 Task: Find connections with filter location Bulandshahr with filter topic #Inspirationwith filter profile language French with filter current company Catenon India with filter school AAKASH INSTITUTE with filter industry Wholesale Food and Beverage with filter service category Real Estate with filter keywords title Columnist
Action: Mouse moved to (674, 94)
Screenshot: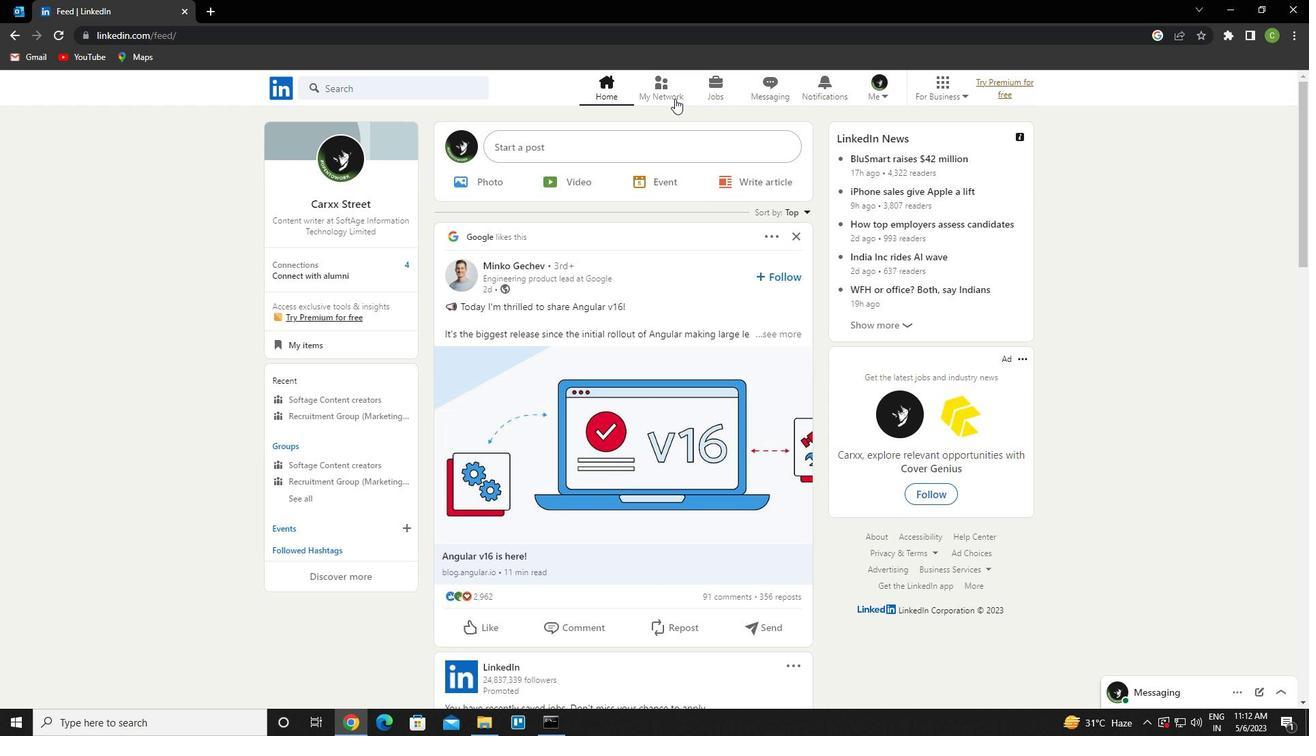 
Action: Mouse pressed left at (674, 94)
Screenshot: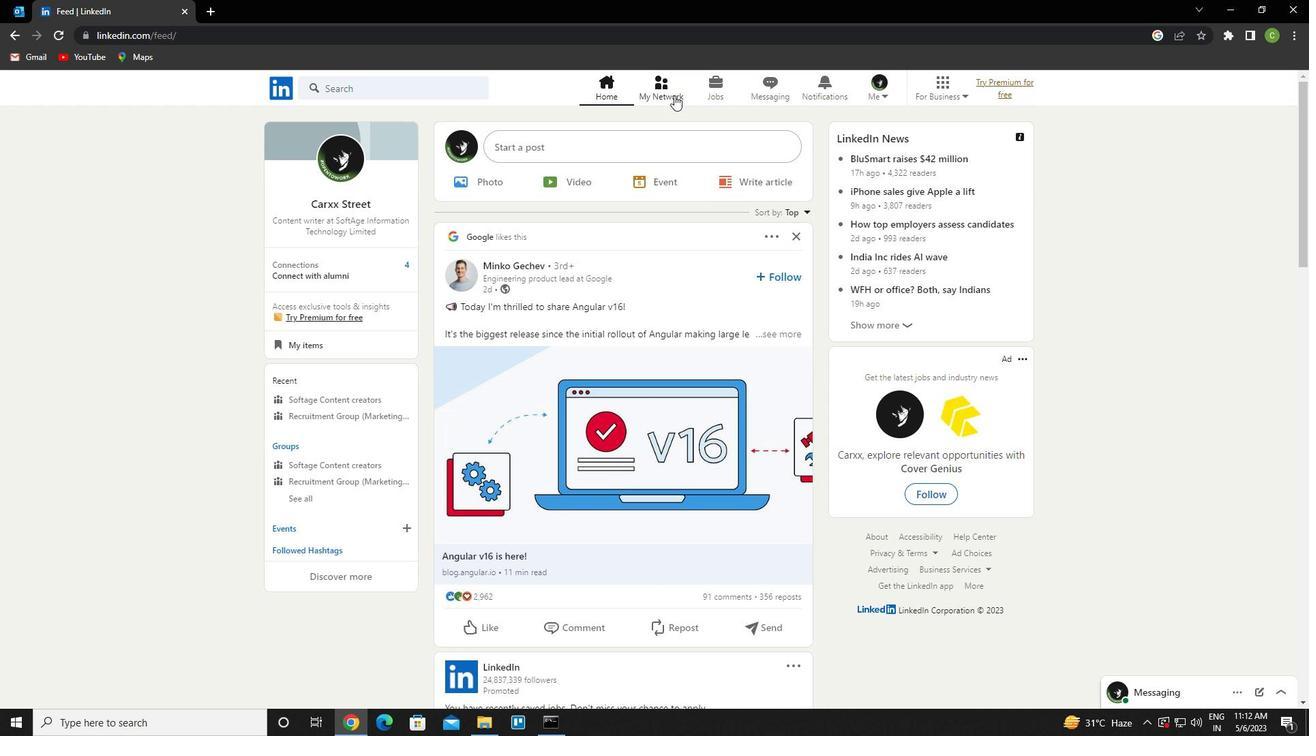
Action: Mouse moved to (418, 168)
Screenshot: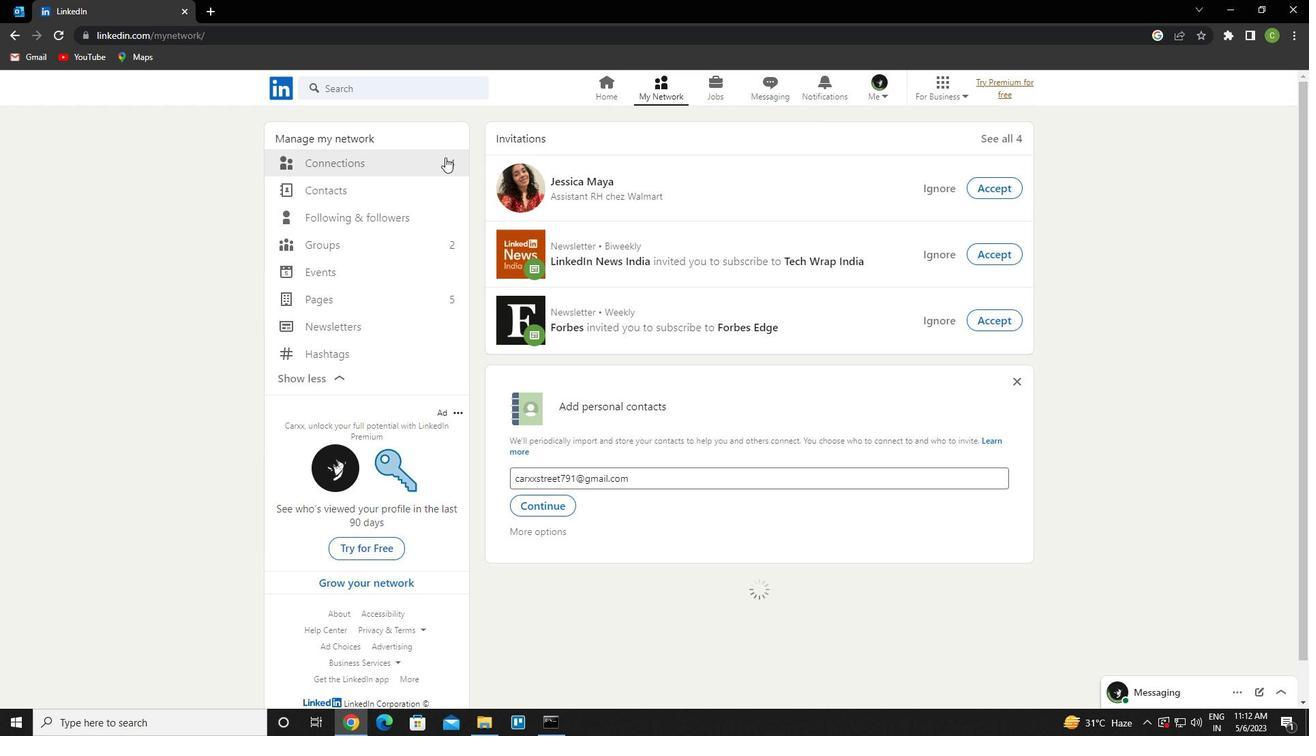 
Action: Mouse pressed left at (418, 168)
Screenshot: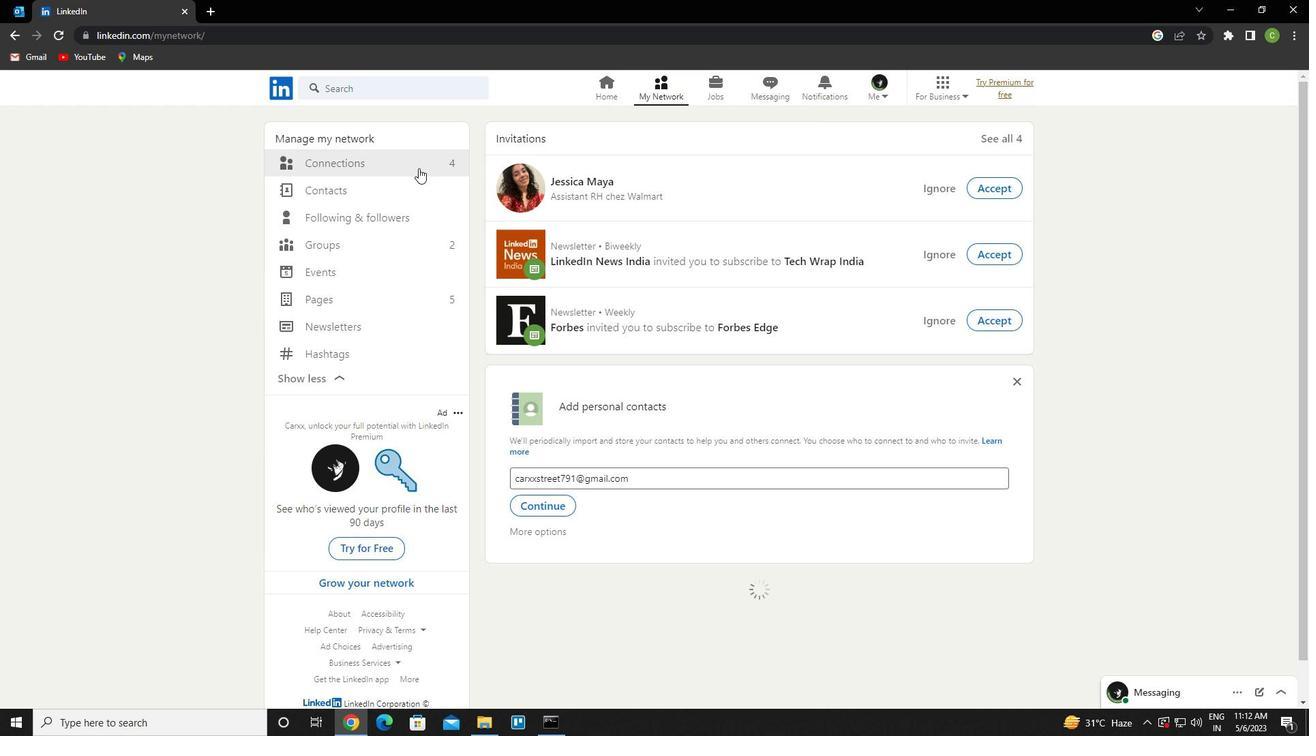 
Action: Mouse moved to (753, 169)
Screenshot: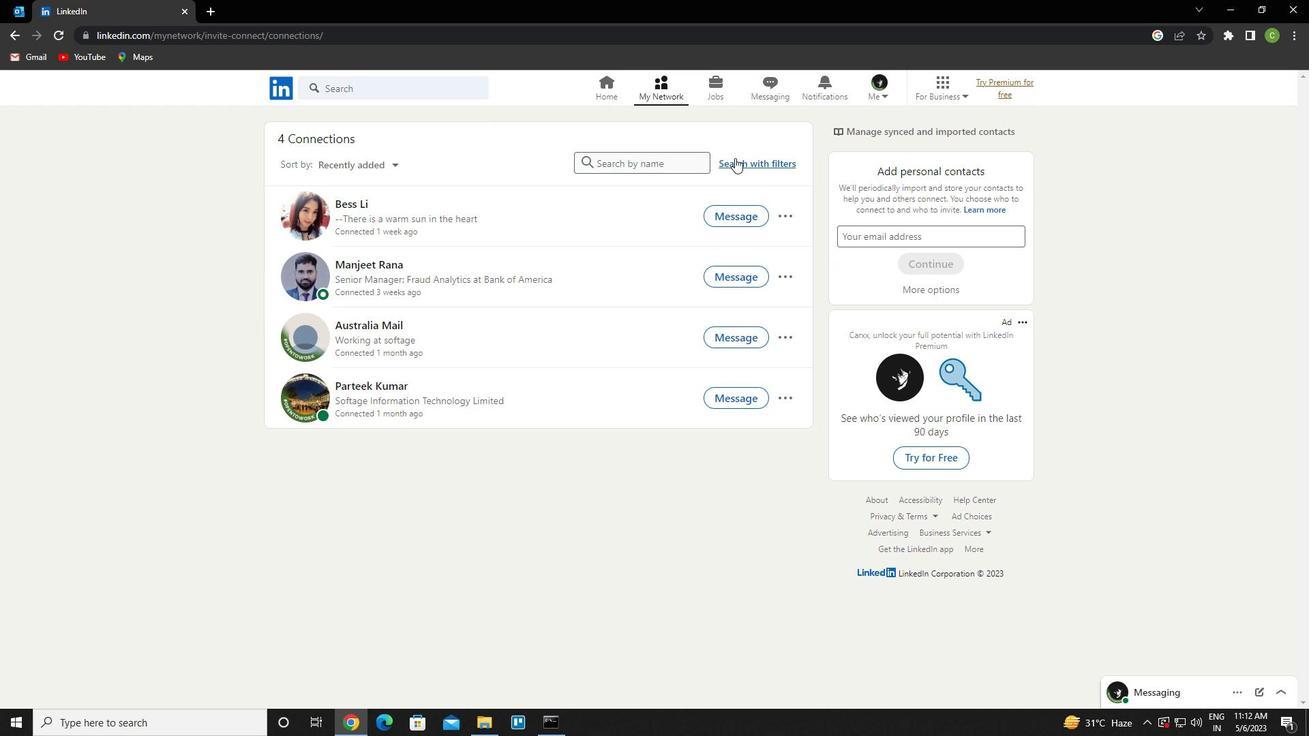 
Action: Mouse pressed left at (753, 169)
Screenshot: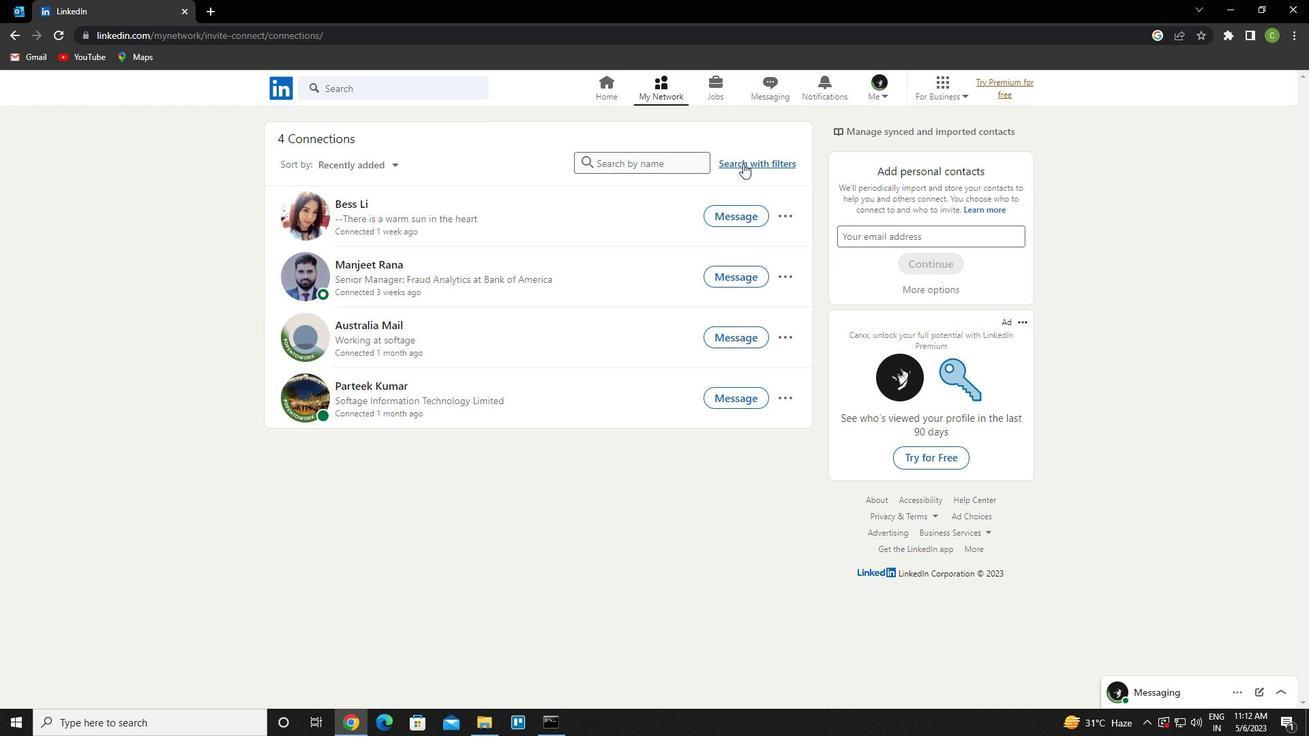 
Action: Mouse moved to (703, 131)
Screenshot: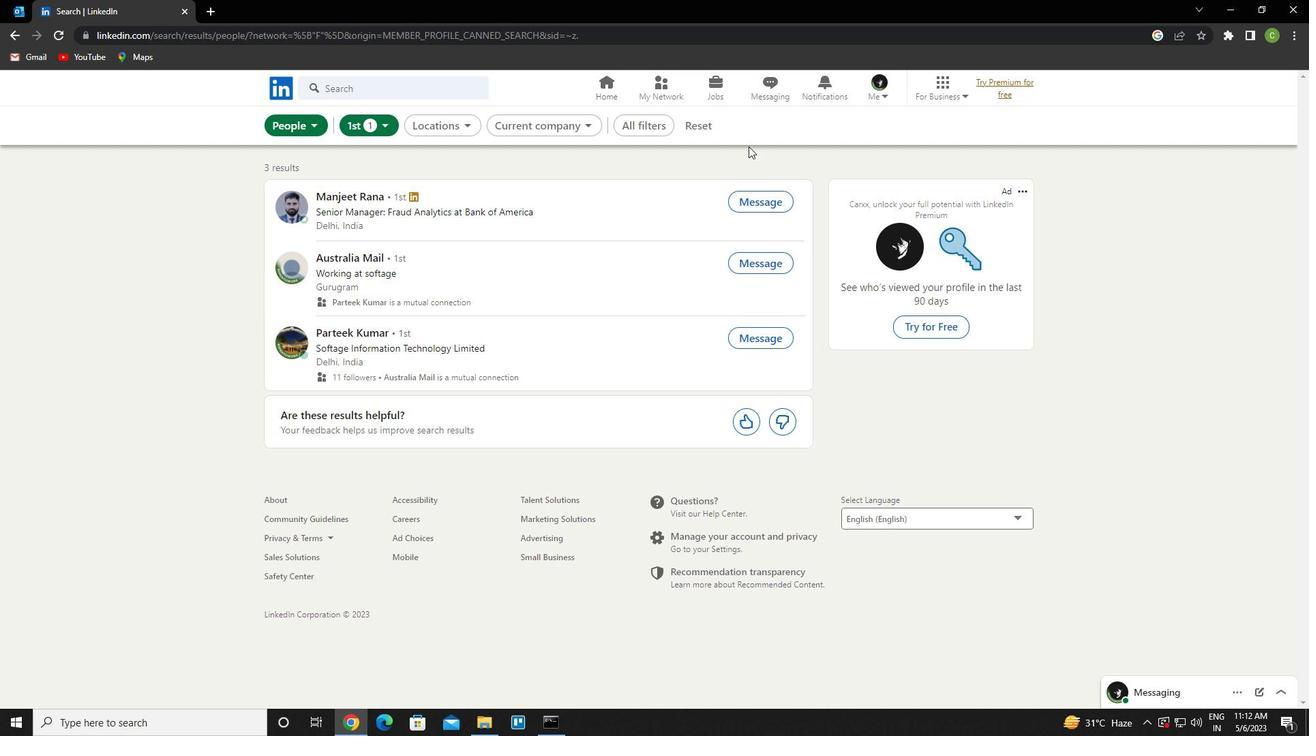 
Action: Mouse pressed left at (703, 131)
Screenshot: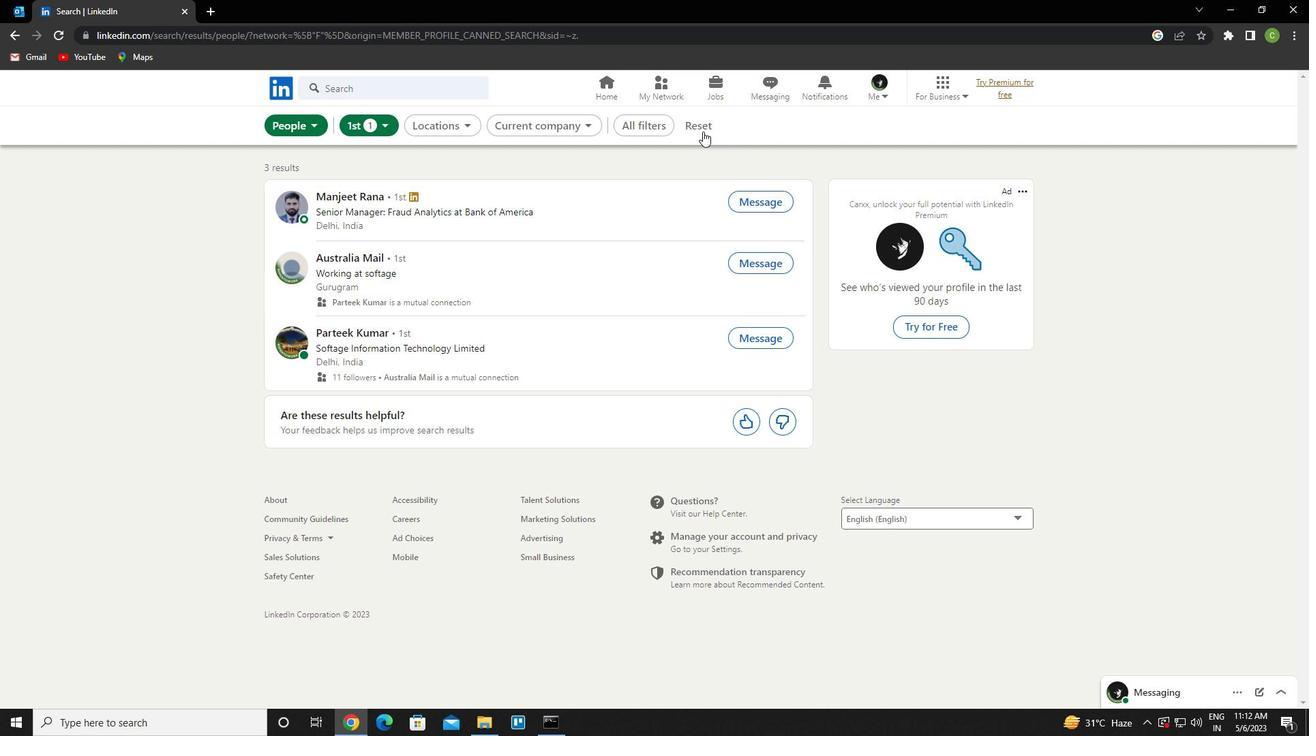 
Action: Mouse moved to (682, 128)
Screenshot: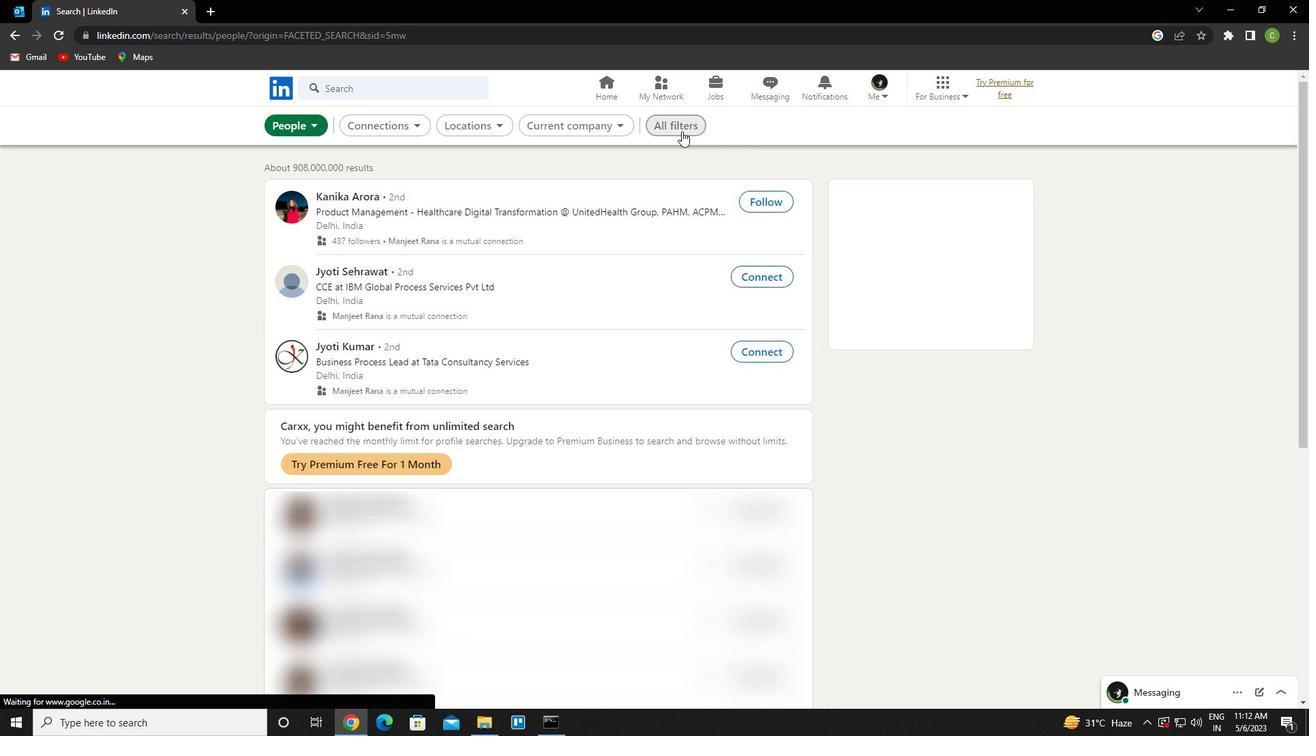 
Action: Mouse pressed left at (682, 128)
Screenshot: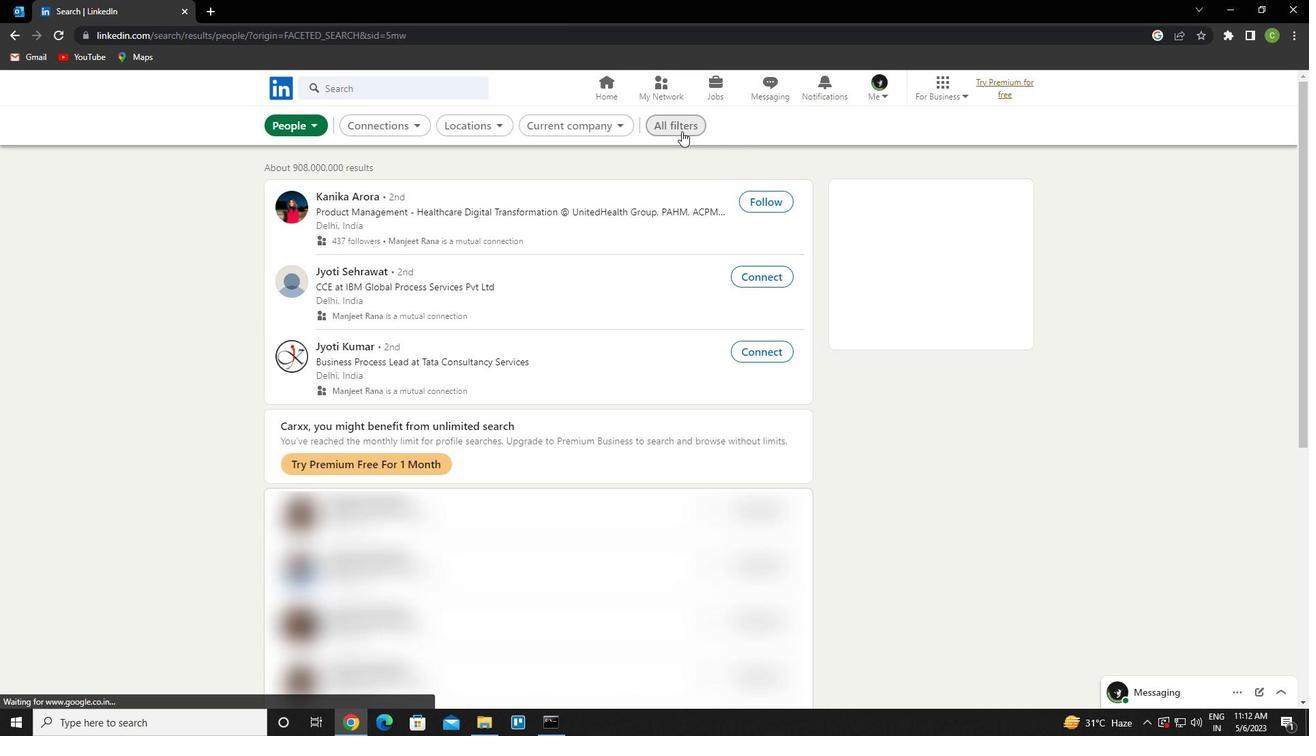 
Action: Mouse moved to (1108, 433)
Screenshot: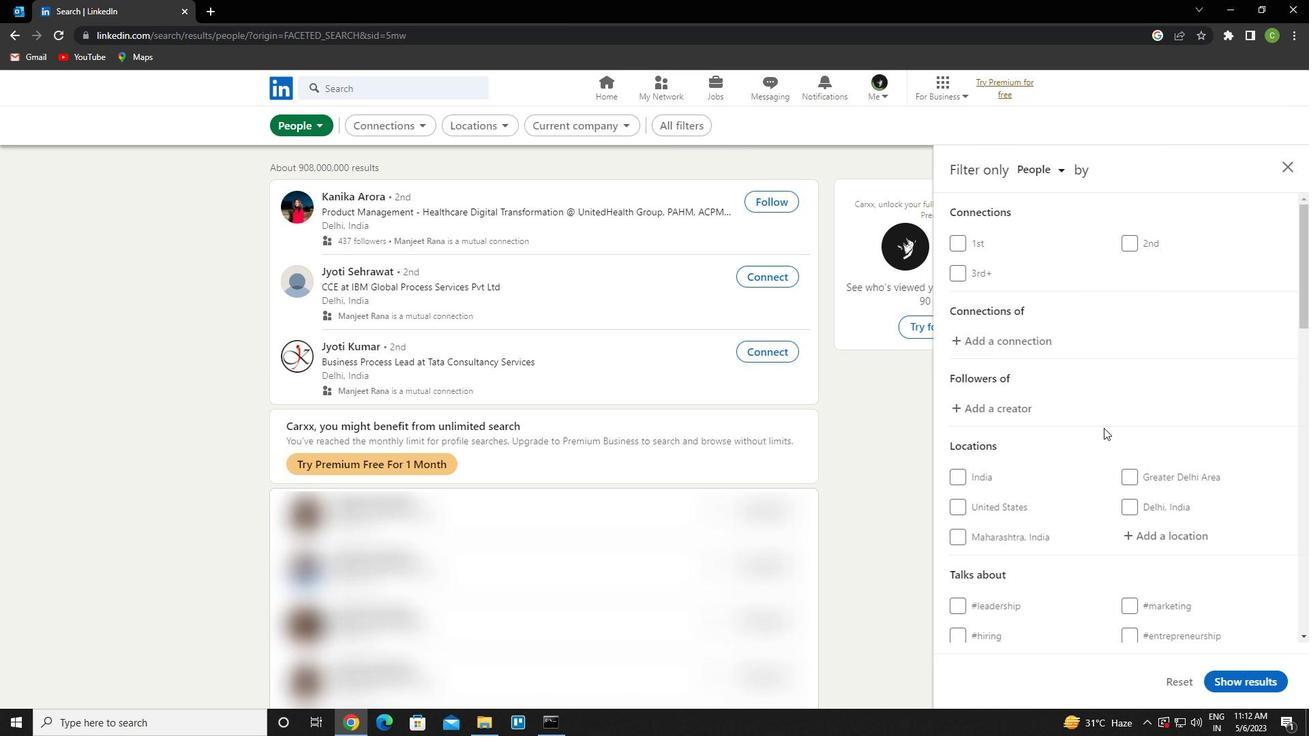 
Action: Mouse scrolled (1108, 432) with delta (0, 0)
Screenshot: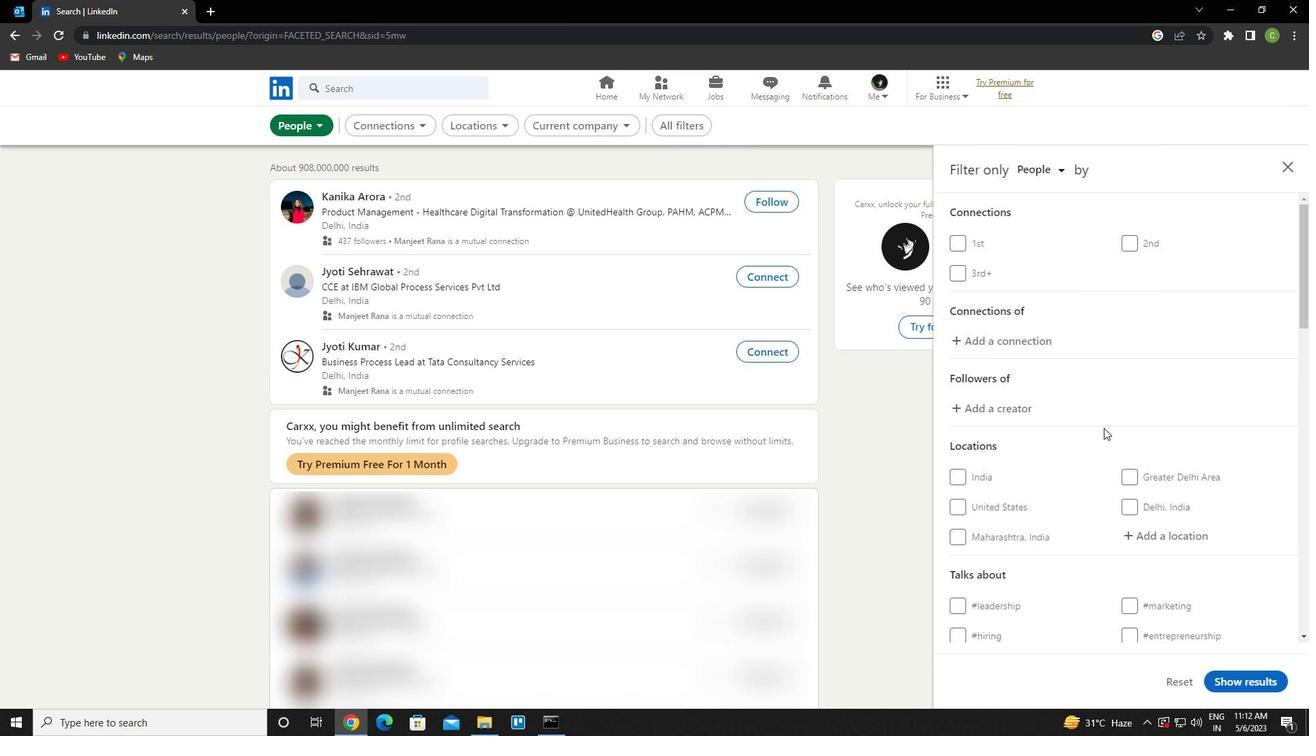 
Action: Mouse scrolled (1108, 432) with delta (0, 0)
Screenshot: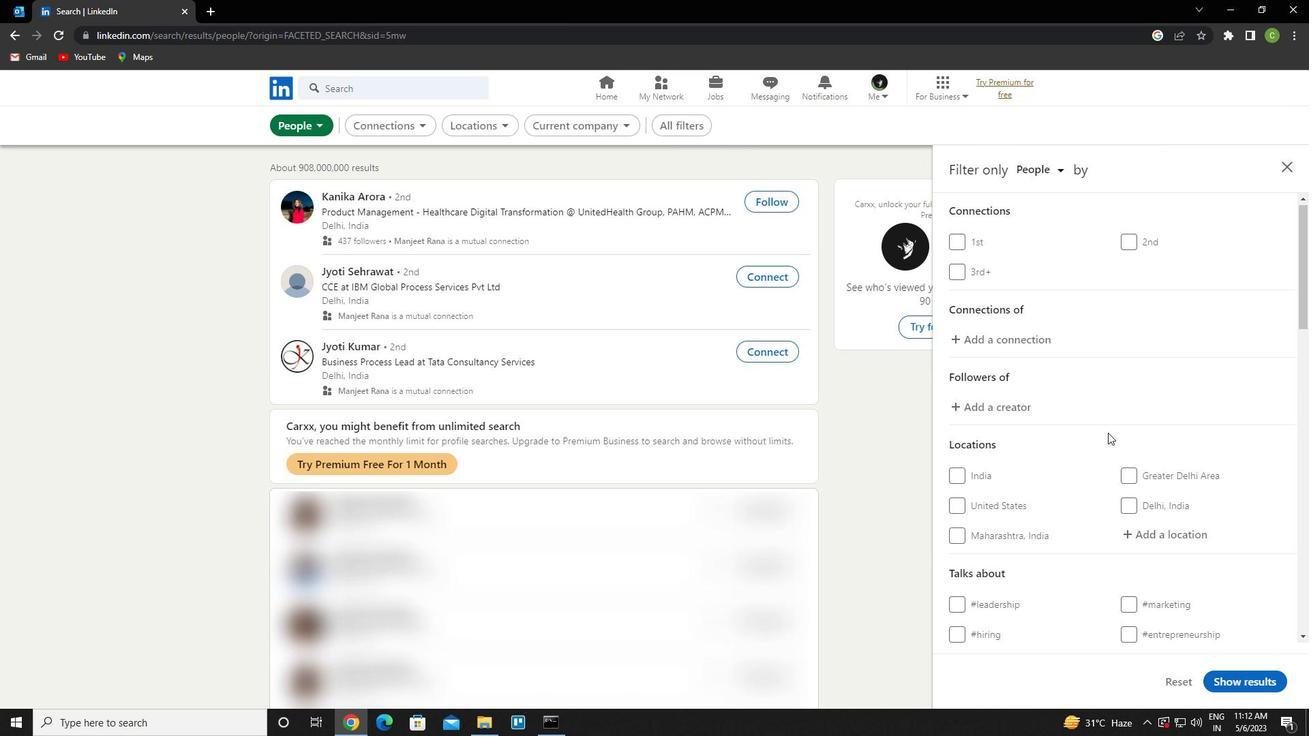 
Action: Mouse moved to (1159, 401)
Screenshot: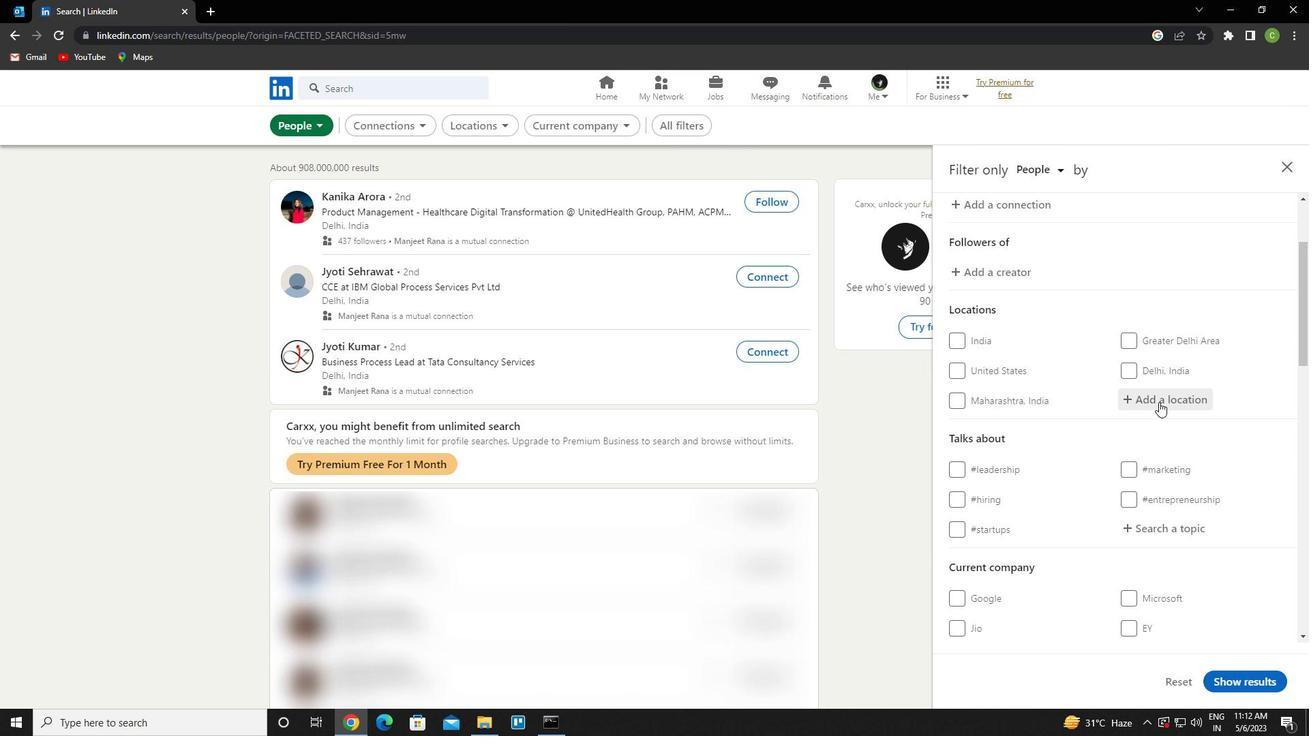 
Action: Mouse pressed left at (1159, 401)
Screenshot: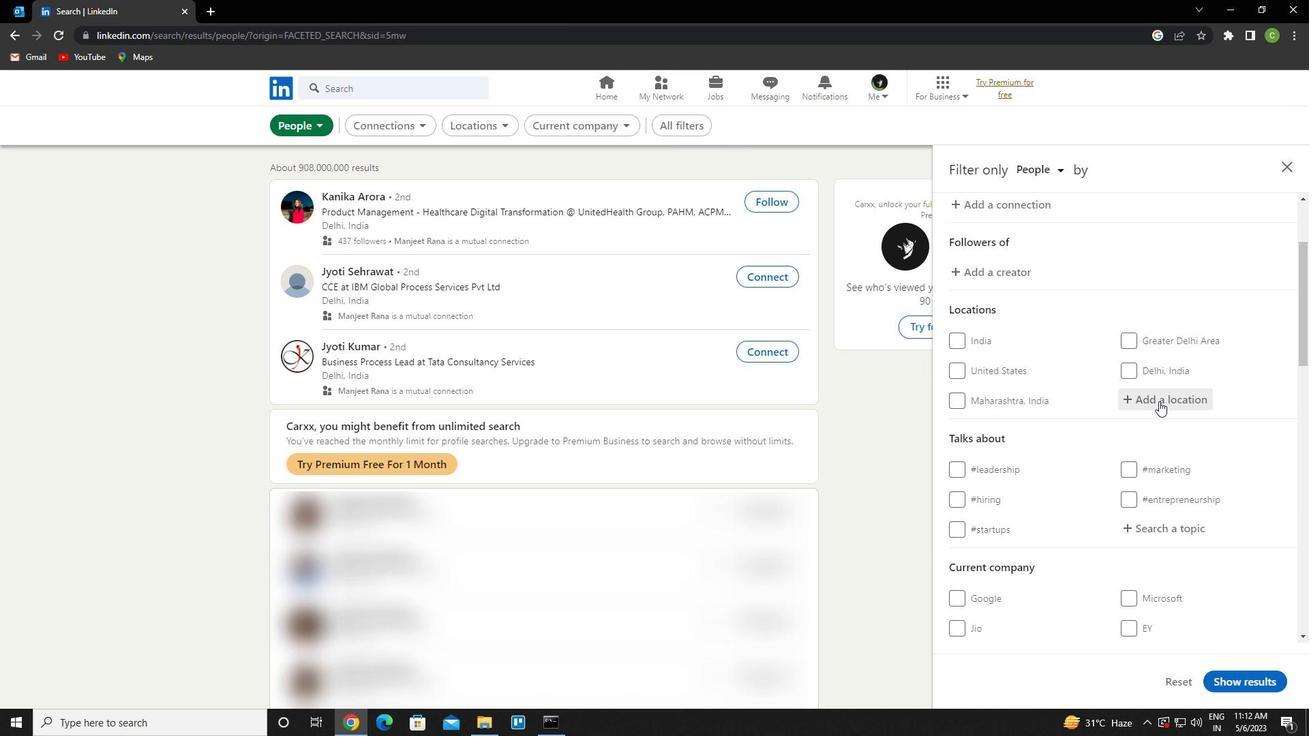 
Action: Key pressed <Key.caps_lock>b
Screenshot: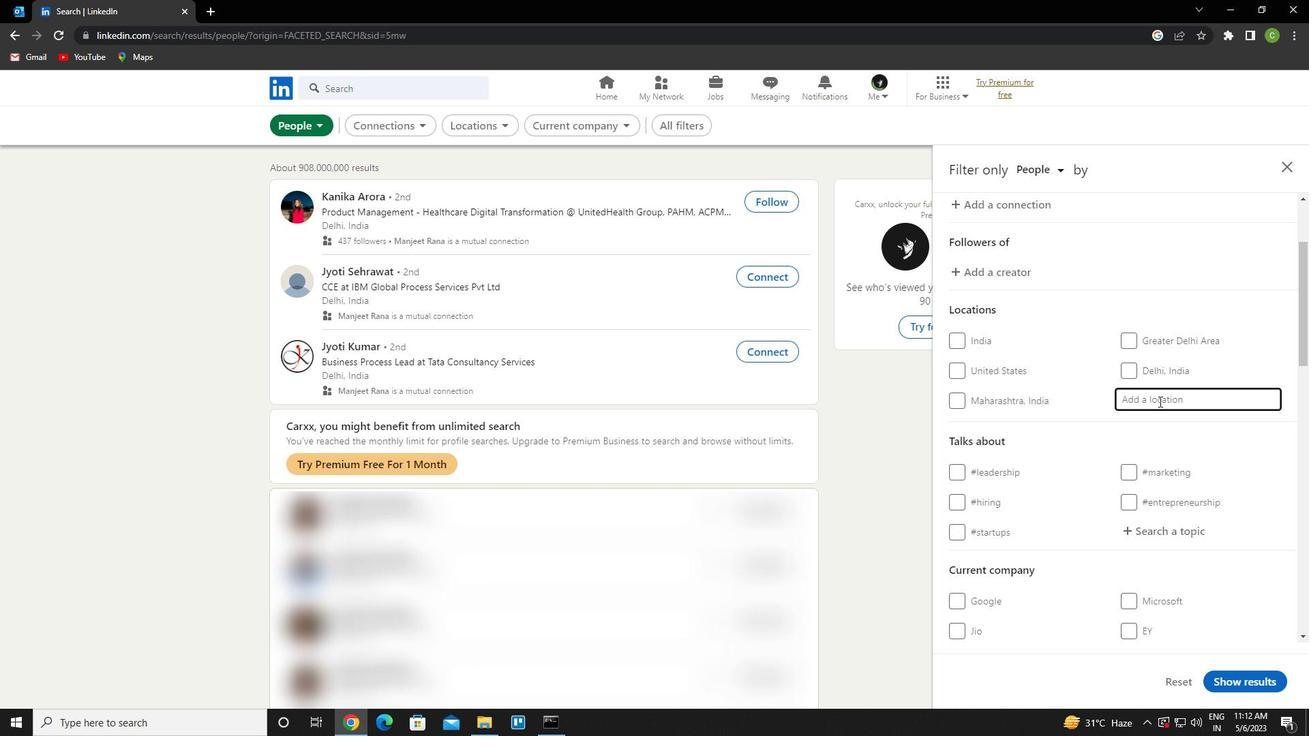
Action: Mouse moved to (1159, 401)
Screenshot: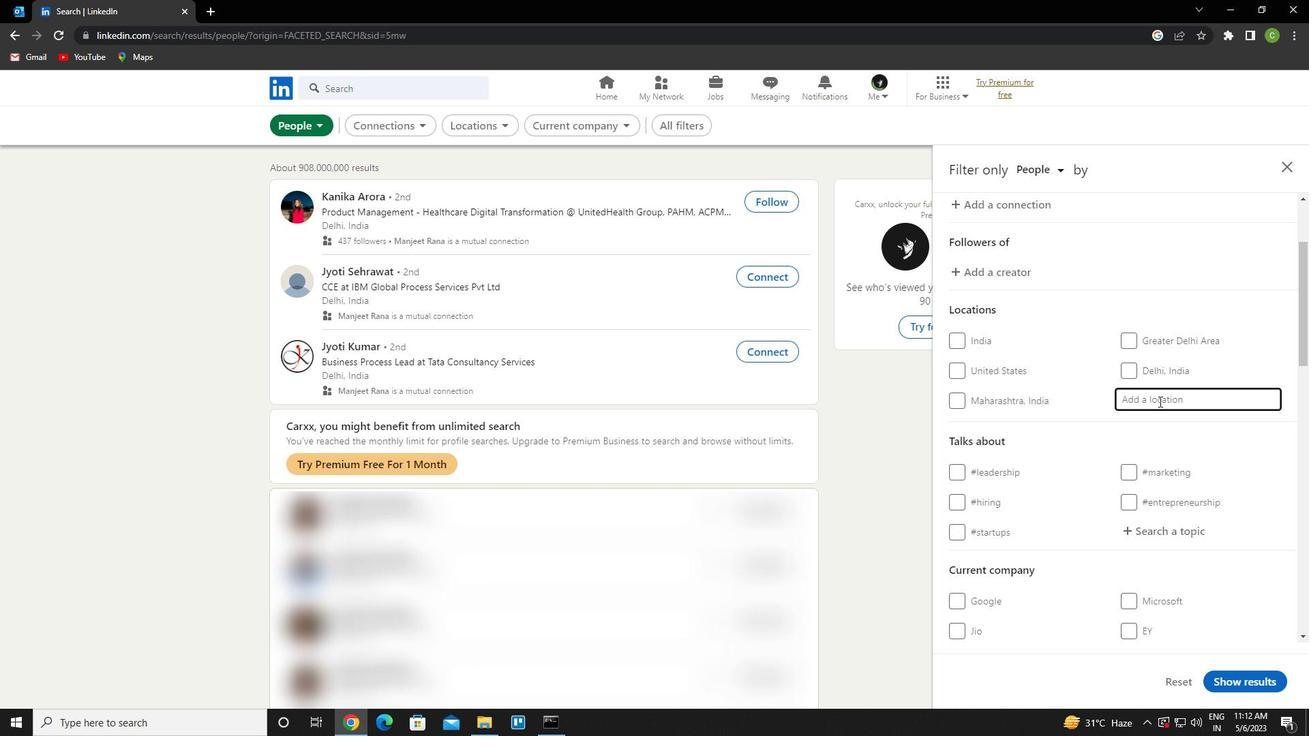 
Action: Key pressed <Key.caps_lock>ulandshahr<Key.down><Key.enter>
Screenshot: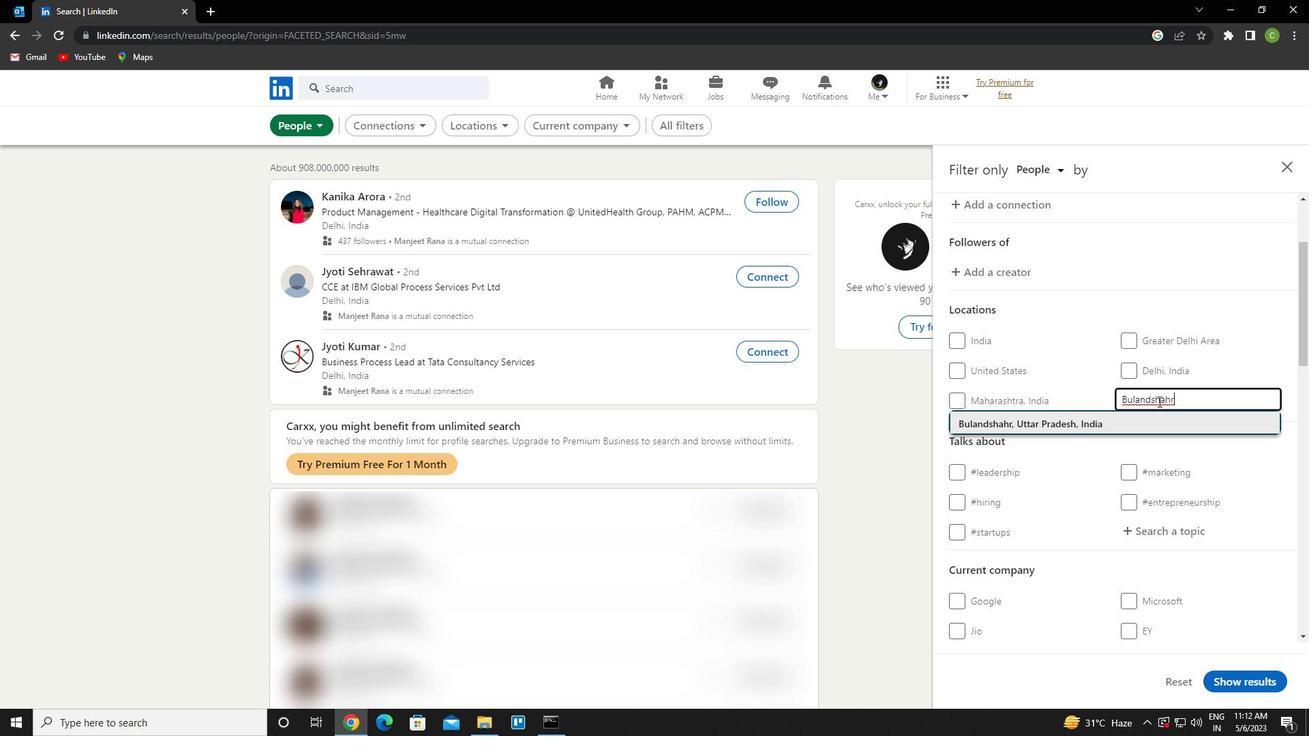 
Action: Mouse scrolled (1159, 401) with delta (0, 0)
Screenshot: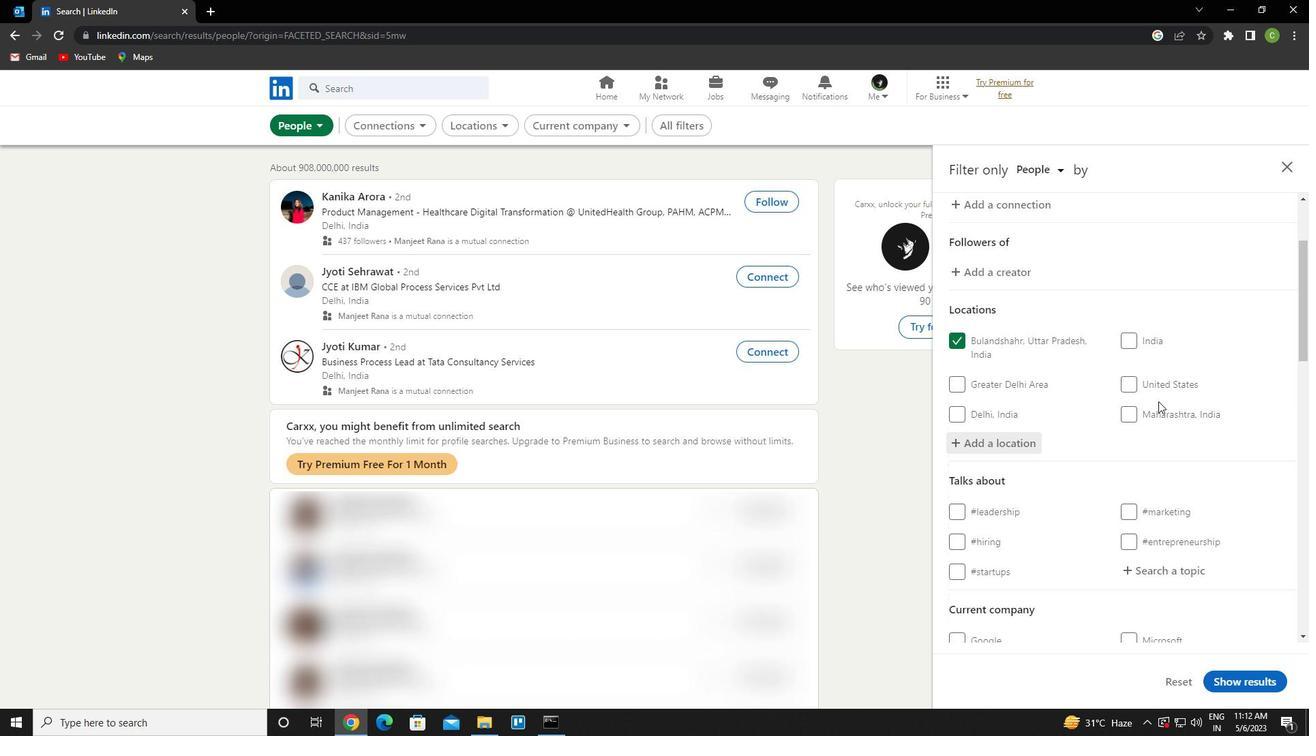
Action: Mouse moved to (1118, 399)
Screenshot: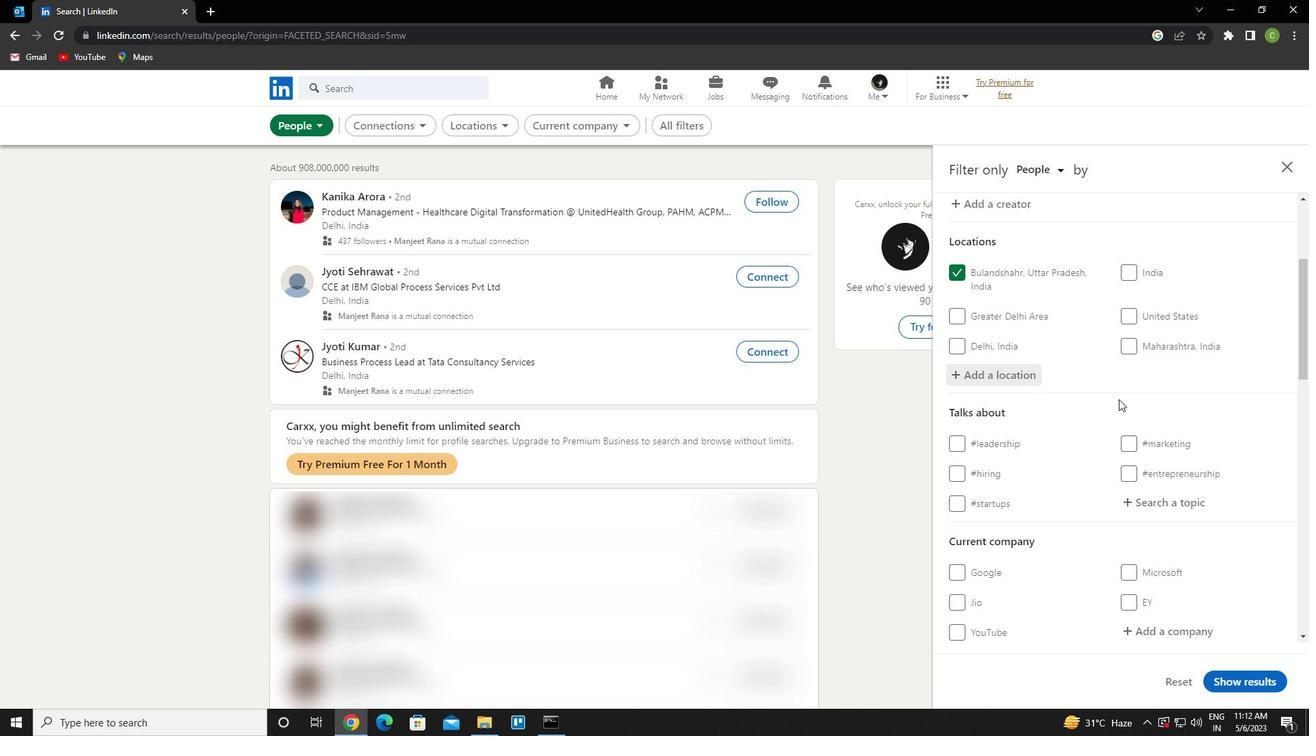 
Action: Mouse scrolled (1118, 398) with delta (0, 0)
Screenshot: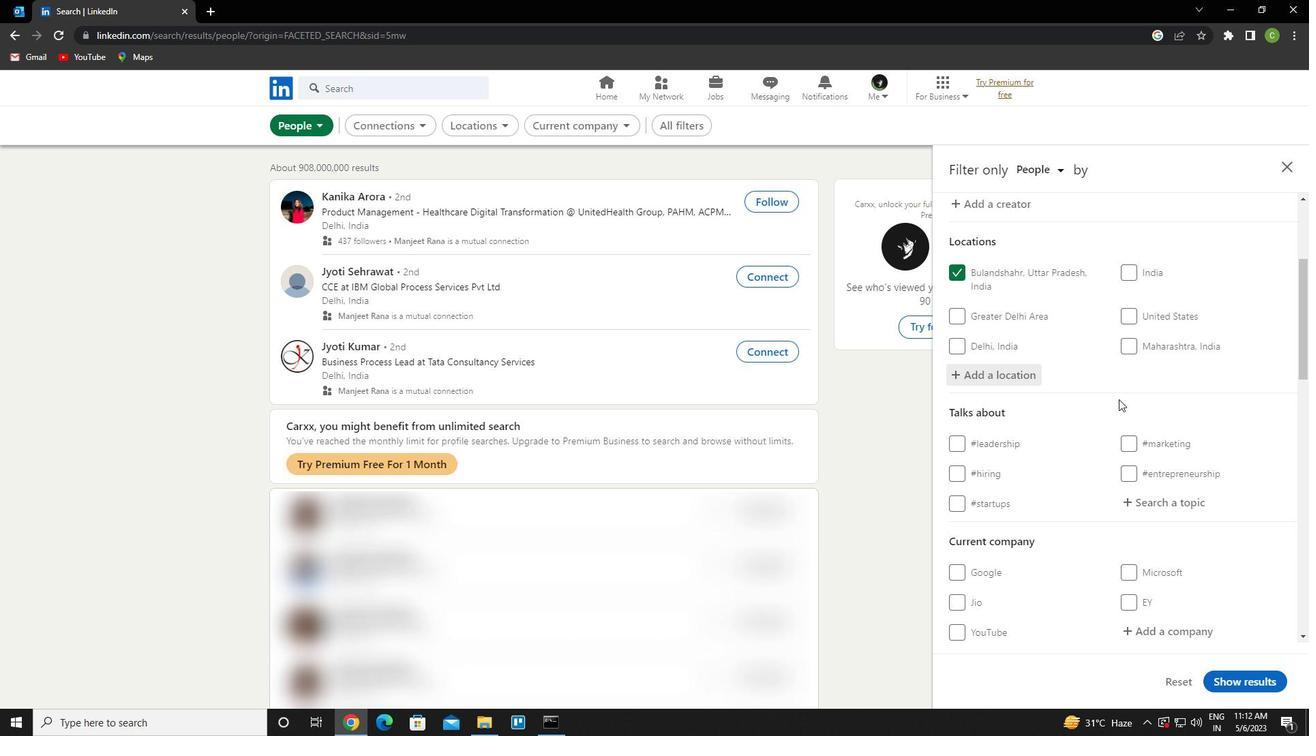
Action: Mouse scrolled (1118, 398) with delta (0, 0)
Screenshot: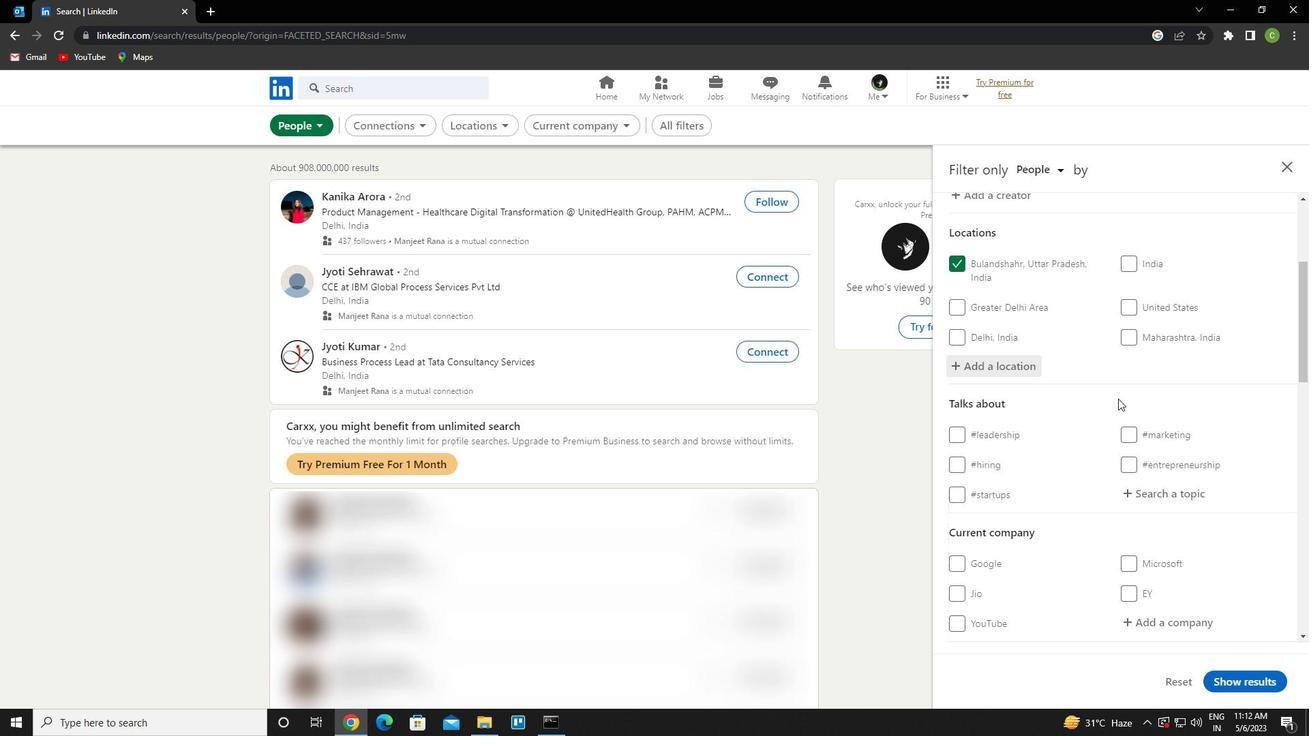 
Action: Mouse scrolled (1118, 398) with delta (0, 0)
Screenshot: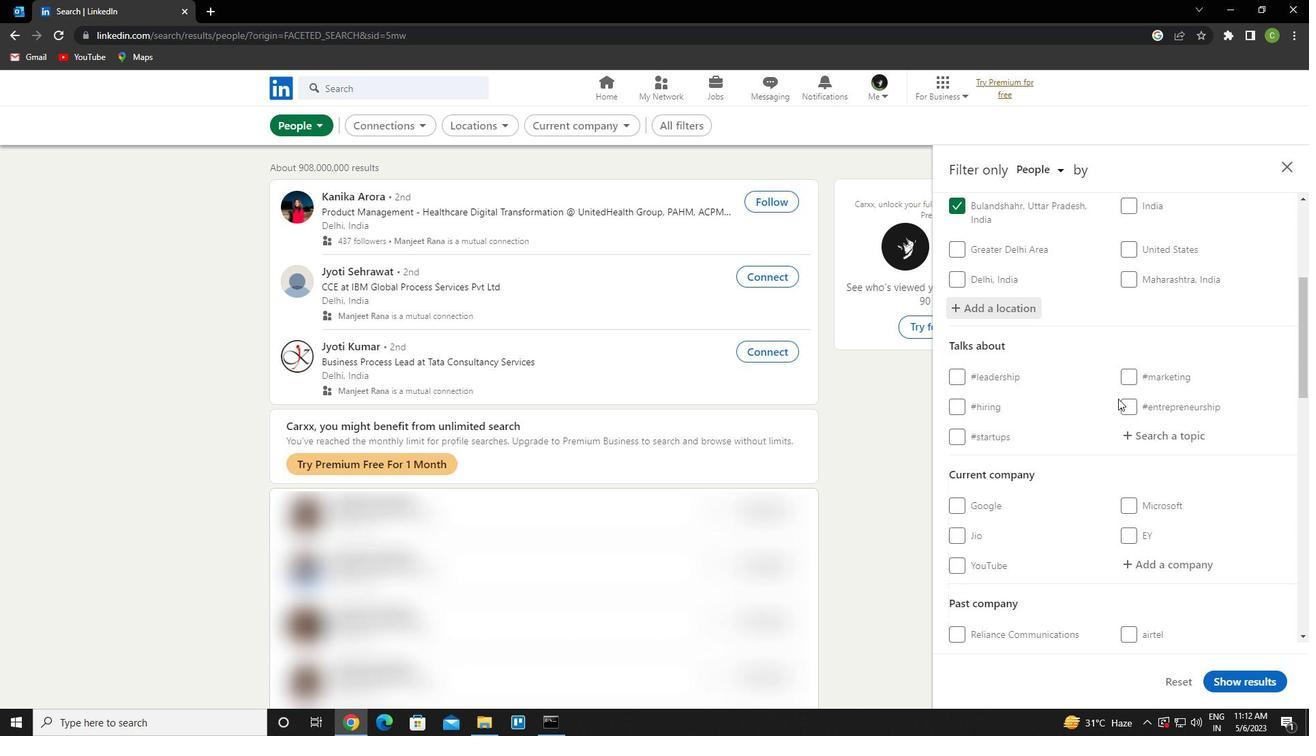 
Action: Mouse moved to (1174, 434)
Screenshot: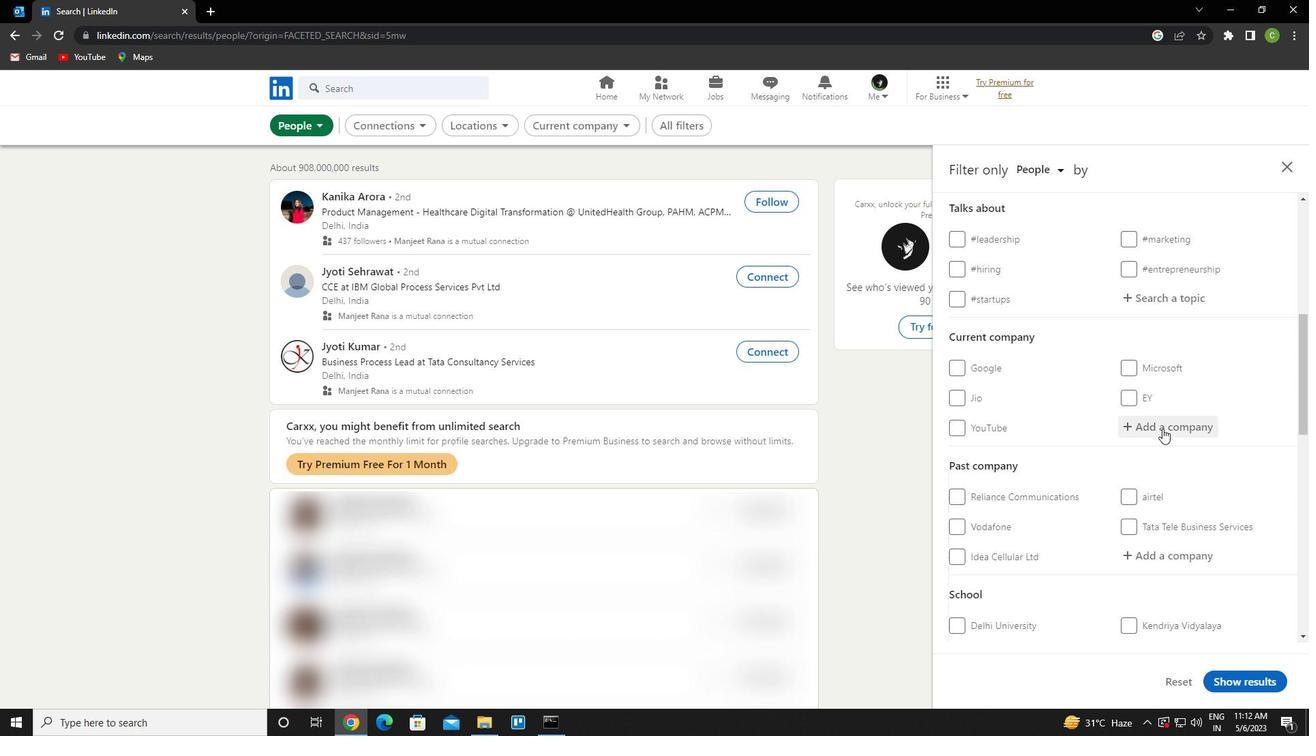 
Action: Mouse pressed left at (1174, 434)
Screenshot: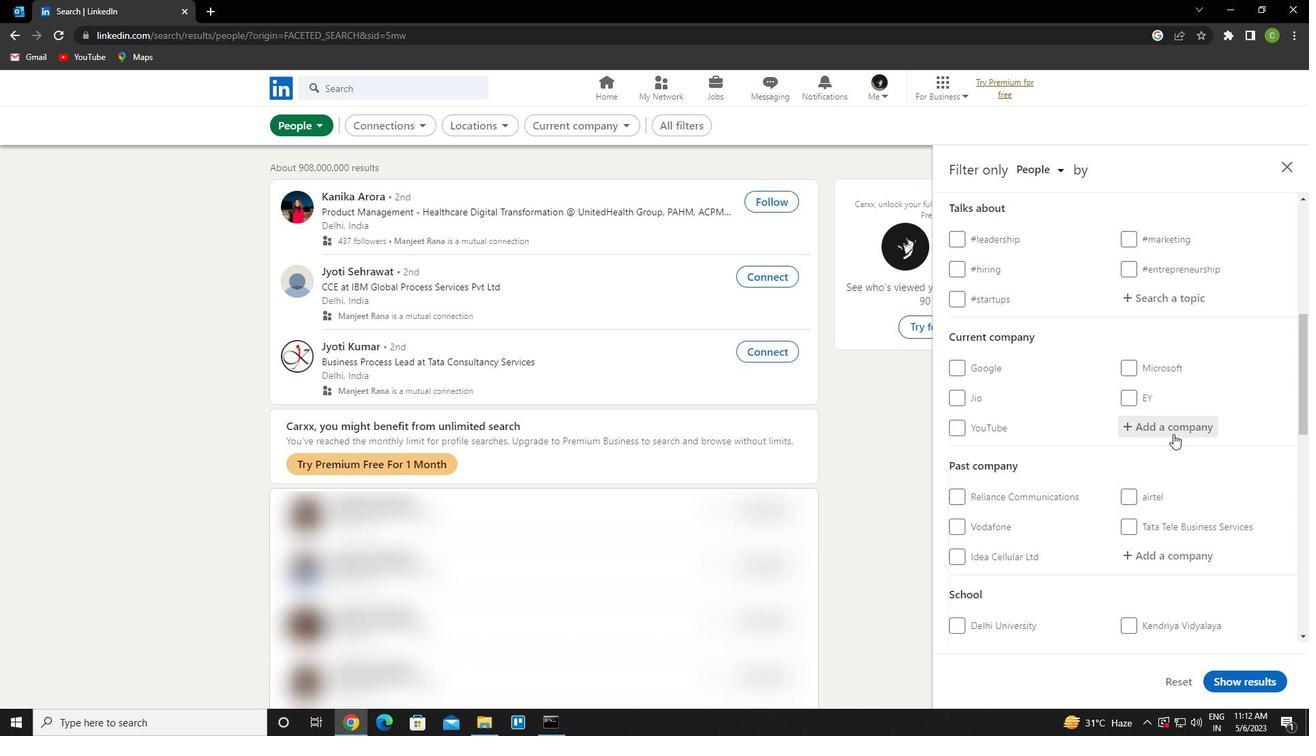 
Action: Key pressed inspiration<Key.down>
Screenshot: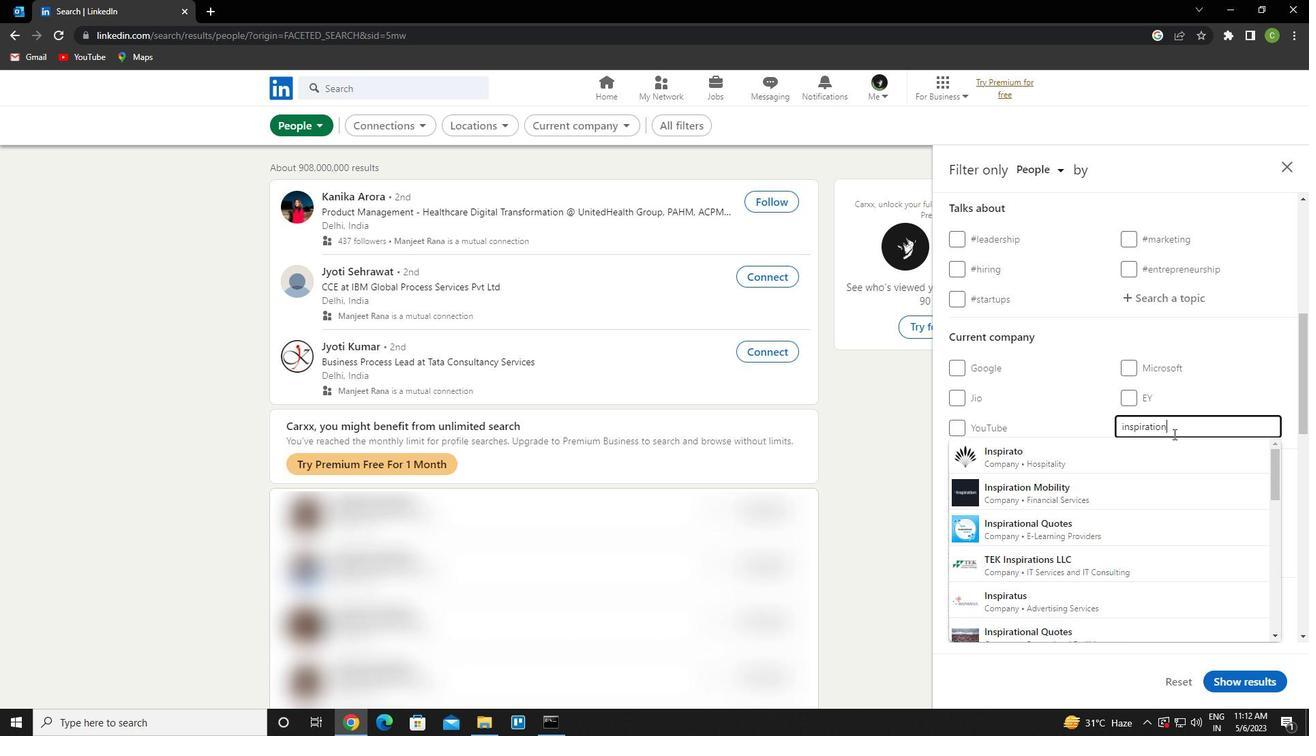 
Action: Mouse moved to (1185, 401)
Screenshot: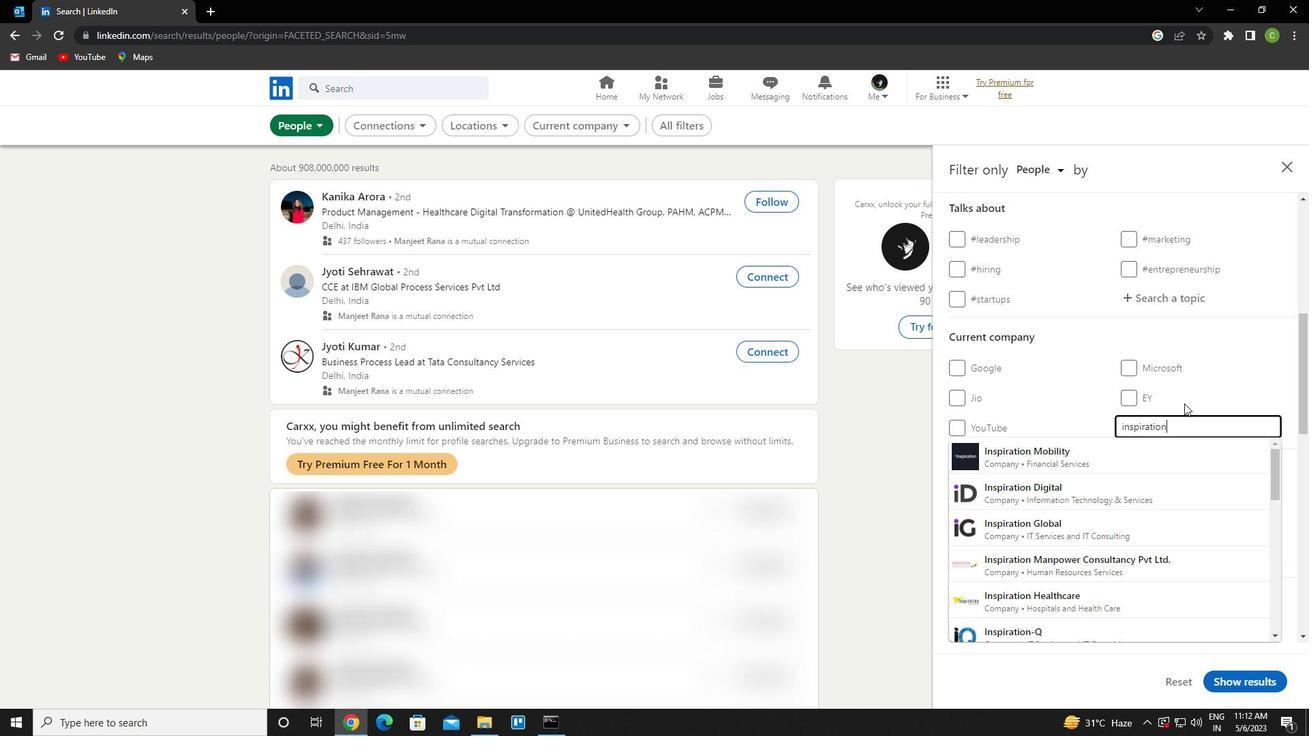 
Action: Key pressed <Key.backspace>
Screenshot: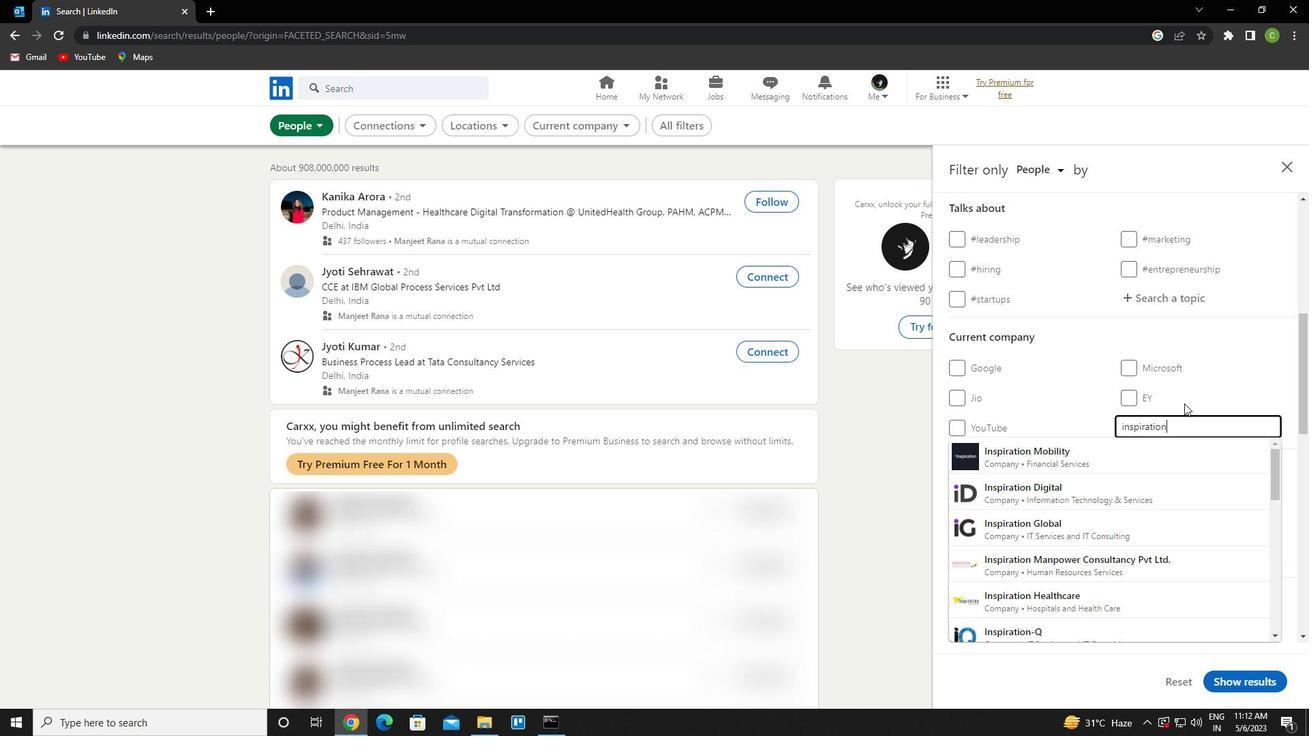 
Action: Mouse moved to (1196, 331)
Screenshot: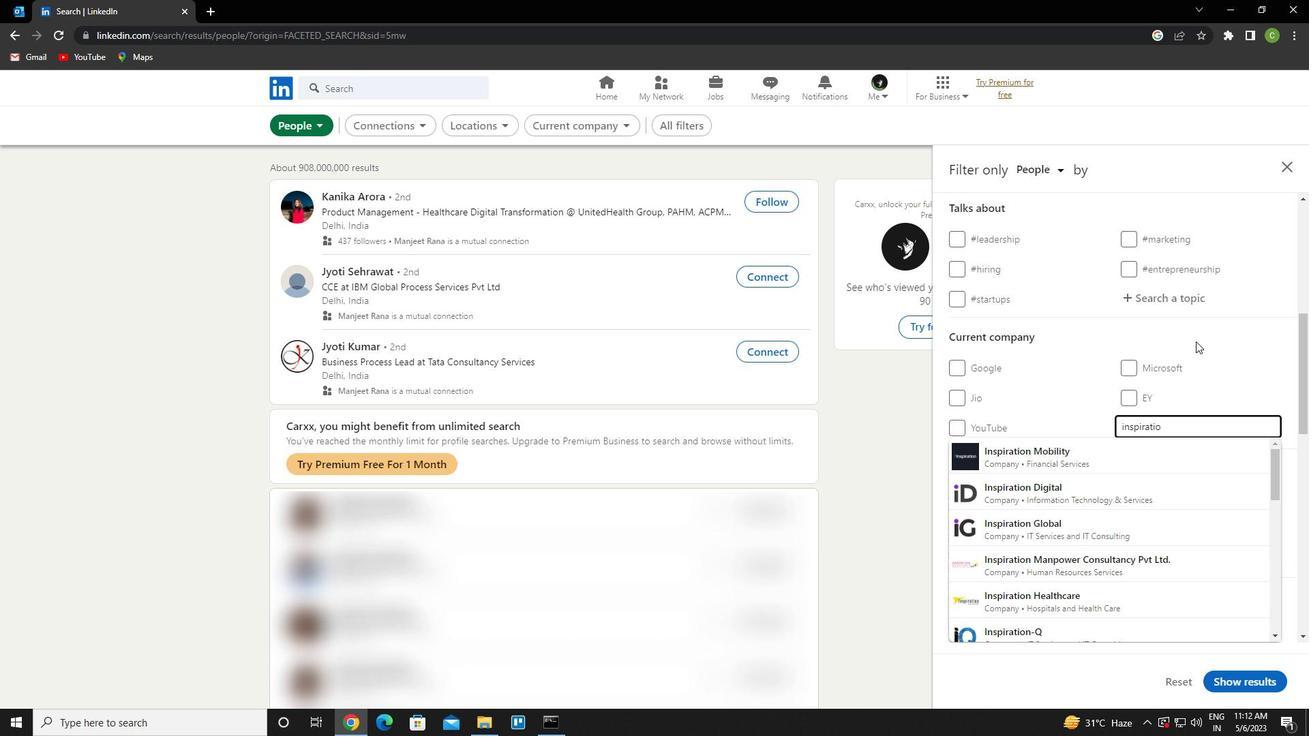 
Action: Key pressed <Key.backspace>
Screenshot: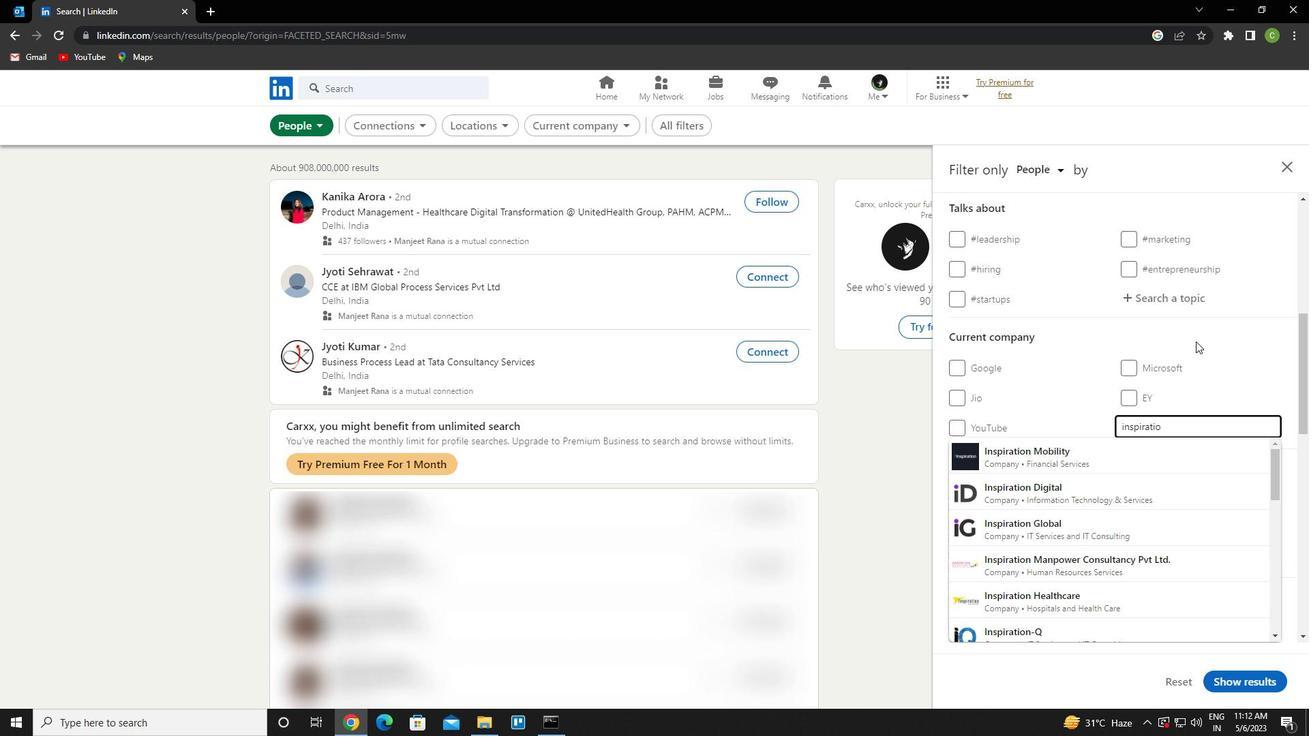 
Action: Mouse moved to (1194, 329)
Screenshot: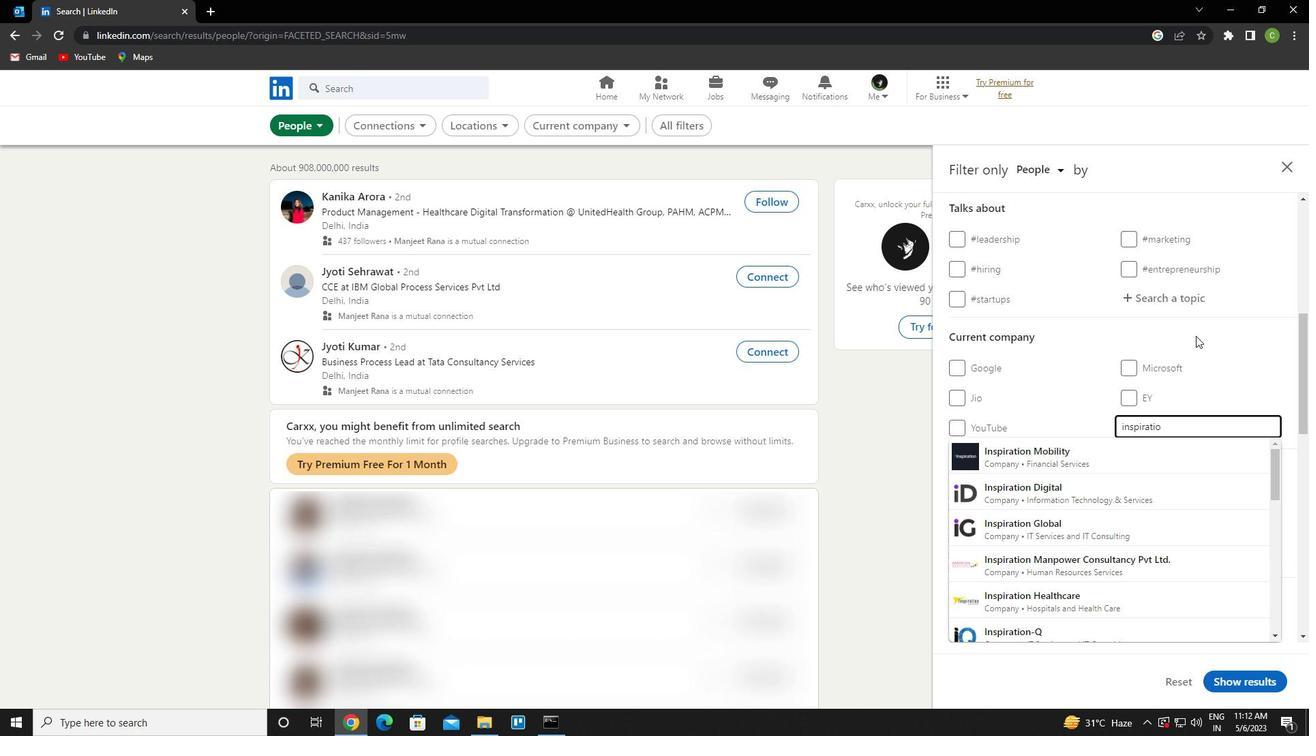 
Action: Key pressed <Key.backspace>
Screenshot: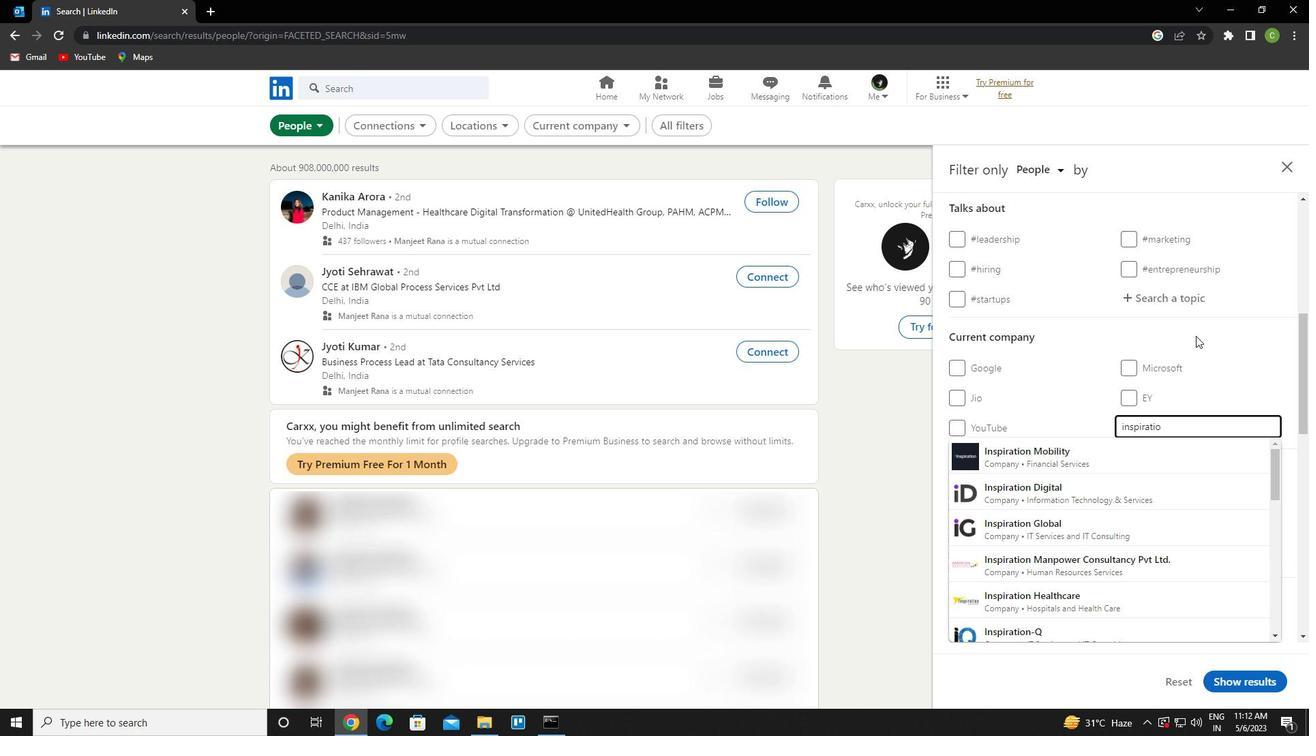 
Action: Mouse moved to (1192, 327)
Screenshot: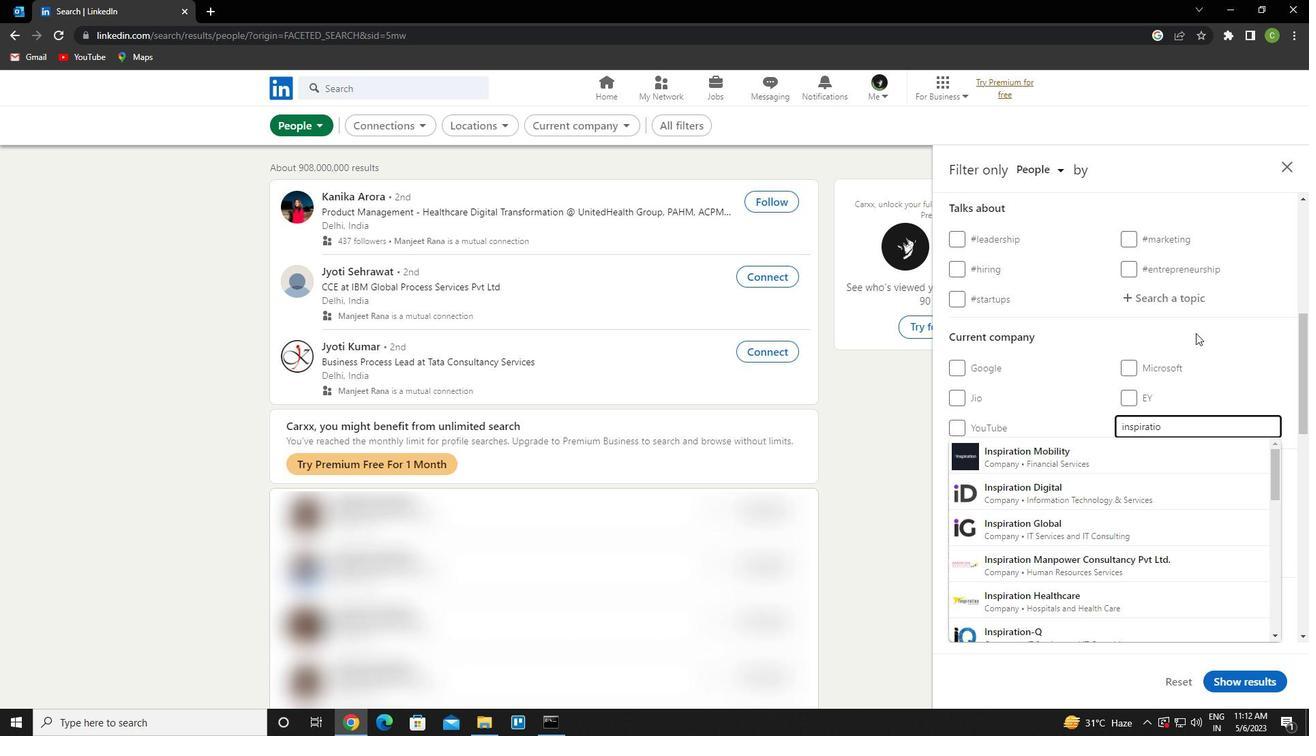 
Action: Key pressed <Key.backspace>
Screenshot: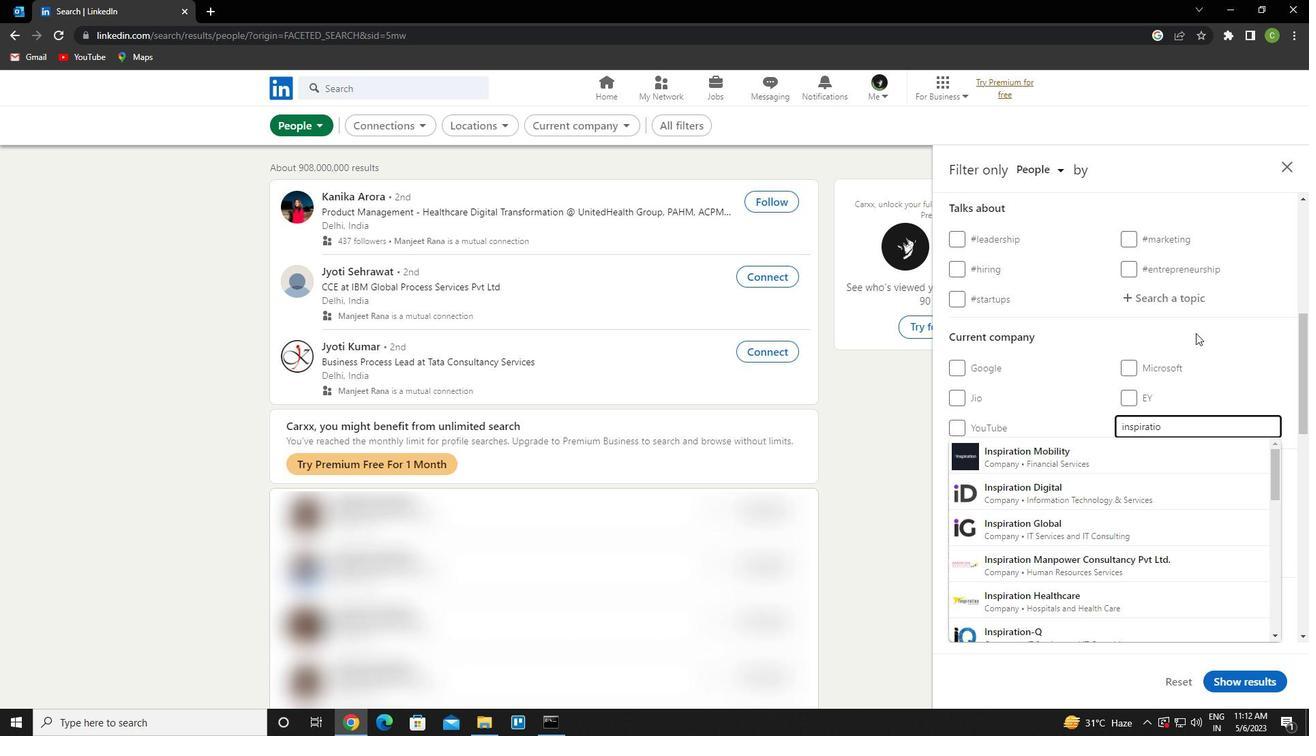 
Action: Mouse moved to (1190, 324)
Screenshot: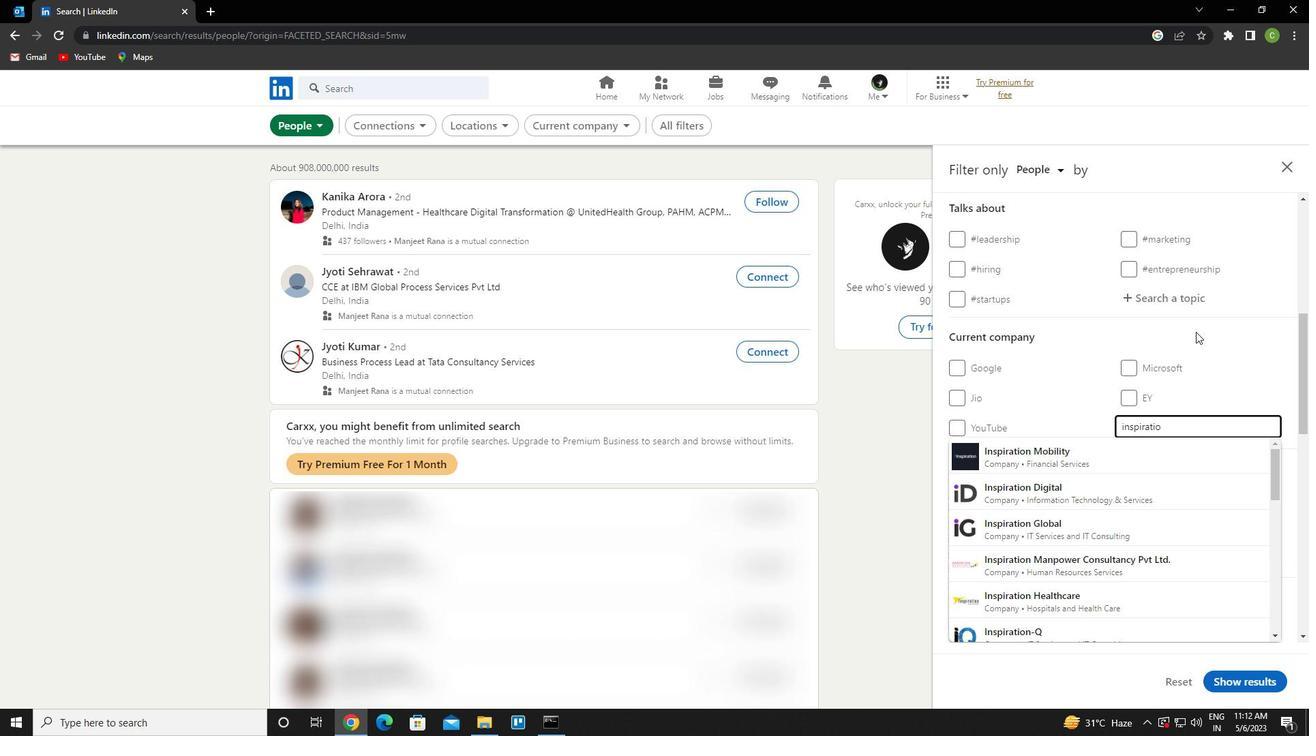 
Action: Key pressed <Key.backspace>
Screenshot: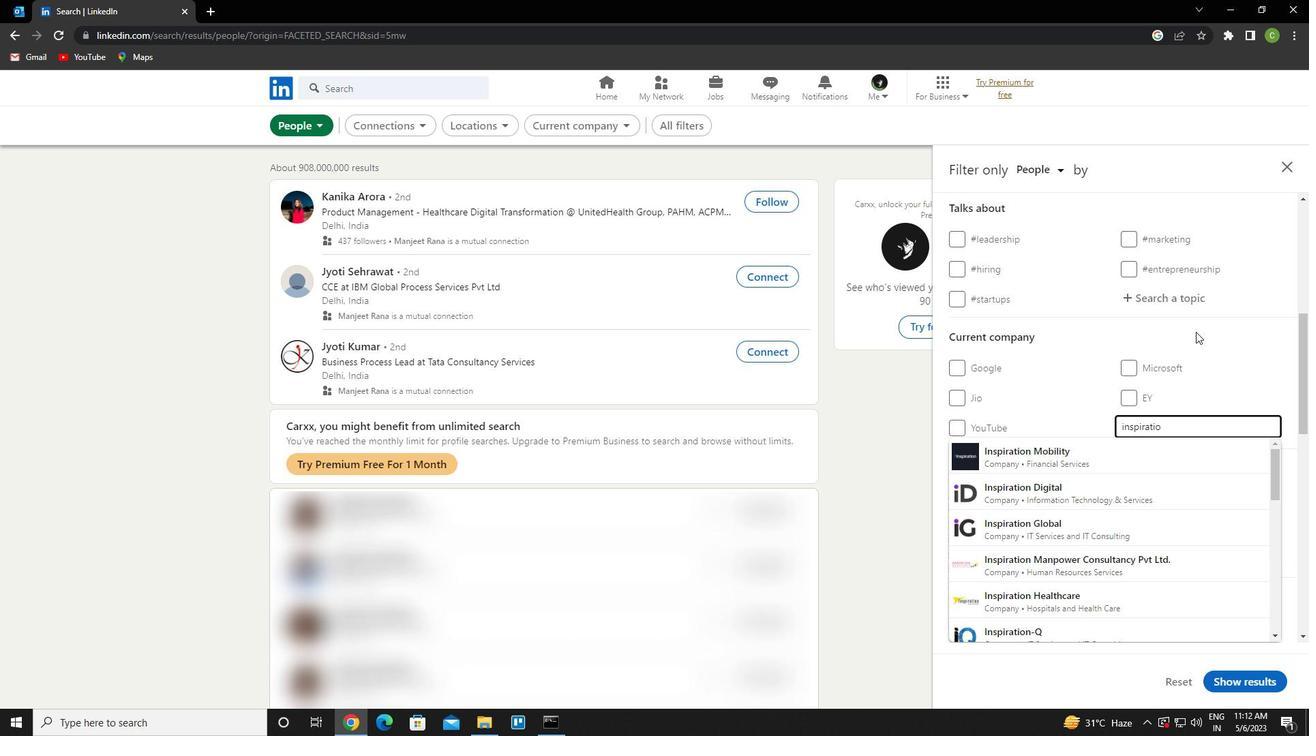 
Action: Mouse moved to (1189, 322)
Screenshot: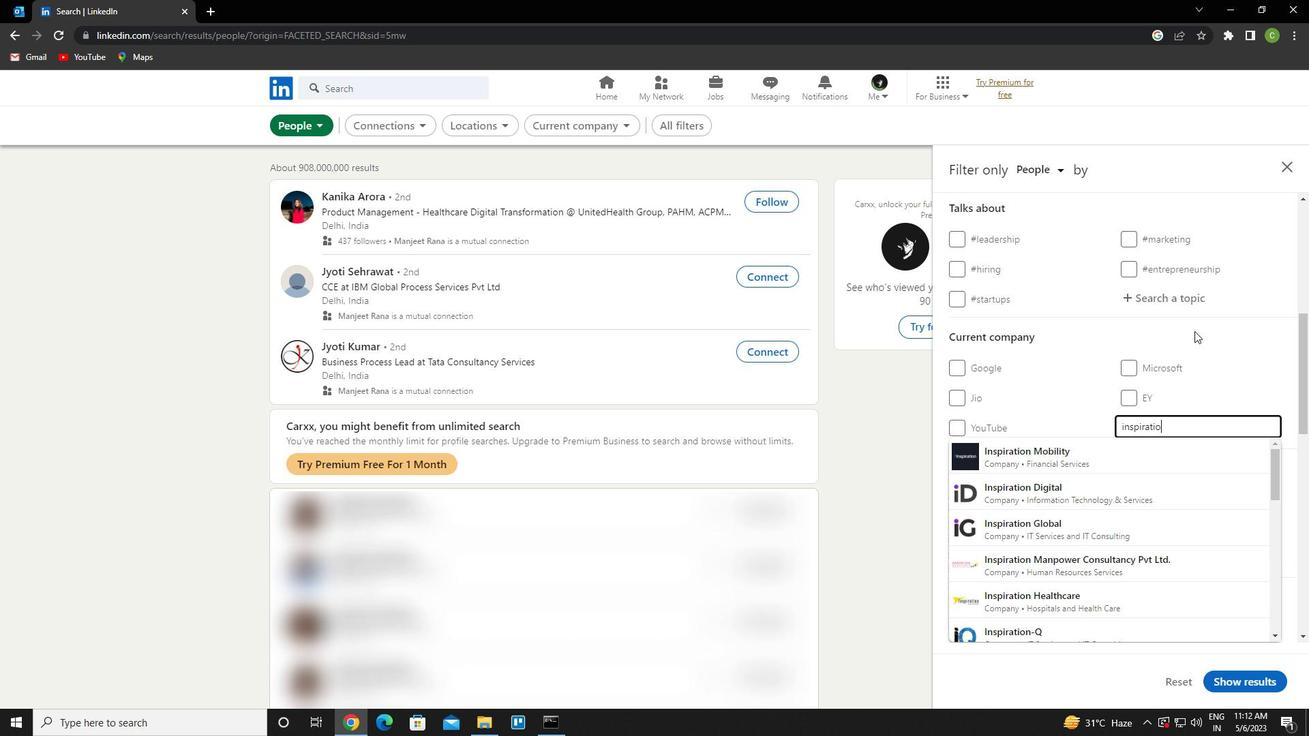 
Action: Key pressed <Key.backspace>
Screenshot: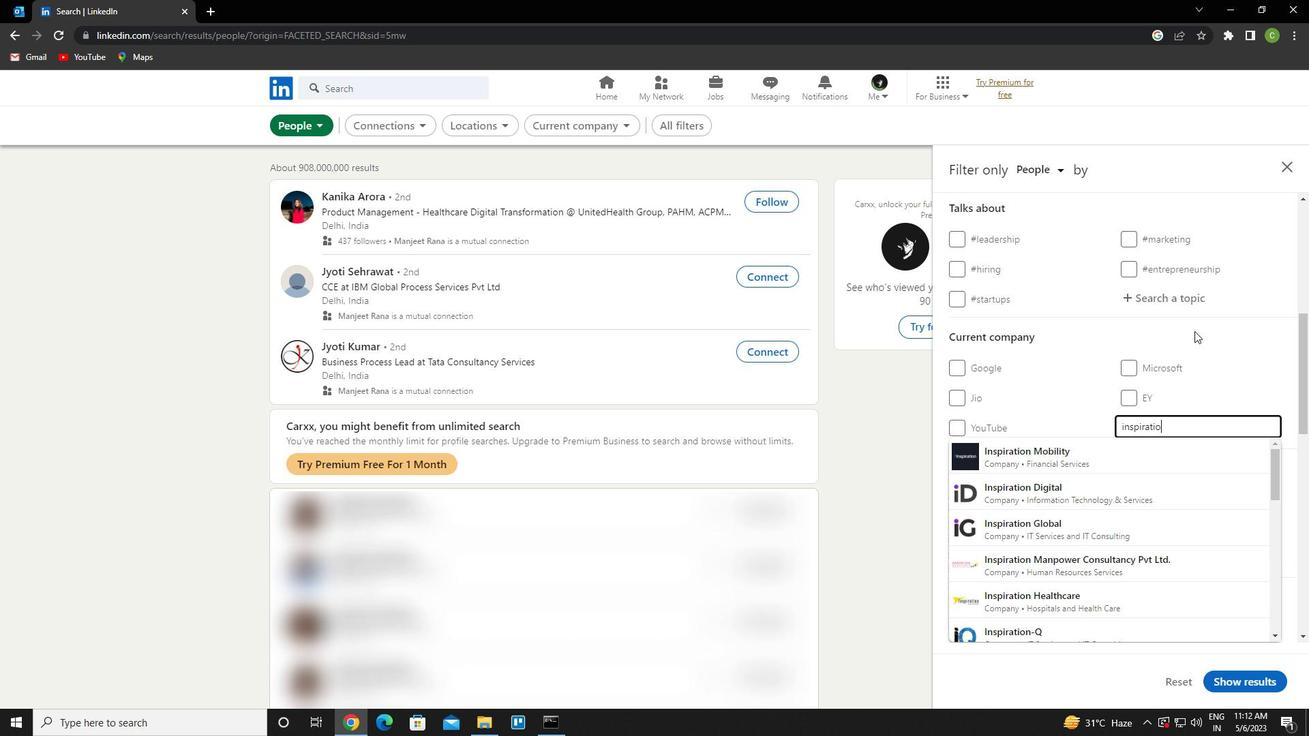 
Action: Mouse moved to (1189, 321)
Screenshot: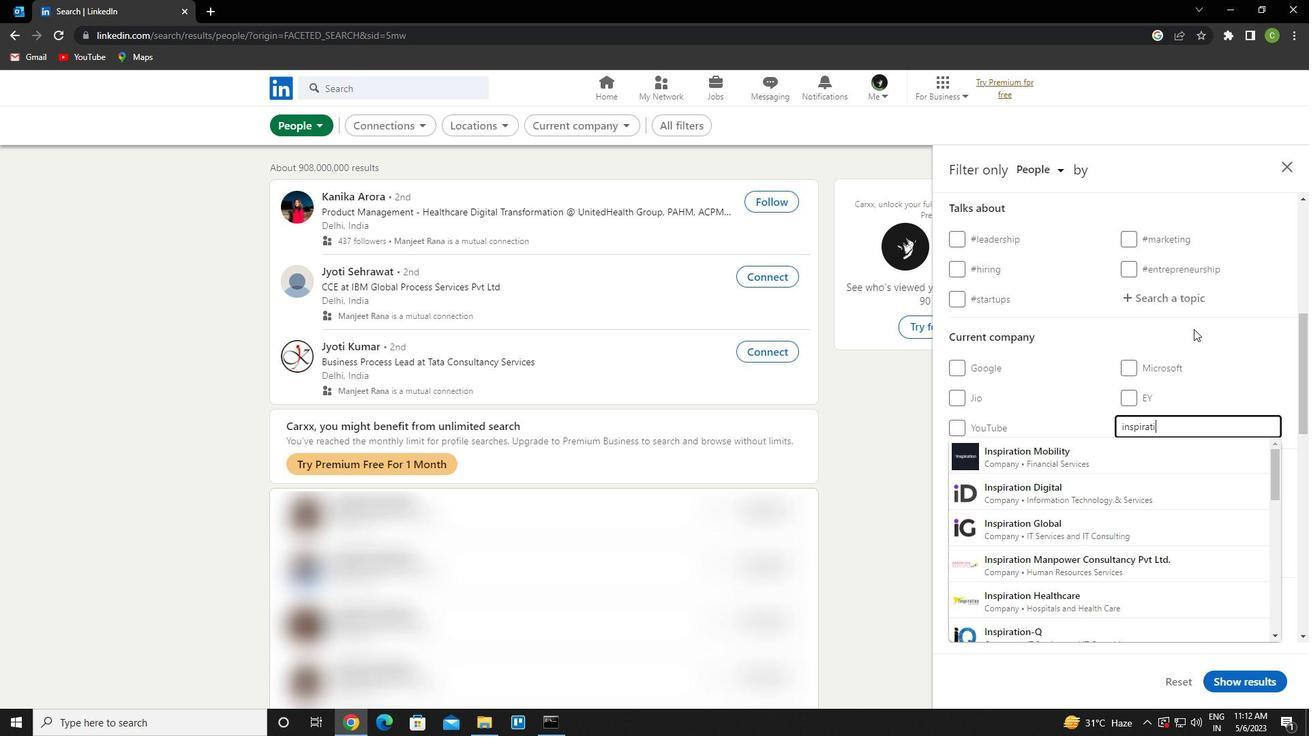 
Action: Key pressed <Key.backspace>
Screenshot: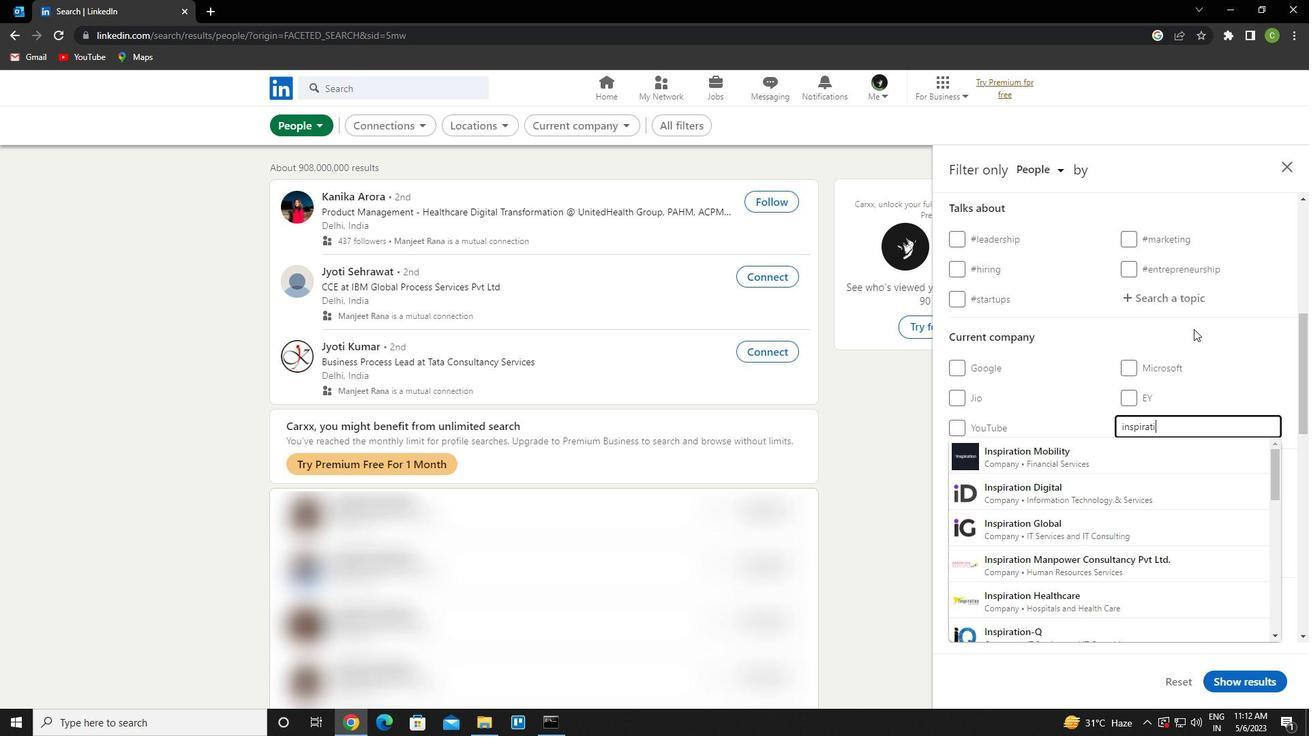 
Action: Mouse moved to (1187, 317)
Screenshot: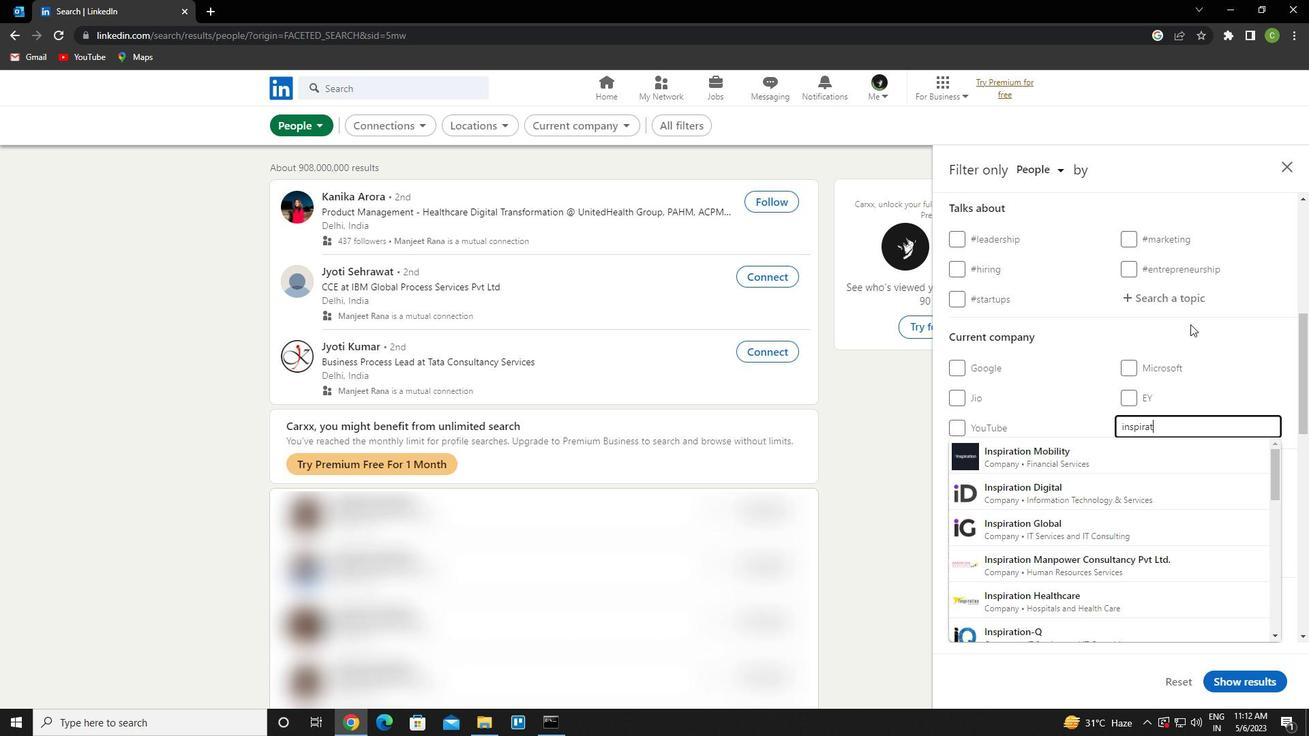 
Action: Key pressed <Key.backspace>
Screenshot: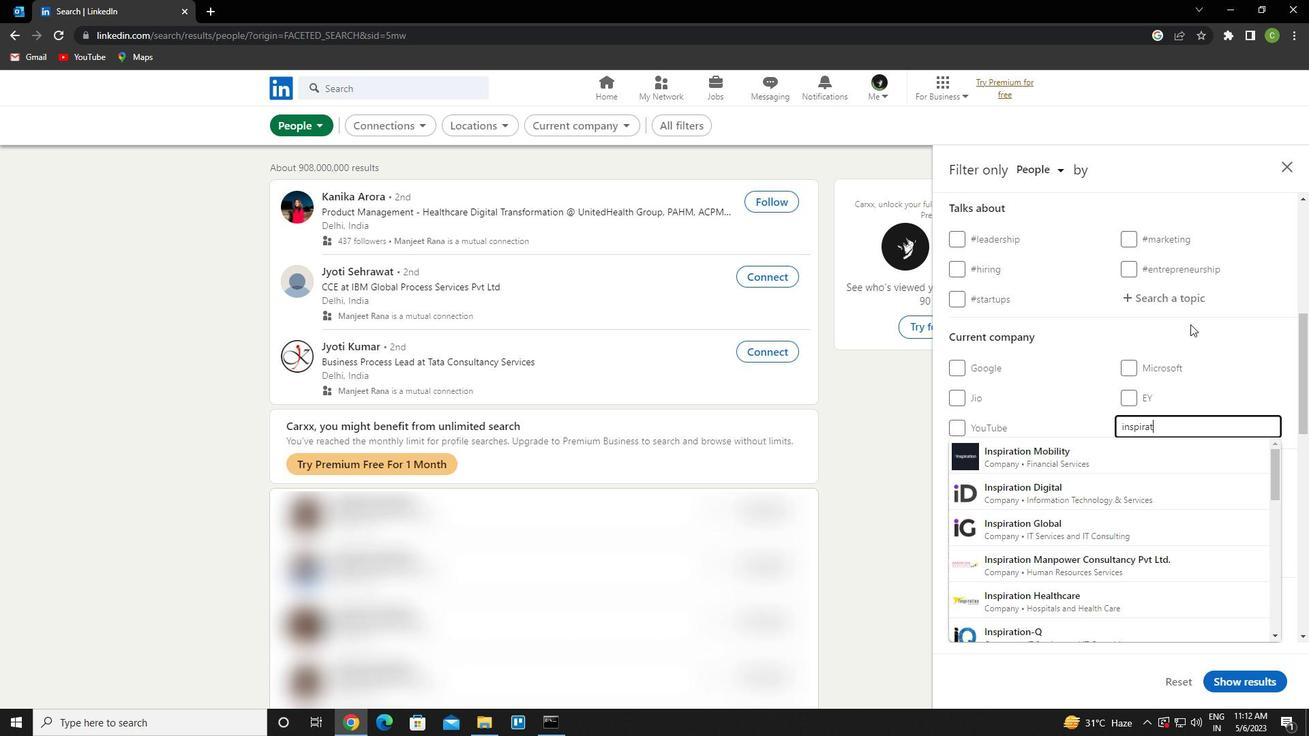 
Action: Mouse moved to (1184, 312)
Screenshot: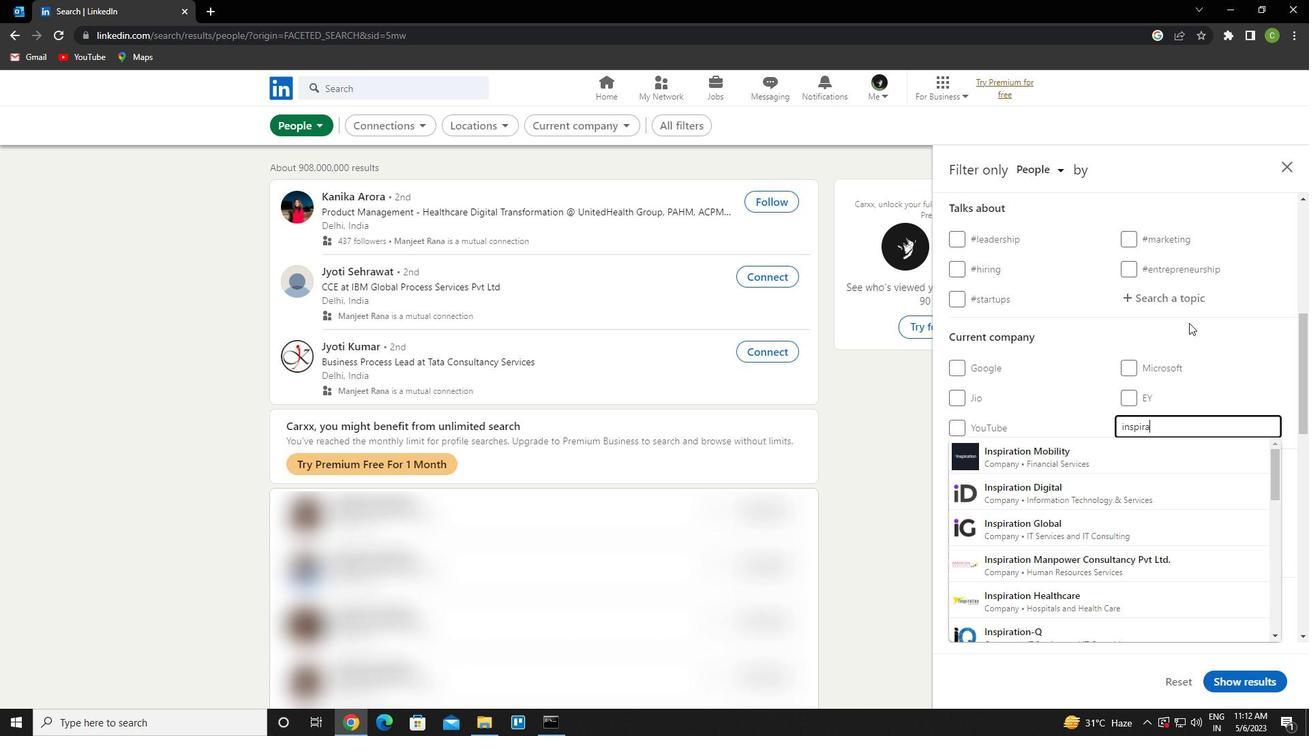 
Action: Key pressed <Key.backspace>
Screenshot: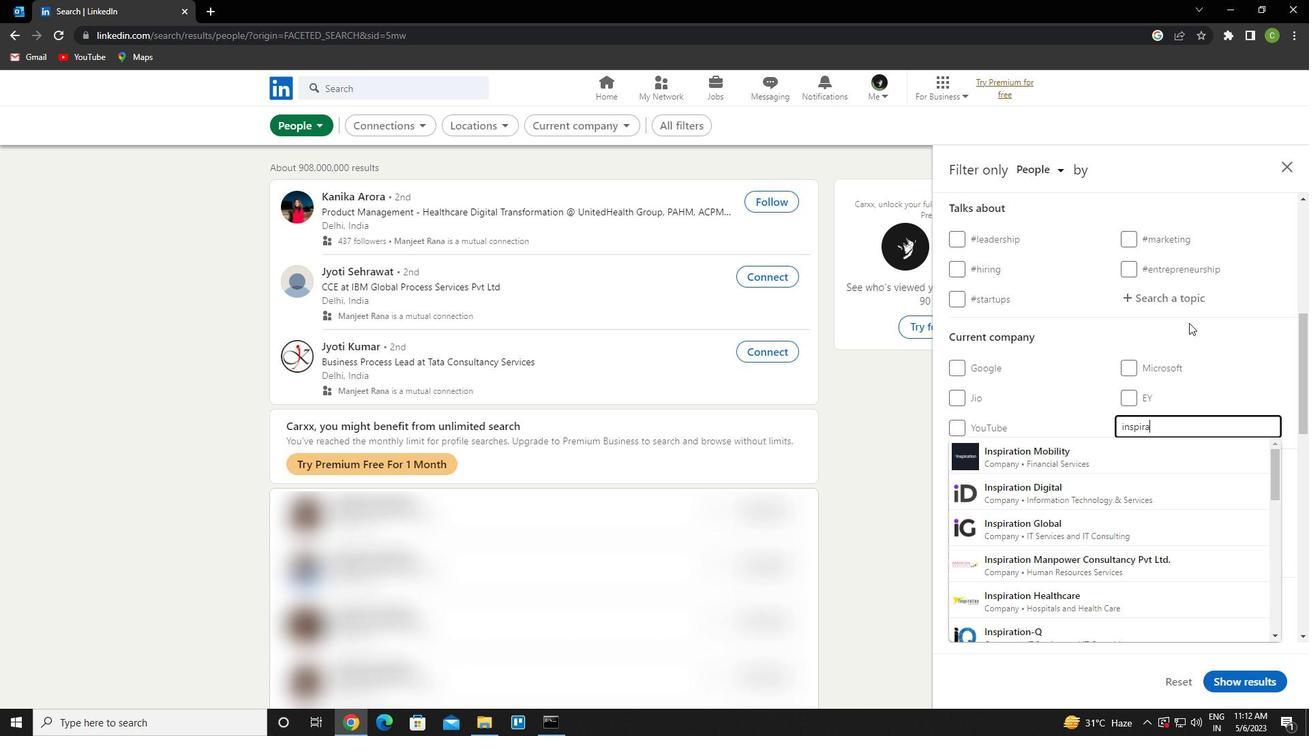 
Action: Mouse moved to (1181, 308)
Screenshot: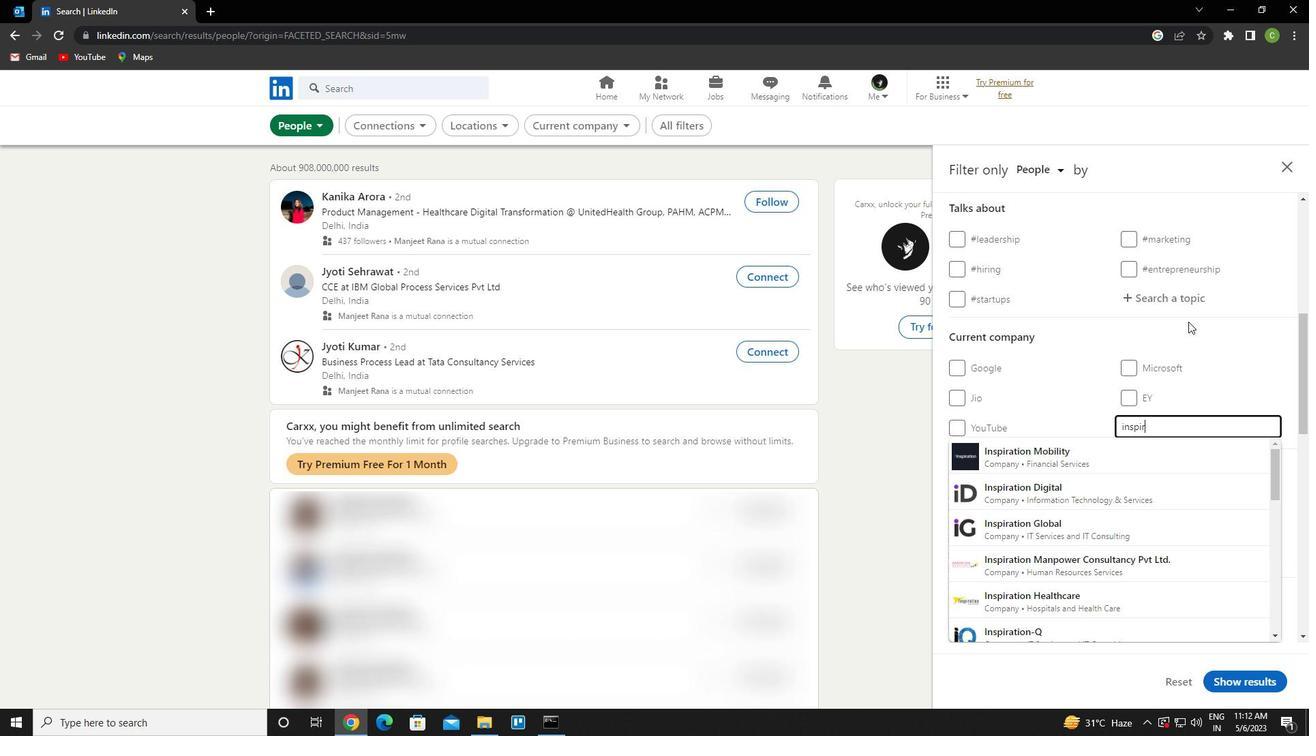 
Action: Key pressed <Key.backspace>
Screenshot: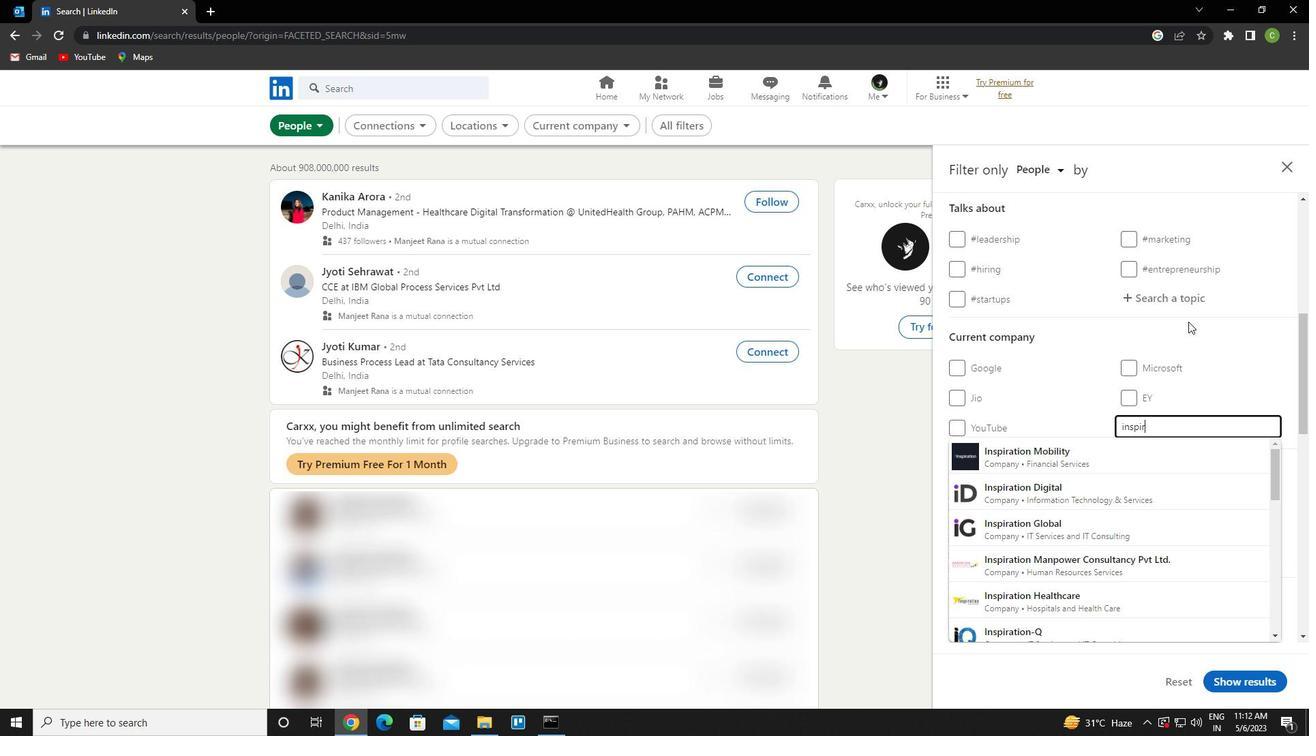 
Action: Mouse moved to (1181, 304)
Screenshot: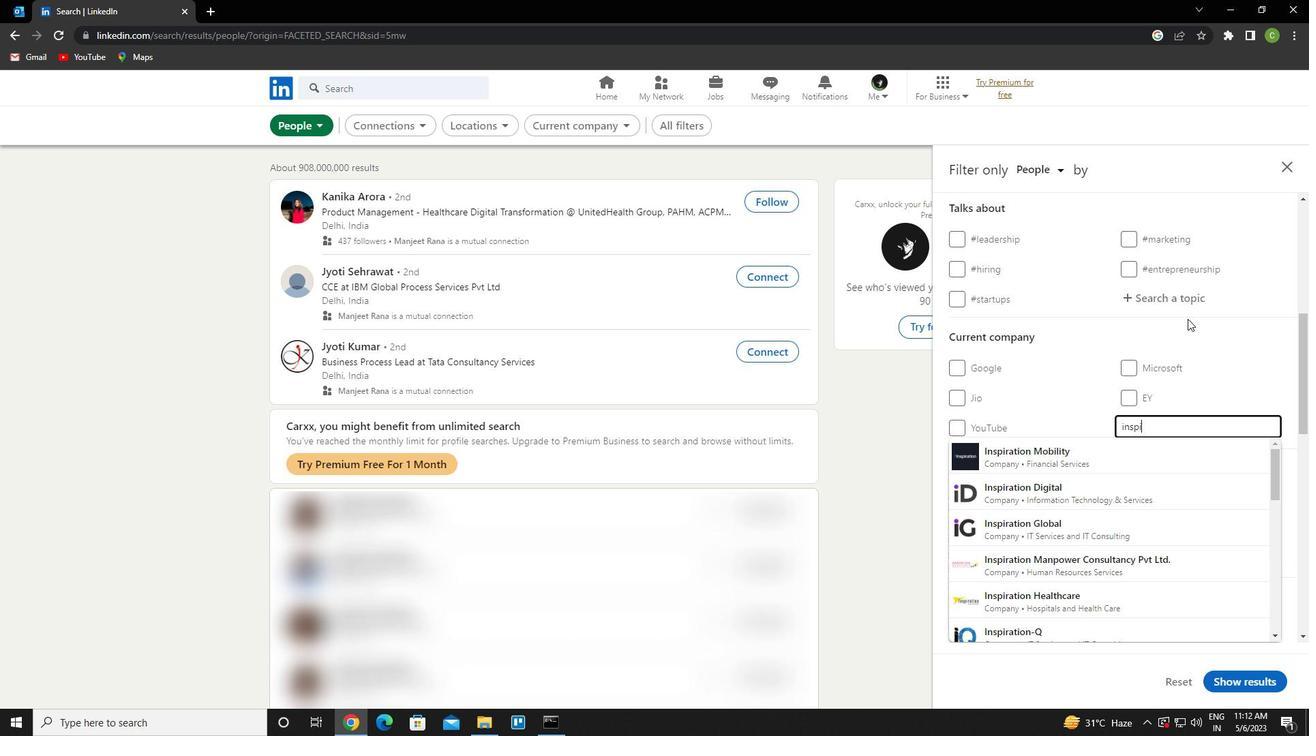 
Action: Key pressed <Key.backspace>
Screenshot: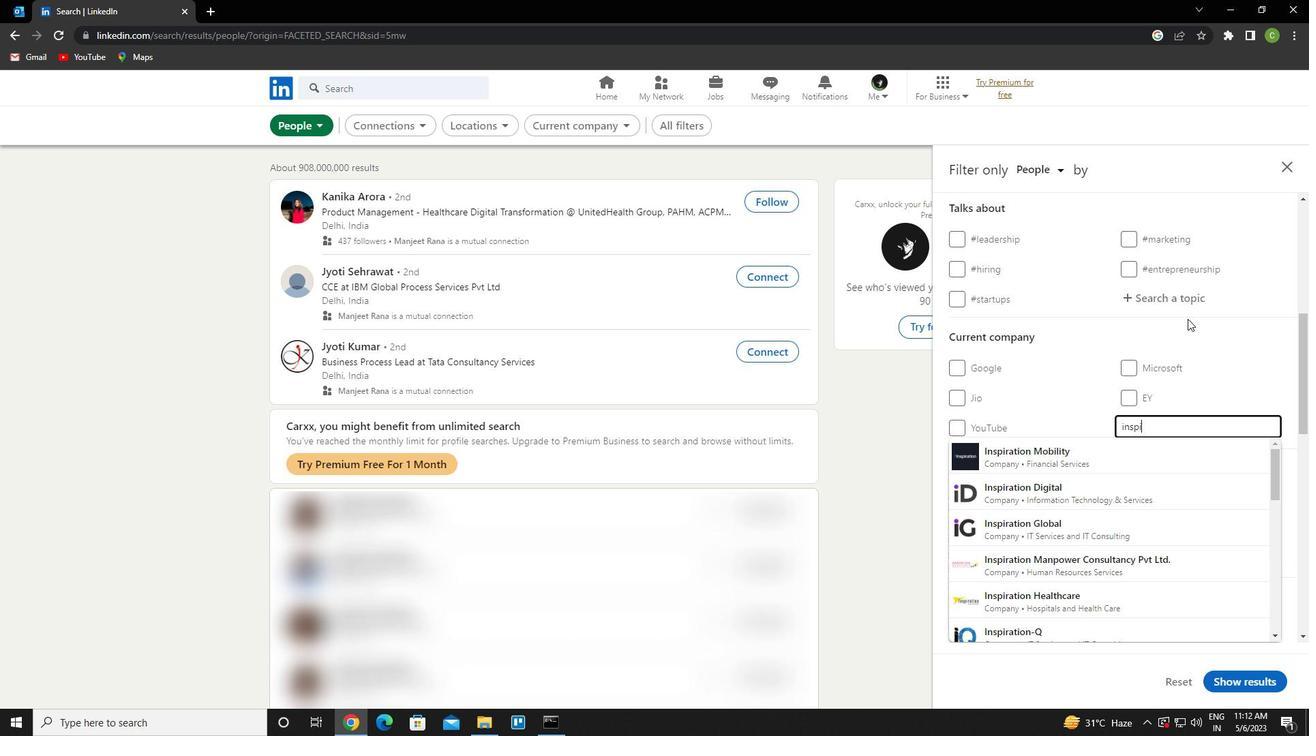 
Action: Mouse moved to (1180, 303)
Screenshot: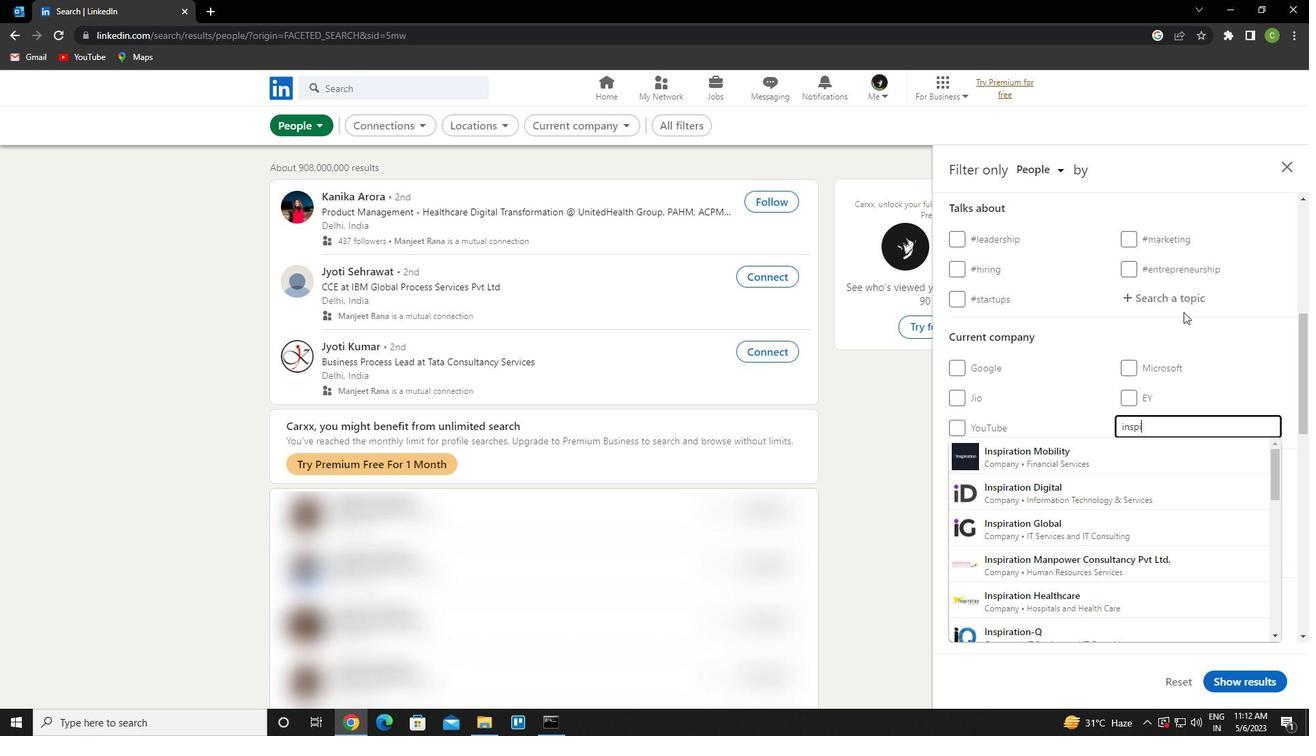 
Action: Key pressed <Key.backspace>
Screenshot: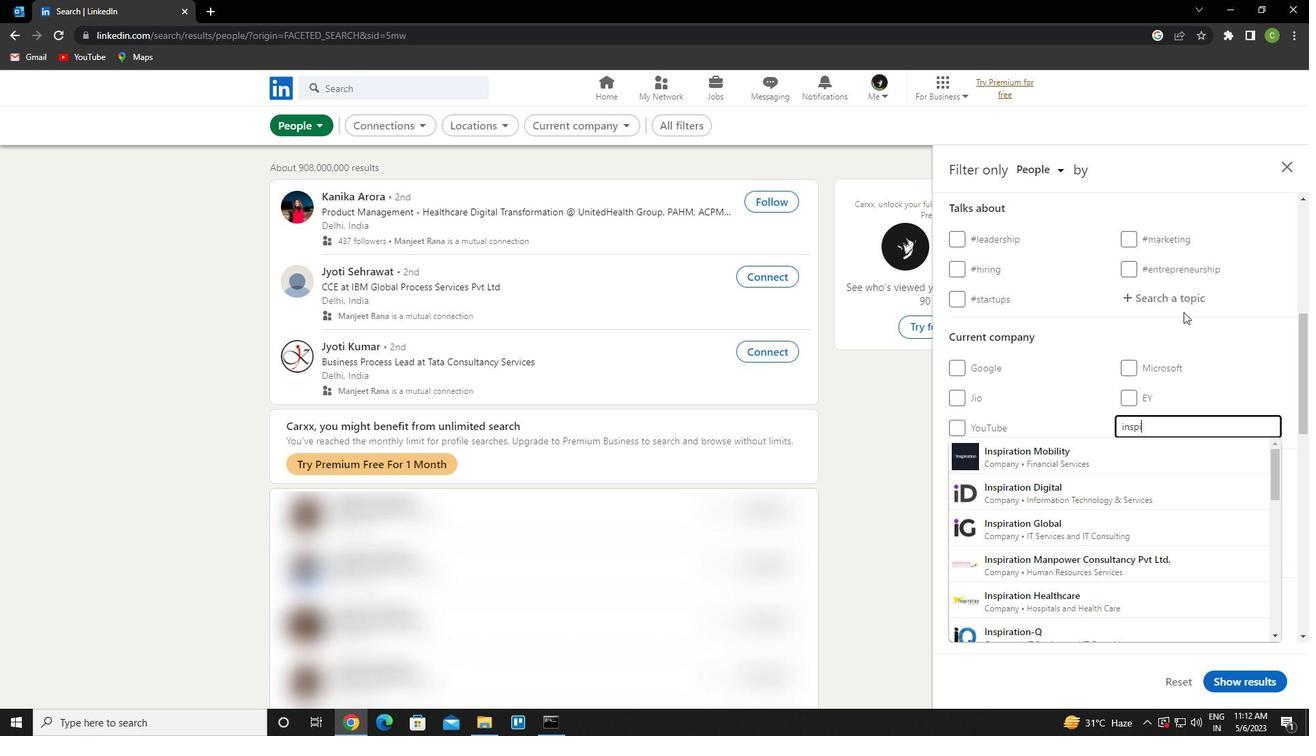 
Action: Mouse moved to (1180, 302)
Screenshot: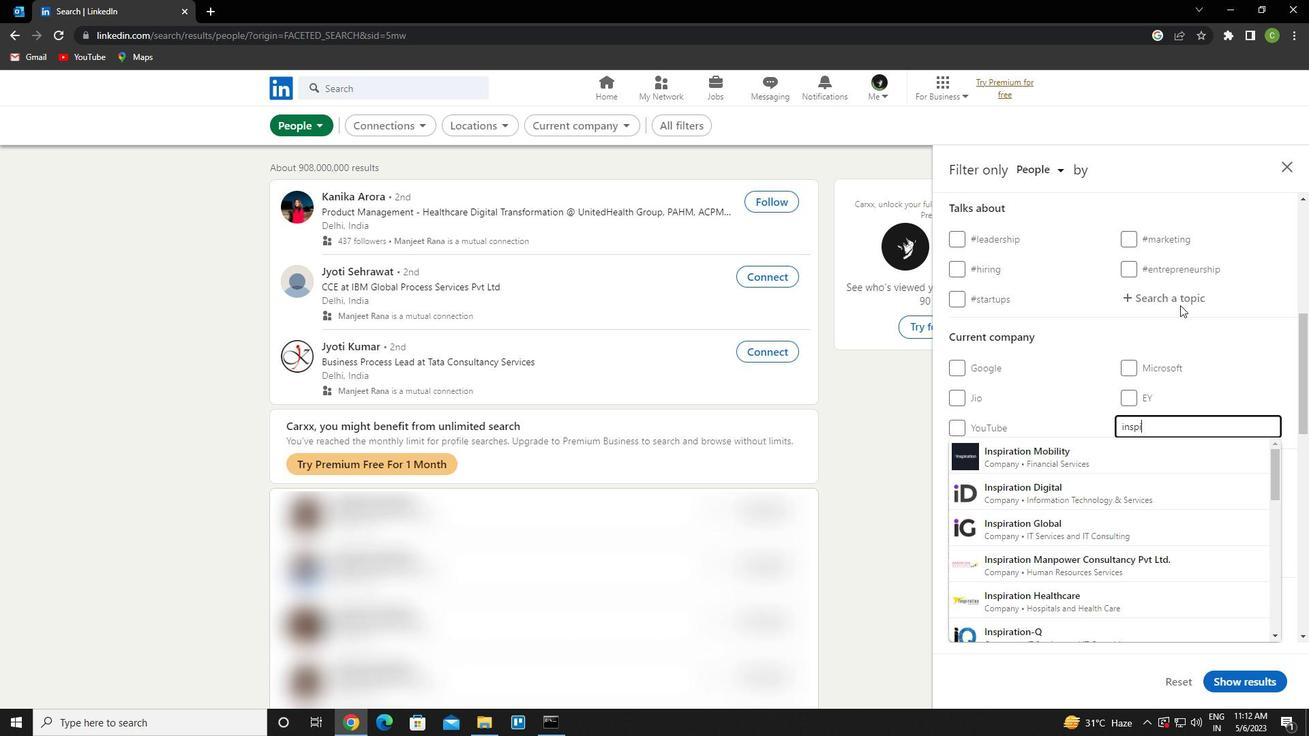 
Action: Key pressed <Key.backspace>
Screenshot: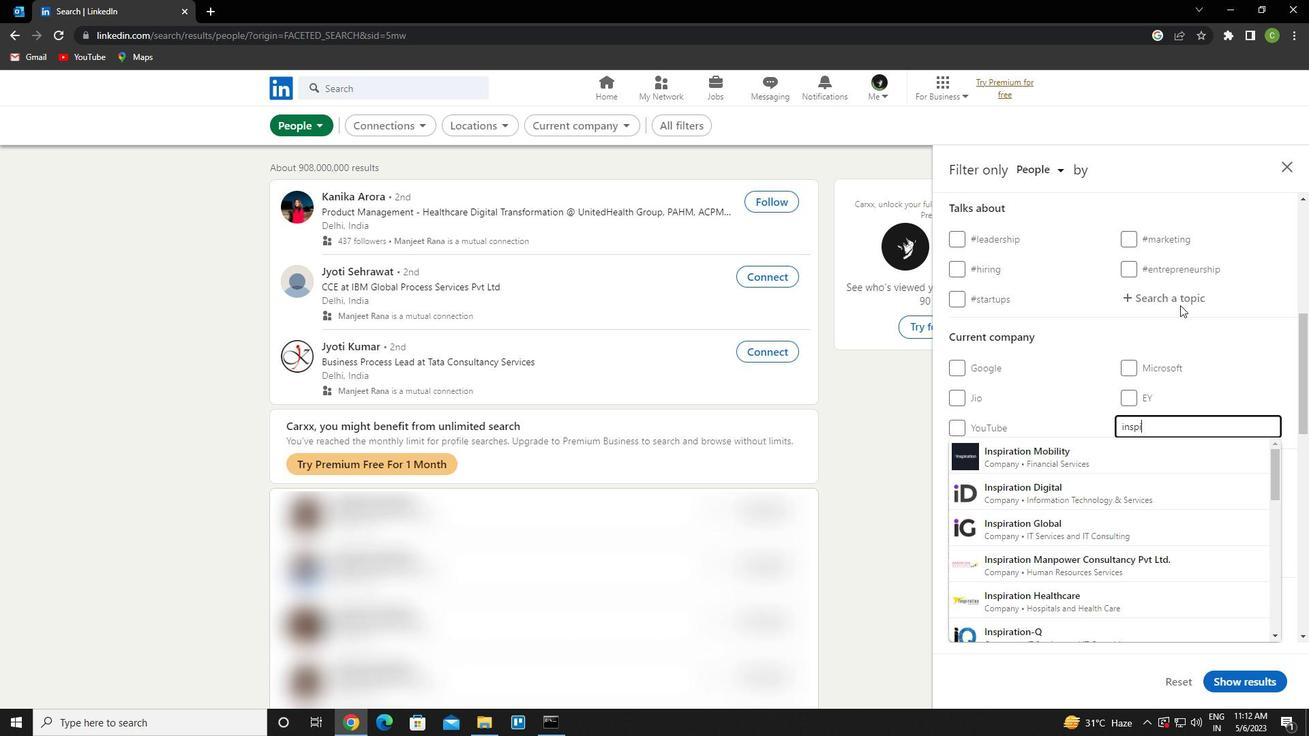 
Action: Mouse moved to (1179, 301)
Screenshot: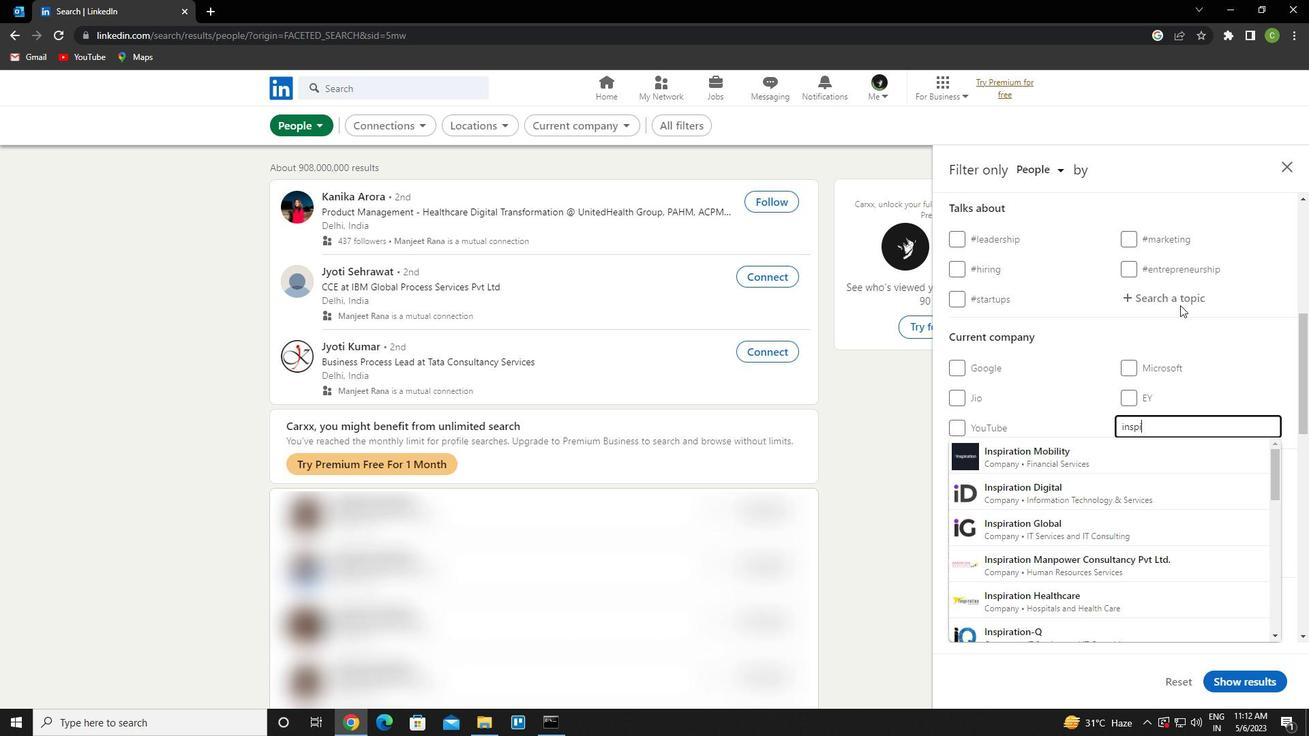 
Action: Key pressed <Key.backspace>
Screenshot: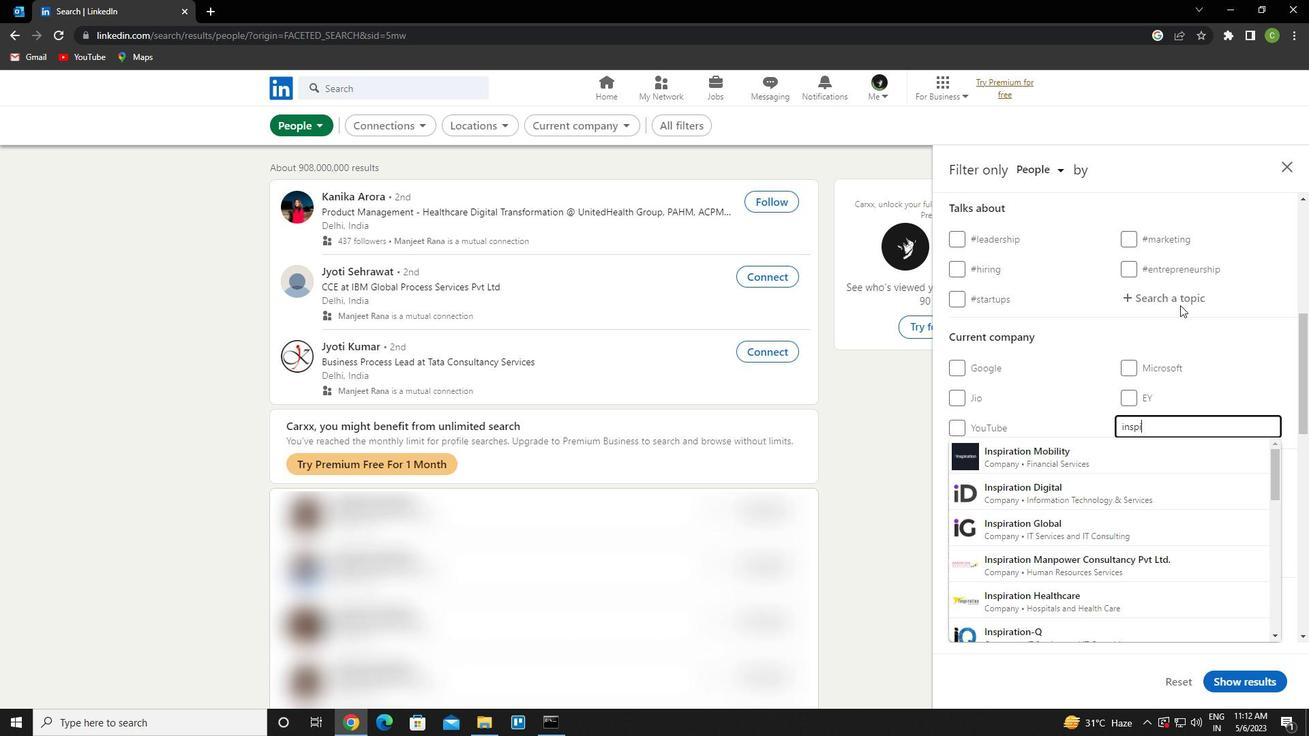 
Action: Mouse moved to (1179, 300)
Screenshot: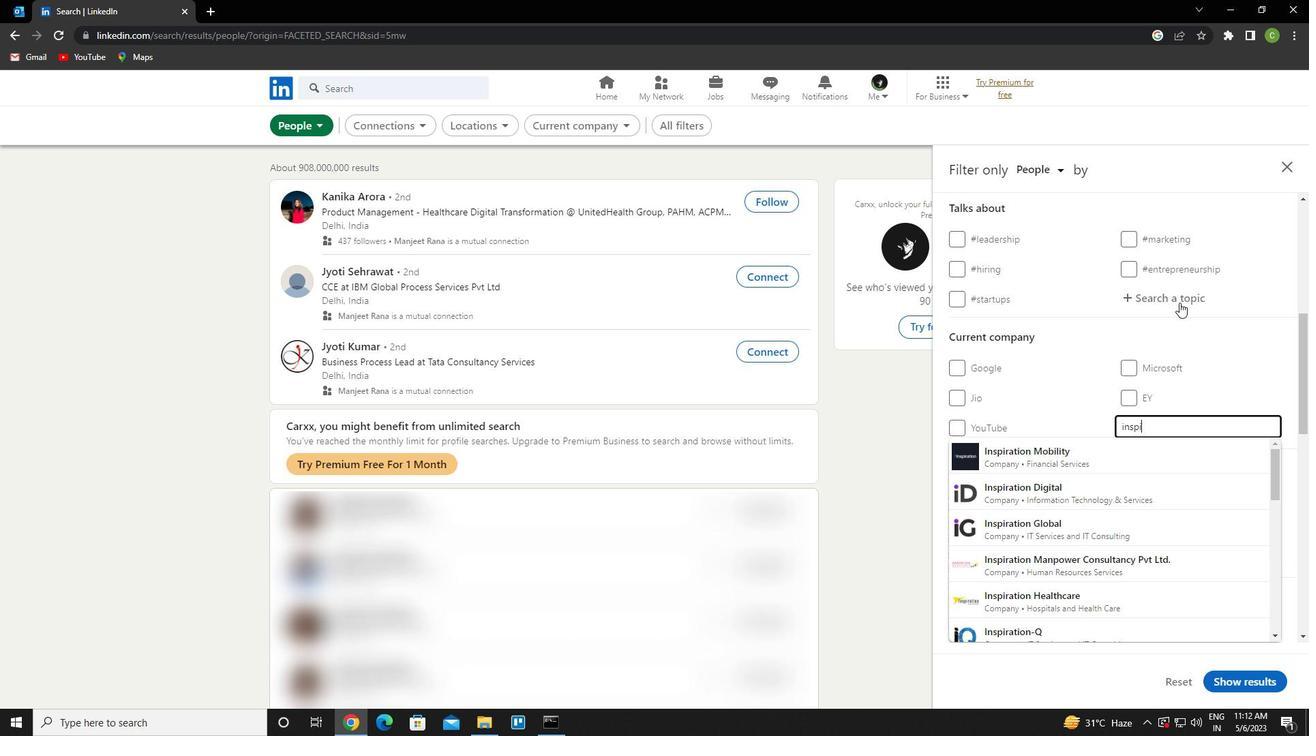 
Action: Mouse pressed left at (1179, 300)
Screenshot: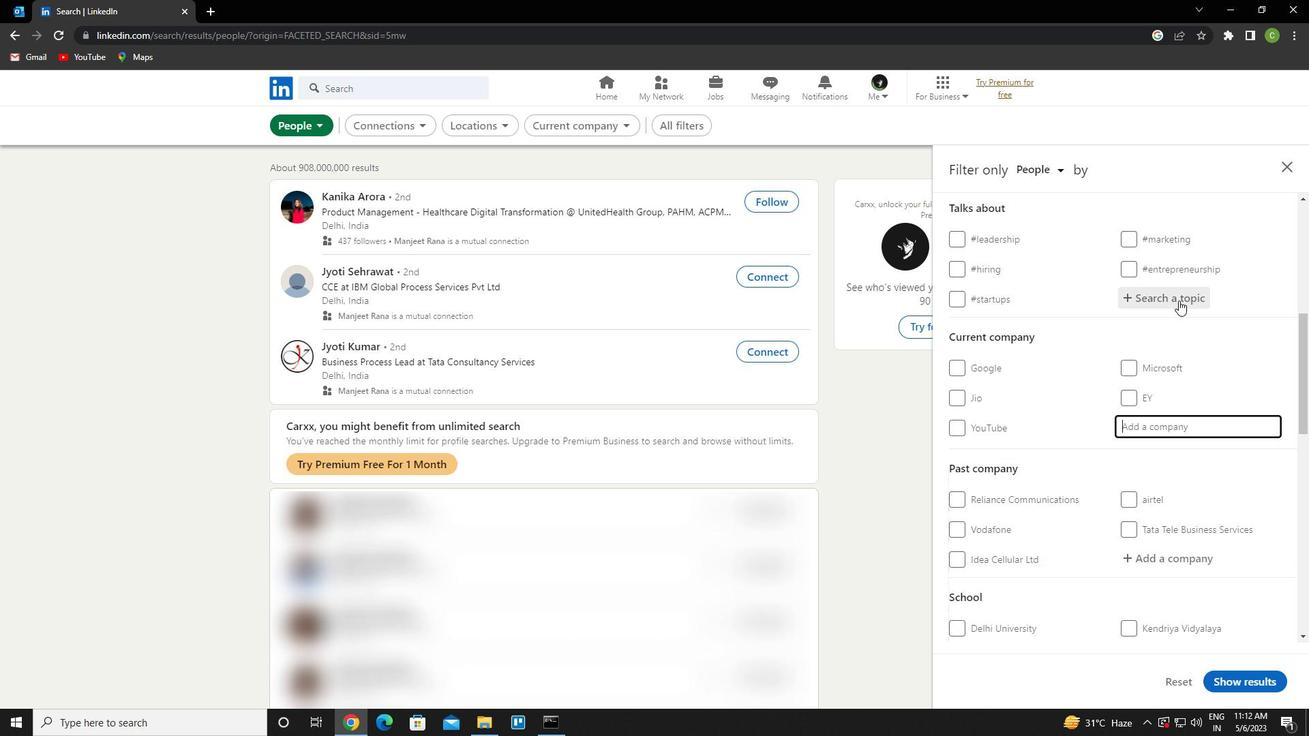 
Action: Key pressed ctrl+Inspiration<Key.down><Key.enter>
Screenshot: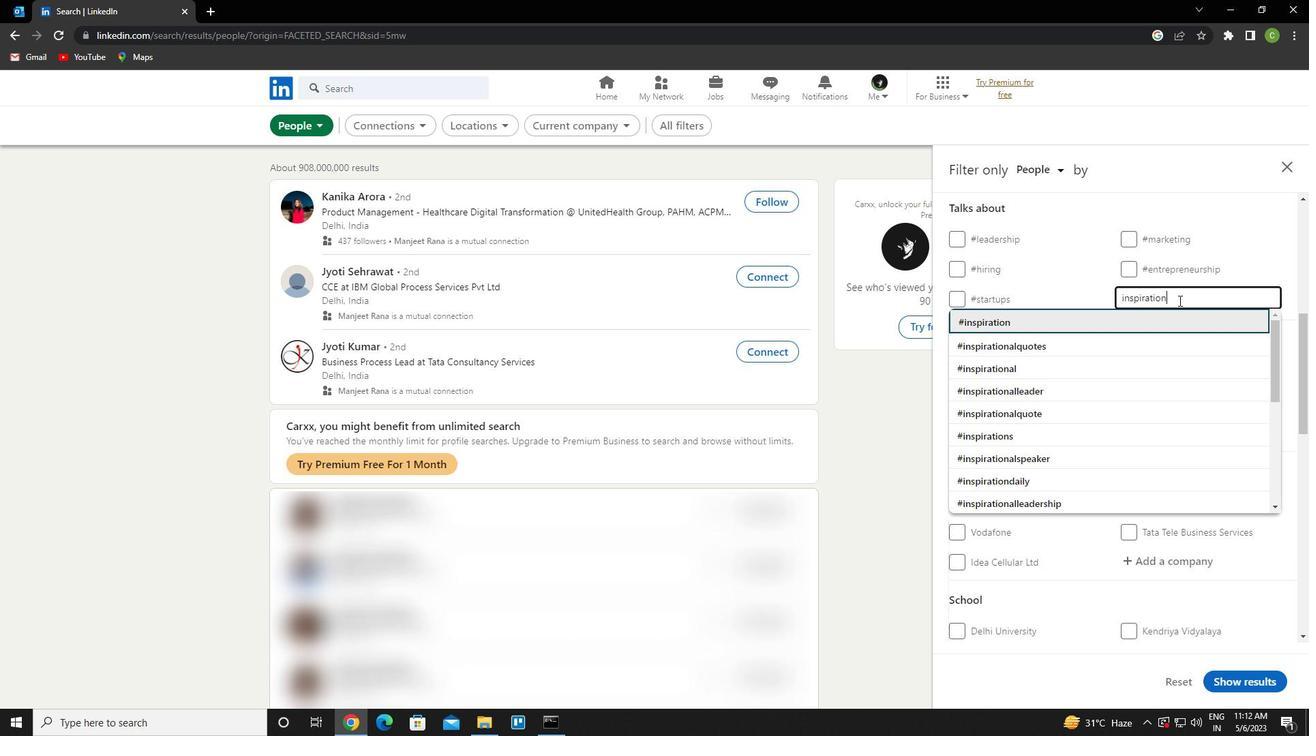 
Action: Mouse scrolled (1179, 300) with delta (0, 0)
Screenshot: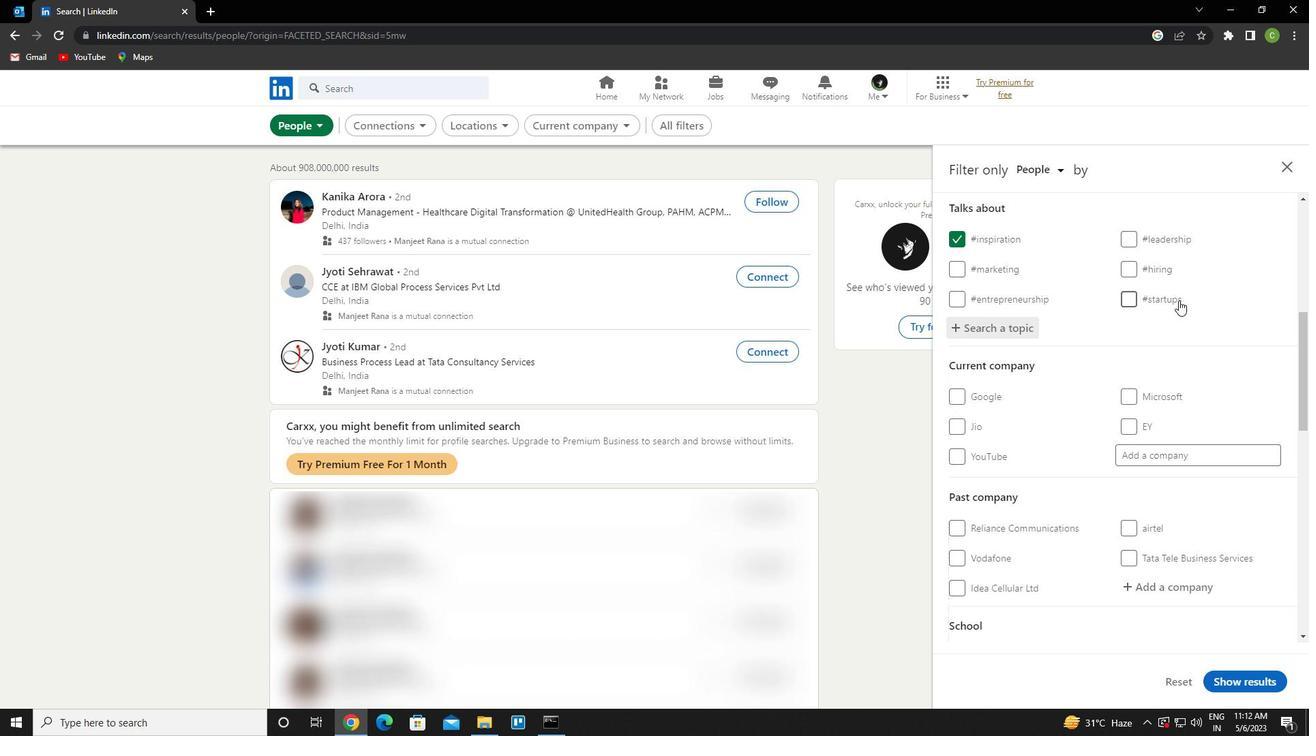 
Action: Mouse scrolled (1179, 300) with delta (0, 0)
Screenshot: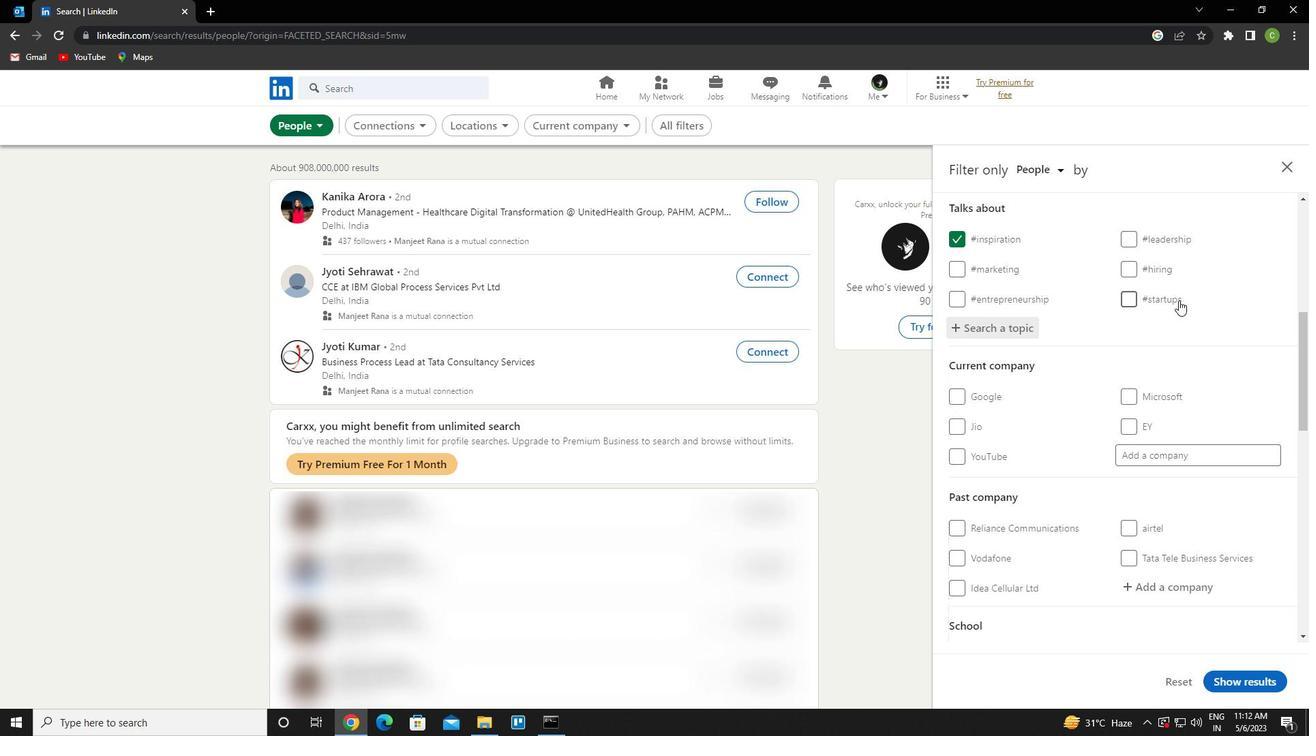 
Action: Mouse scrolled (1179, 300) with delta (0, 0)
Screenshot: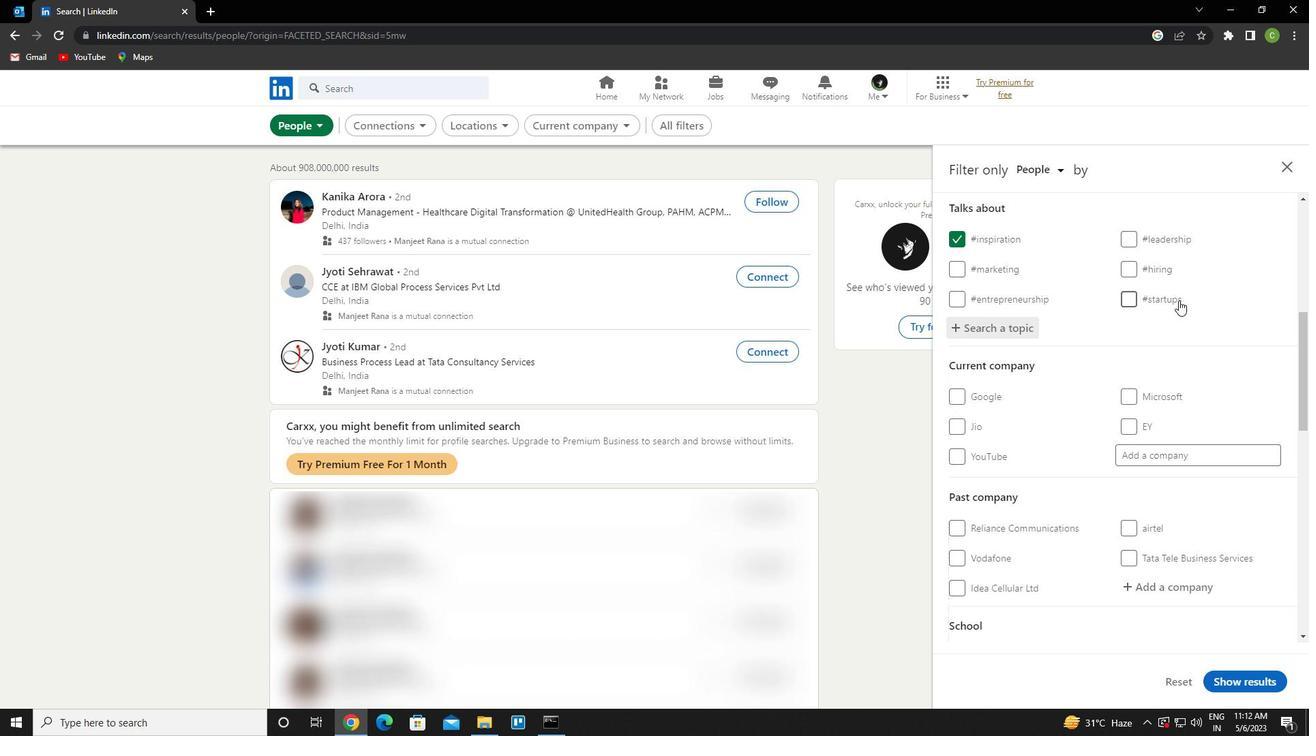 
Action: Mouse scrolled (1179, 300) with delta (0, 0)
Screenshot: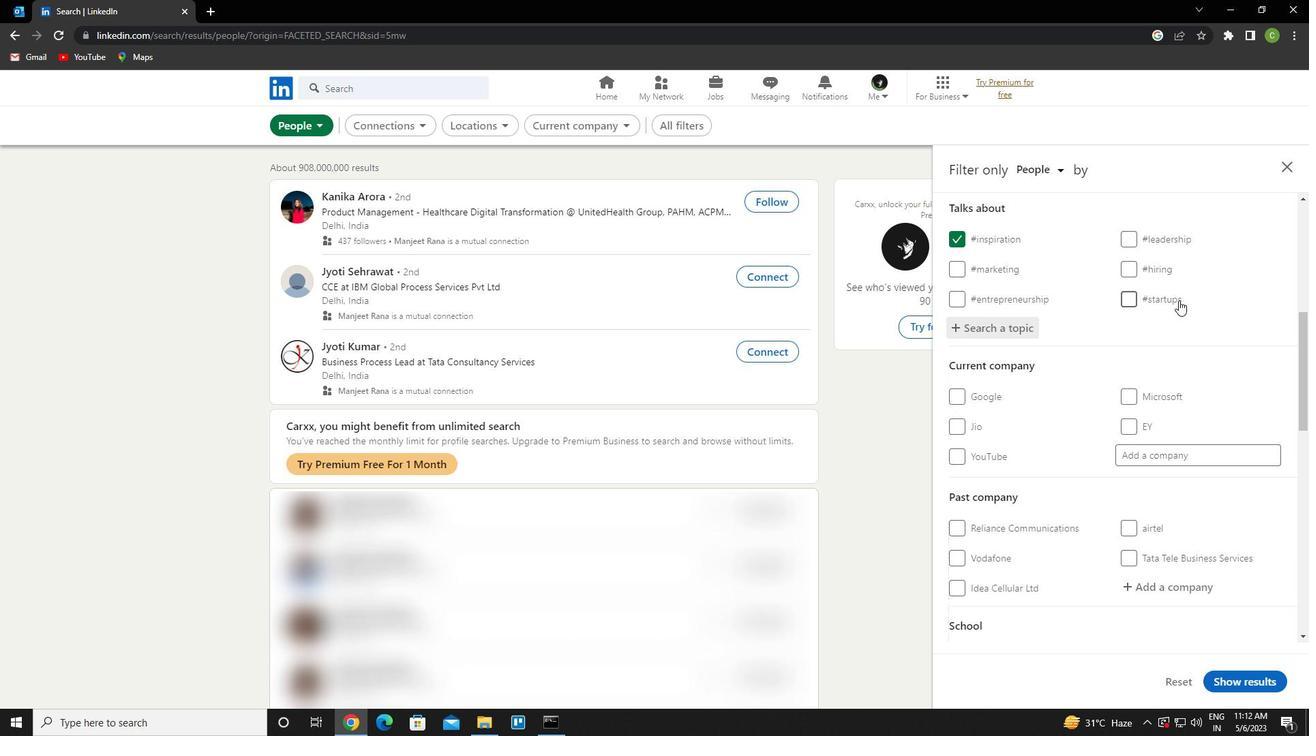 
Action: Mouse moved to (1178, 300)
Screenshot: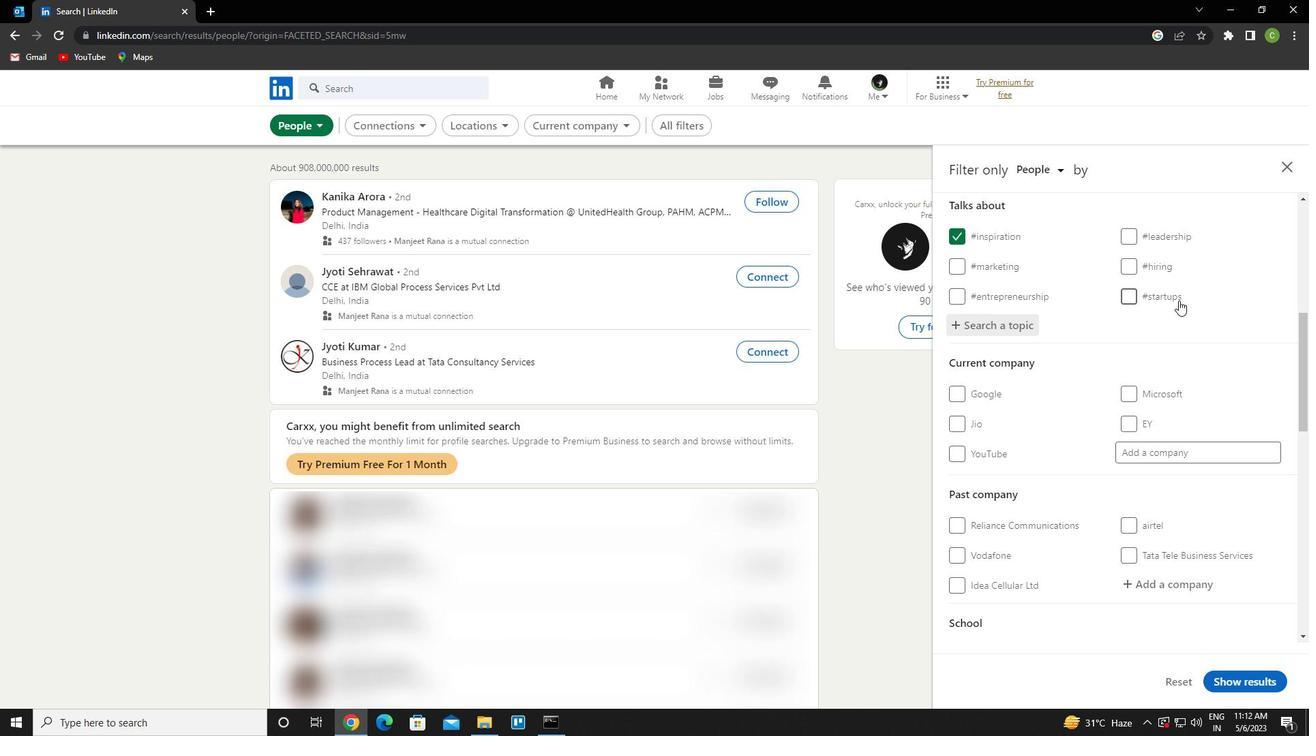 
Action: Mouse scrolled (1178, 300) with delta (0, 0)
Screenshot: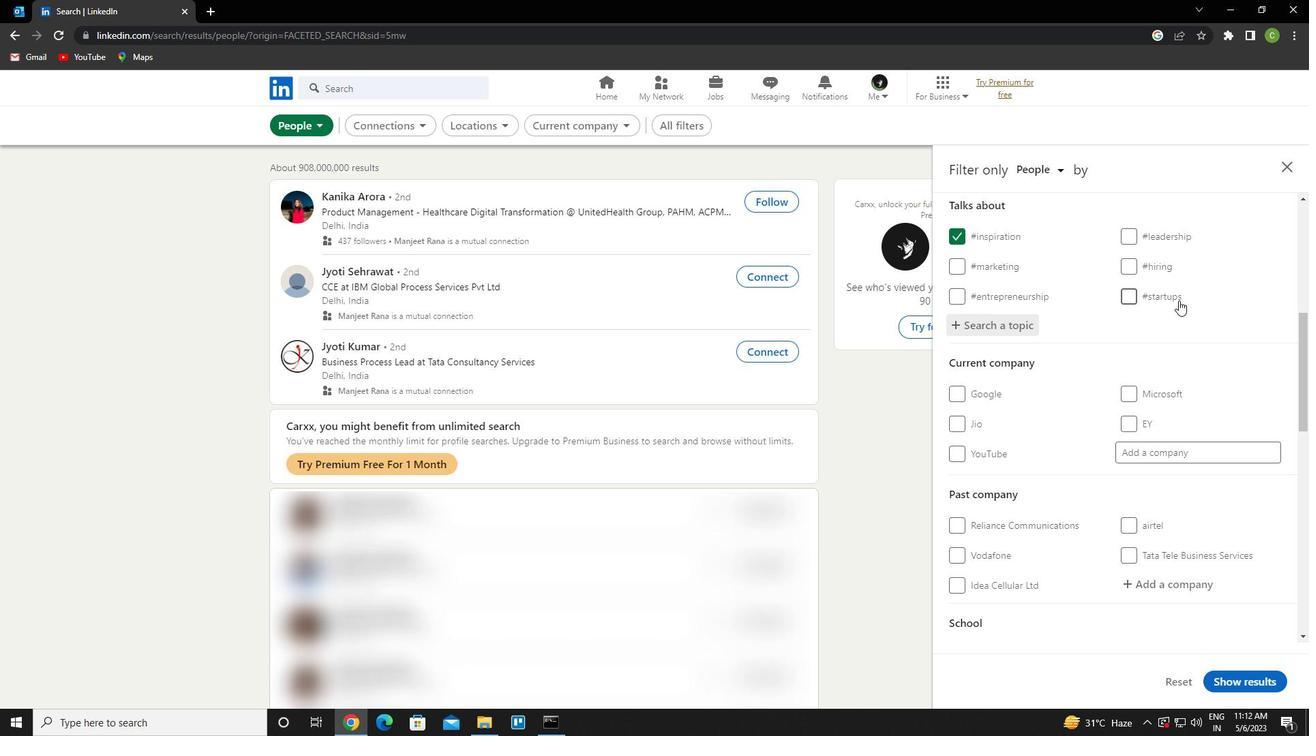 
Action: Mouse scrolled (1178, 300) with delta (0, 0)
Screenshot: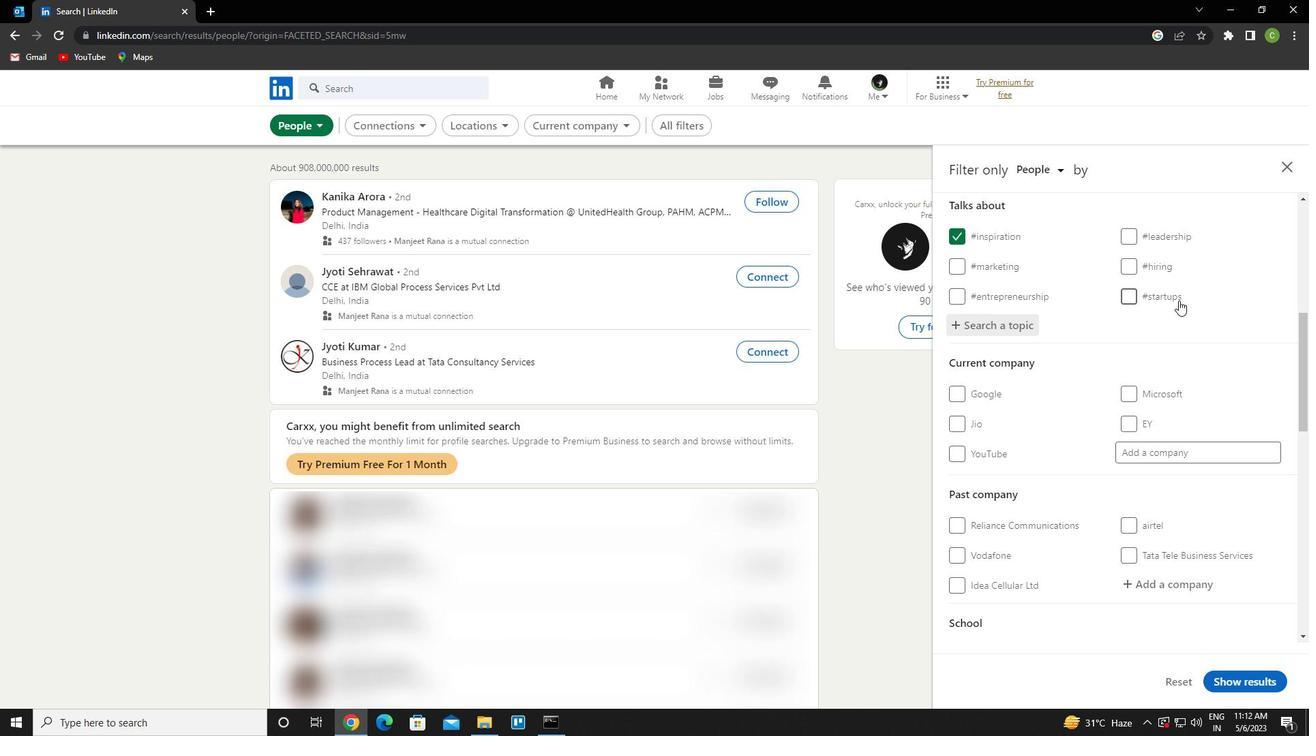 
Action: Mouse scrolled (1178, 300) with delta (0, 0)
Screenshot: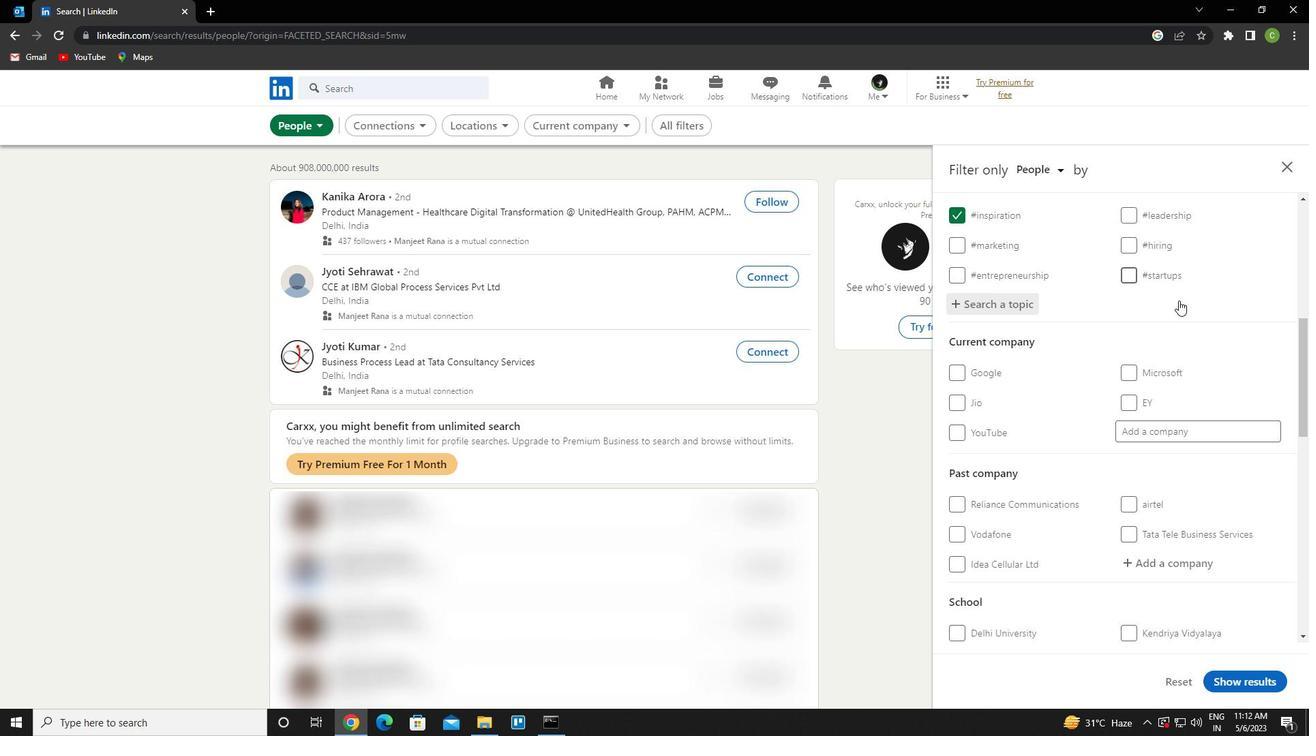 
Action: Mouse scrolled (1178, 300) with delta (0, 0)
Screenshot: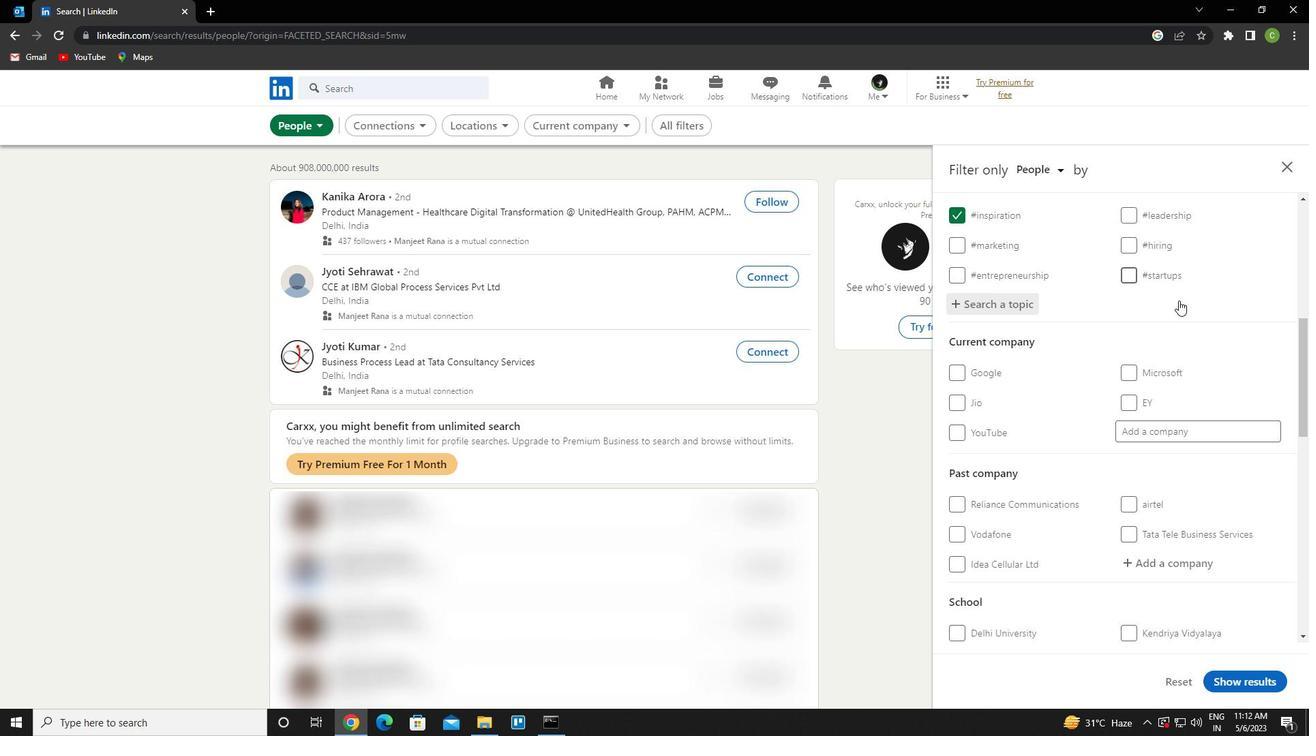 
Action: Mouse scrolled (1178, 300) with delta (0, 0)
Screenshot: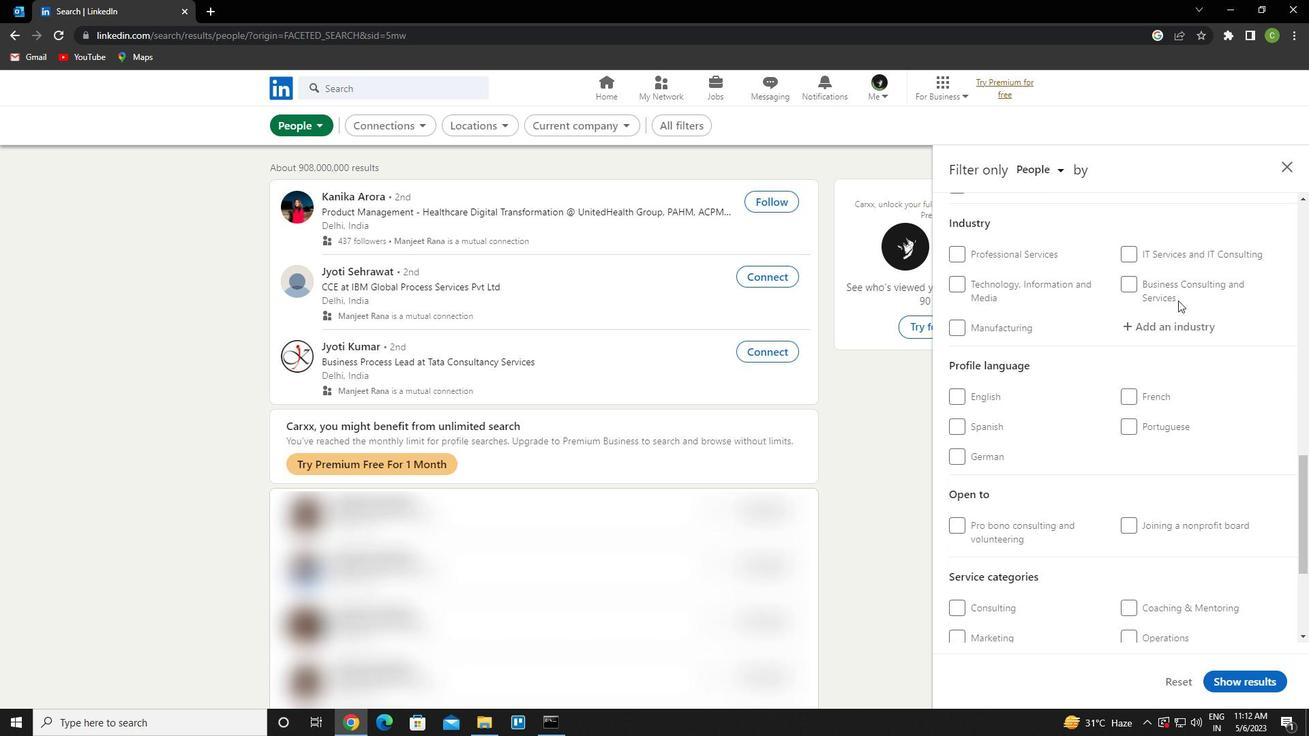 
Action: Mouse scrolled (1178, 300) with delta (0, 0)
Screenshot: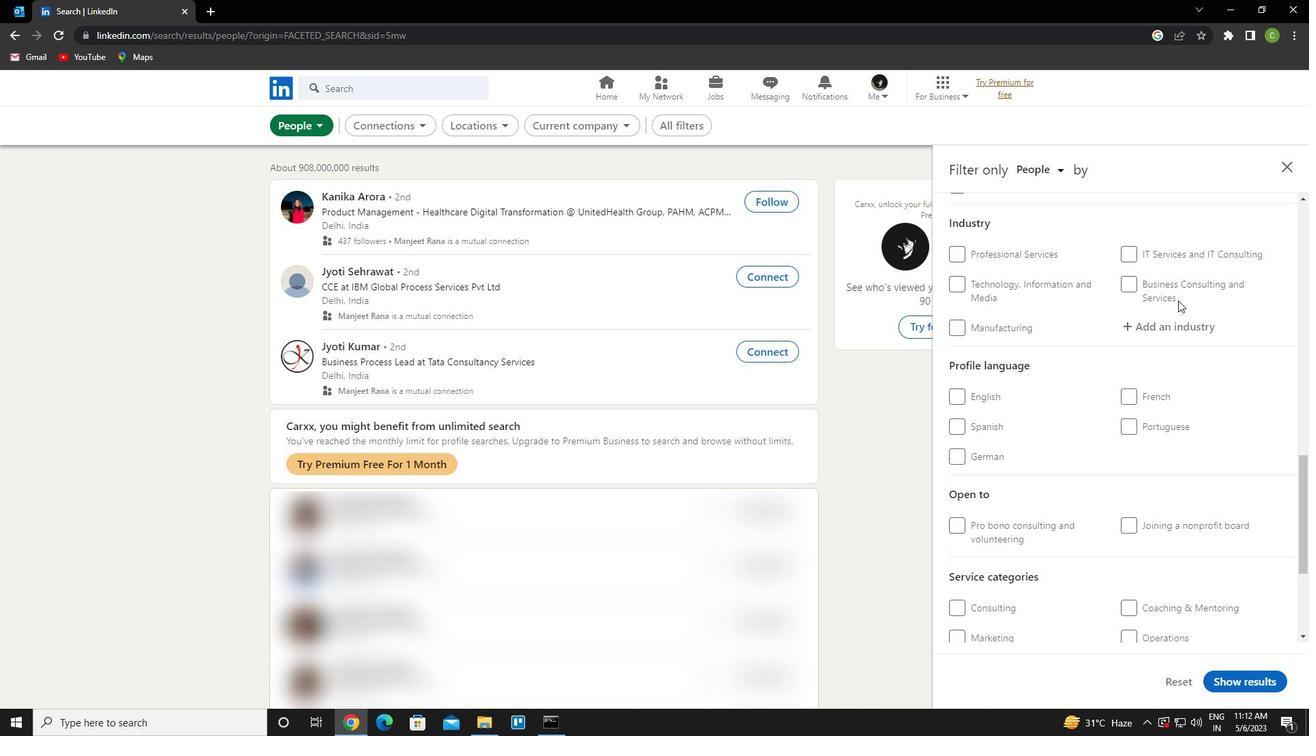 
Action: Mouse moved to (1009, 394)
Screenshot: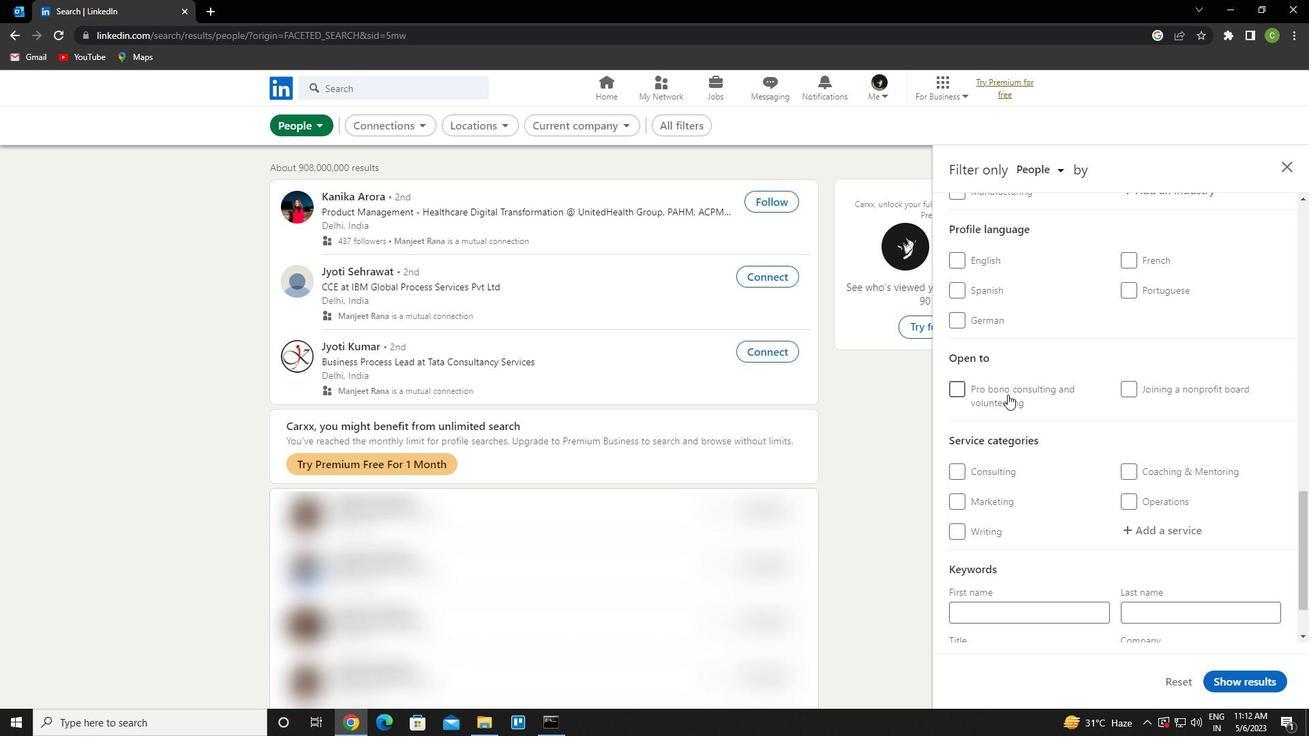 
Action: Mouse scrolled (1009, 395) with delta (0, 0)
Screenshot: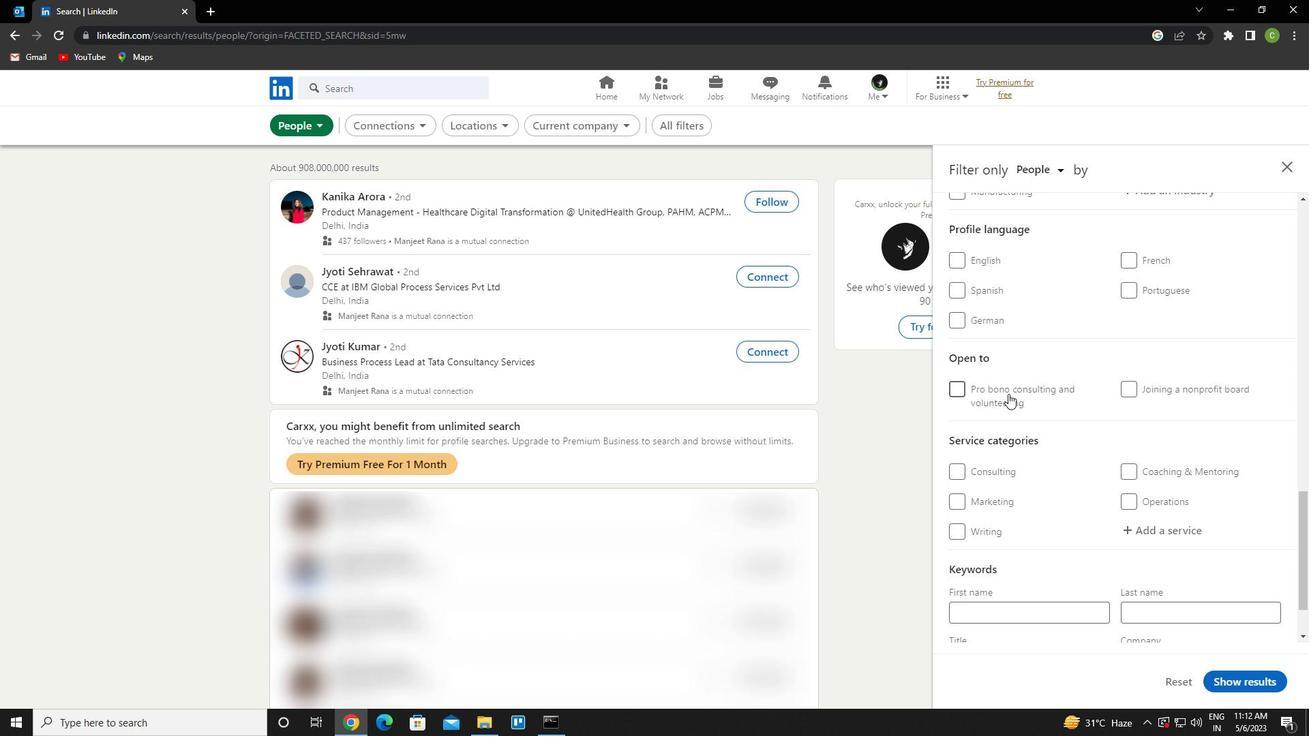 
Action: Mouse moved to (957, 332)
Screenshot: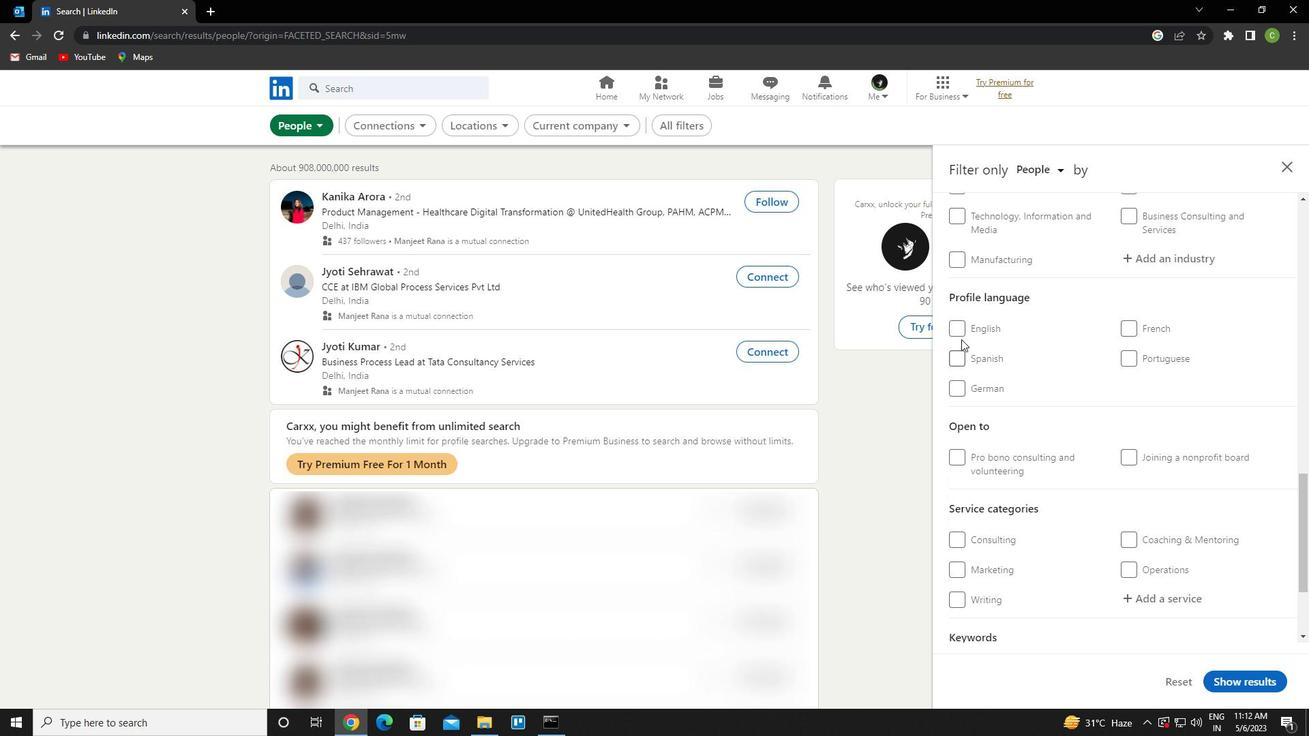 
Action: Mouse pressed left at (957, 332)
Screenshot: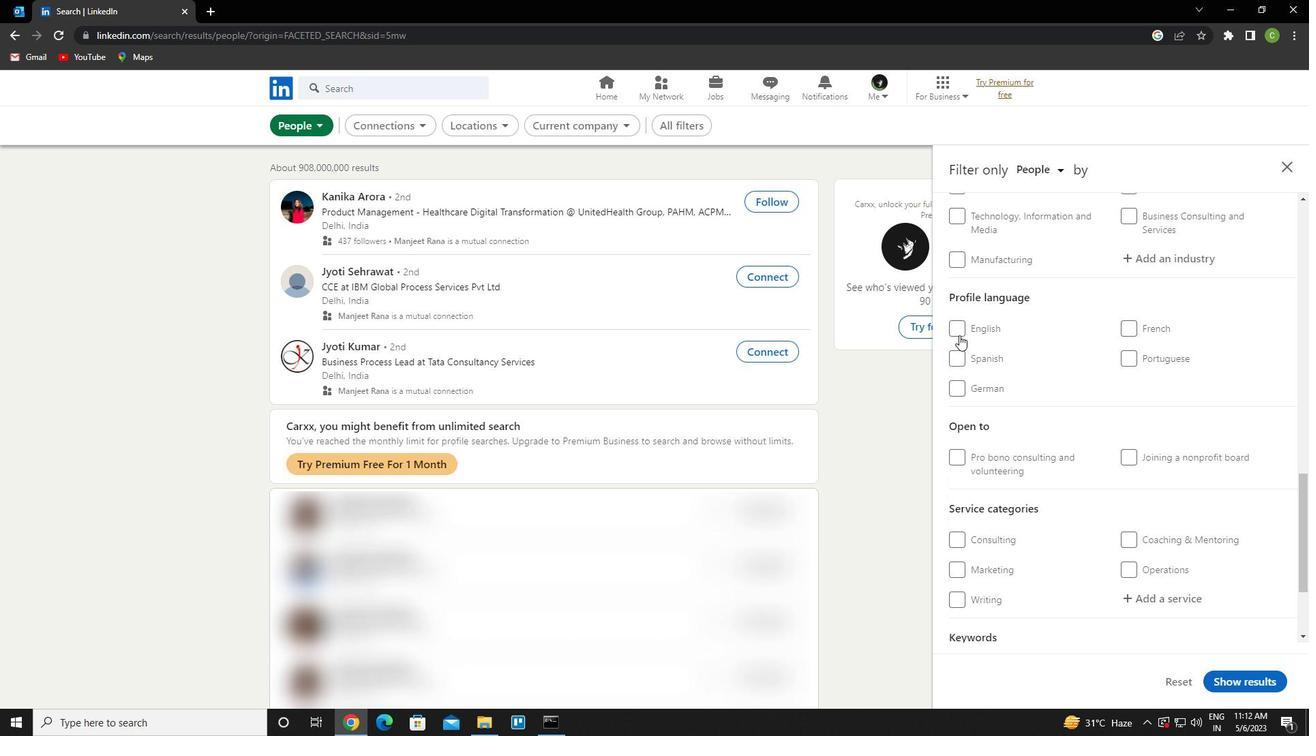
Action: Mouse moved to (1032, 410)
Screenshot: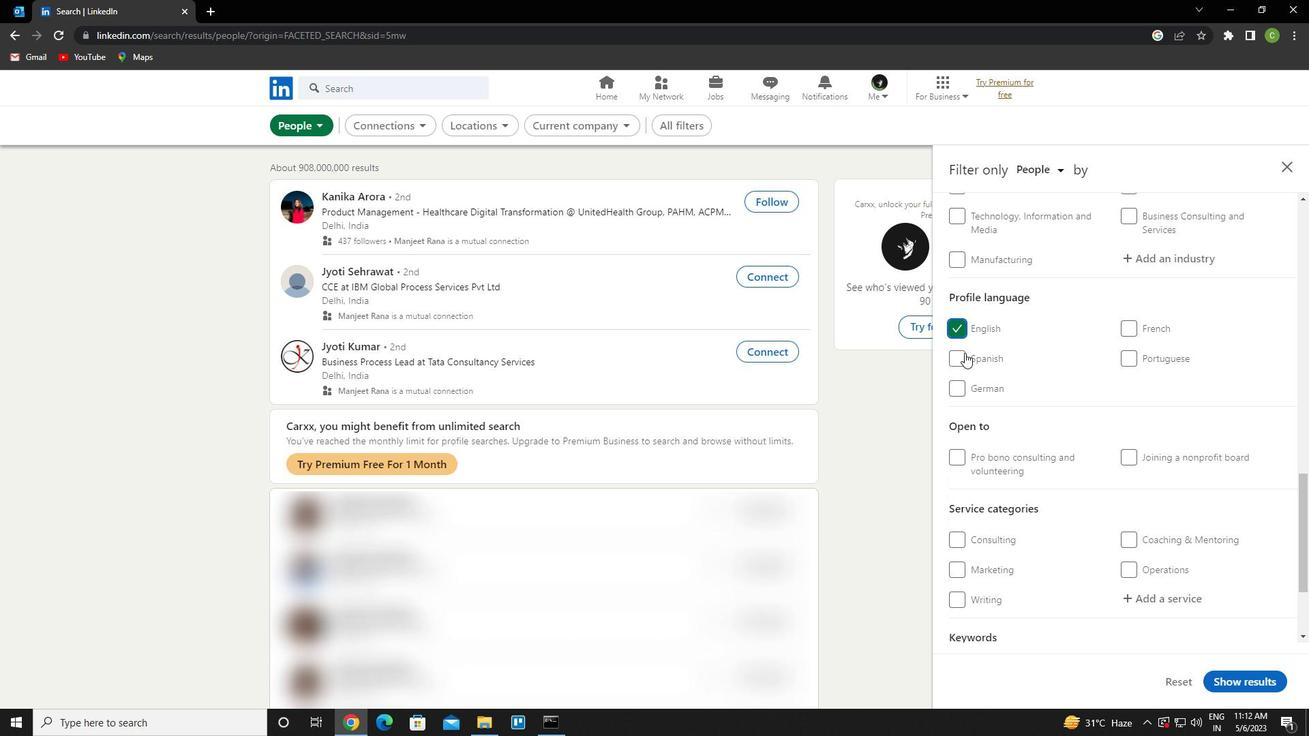 
Action: Mouse scrolled (1032, 411) with delta (0, 0)
Screenshot: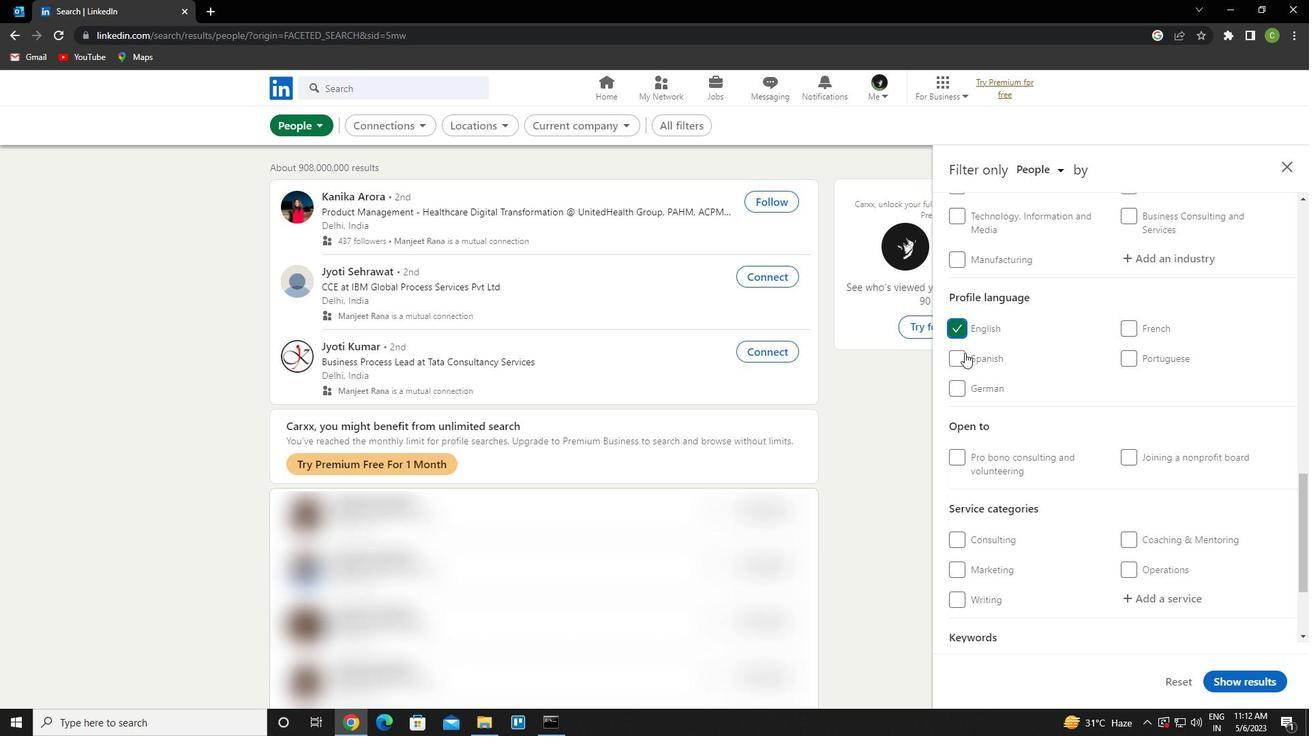 
Action: Mouse scrolled (1032, 411) with delta (0, 0)
Screenshot: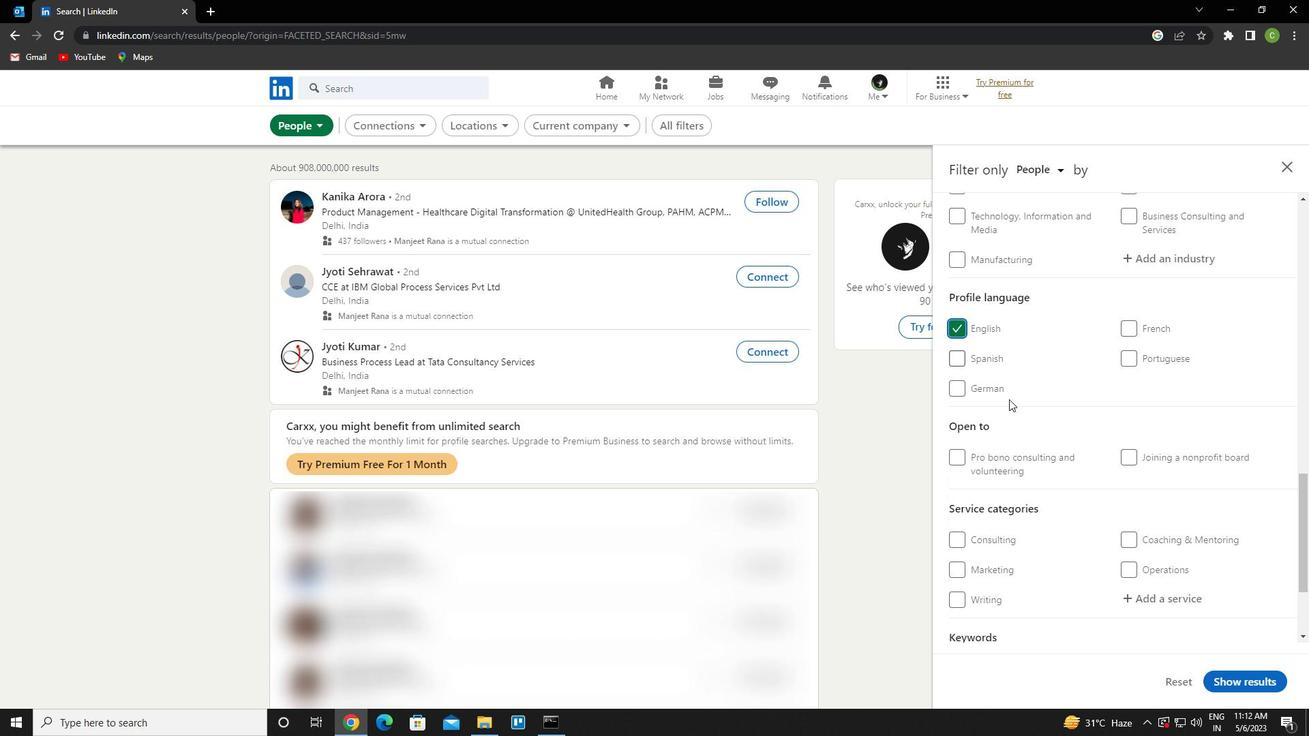 
Action: Mouse scrolled (1032, 411) with delta (0, 0)
Screenshot: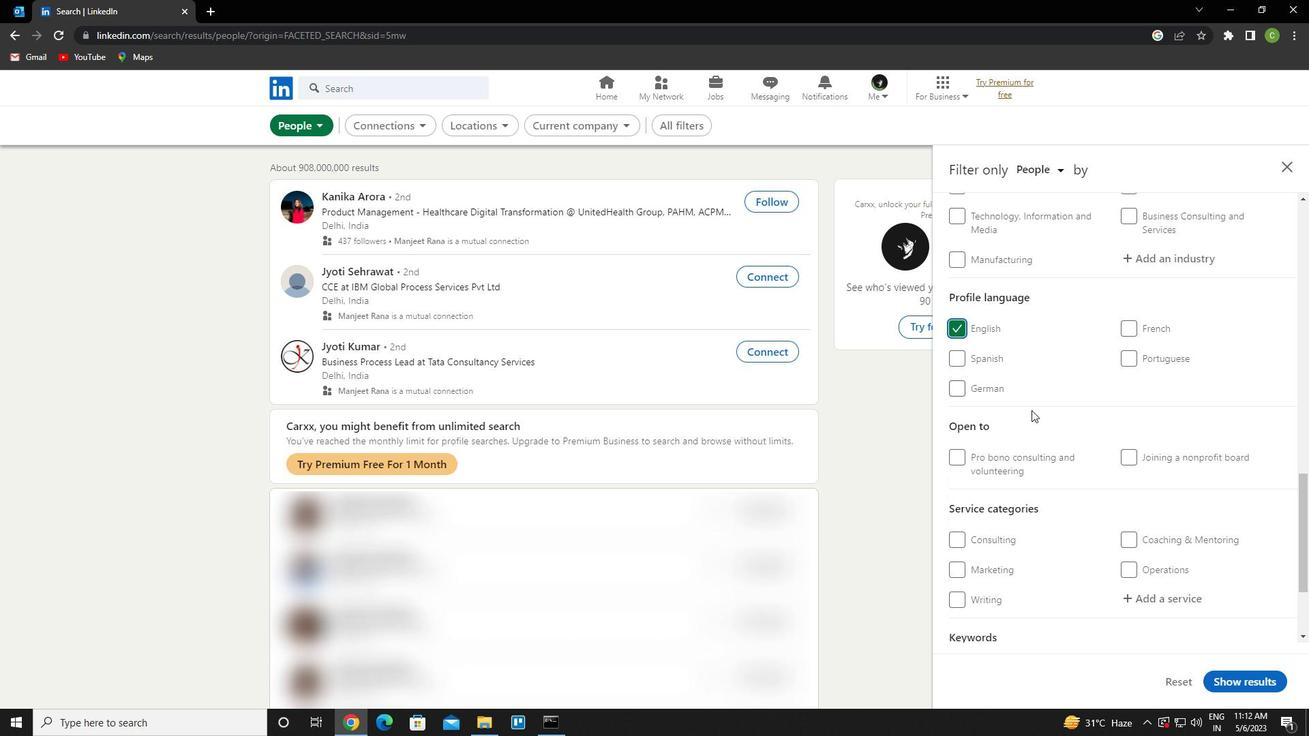 
Action: Mouse scrolled (1032, 411) with delta (0, 0)
Screenshot: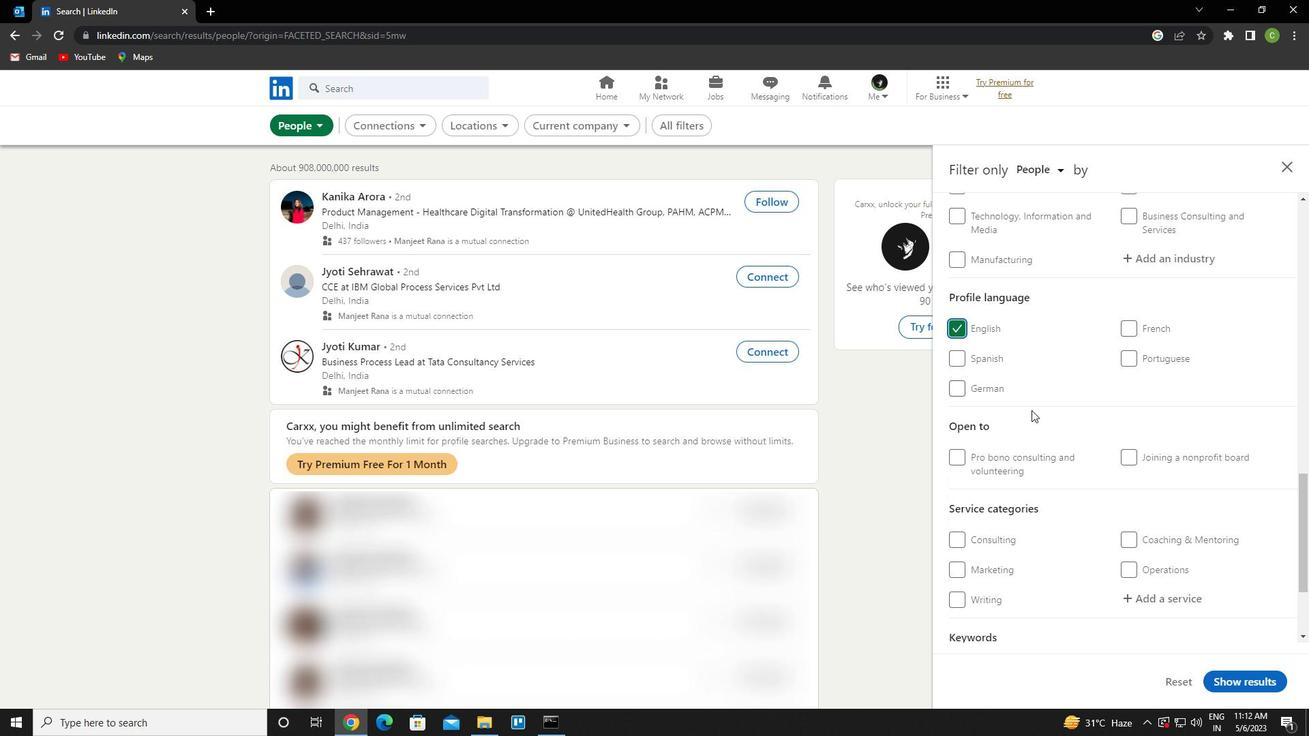 
Action: Mouse scrolled (1032, 411) with delta (0, 0)
Screenshot: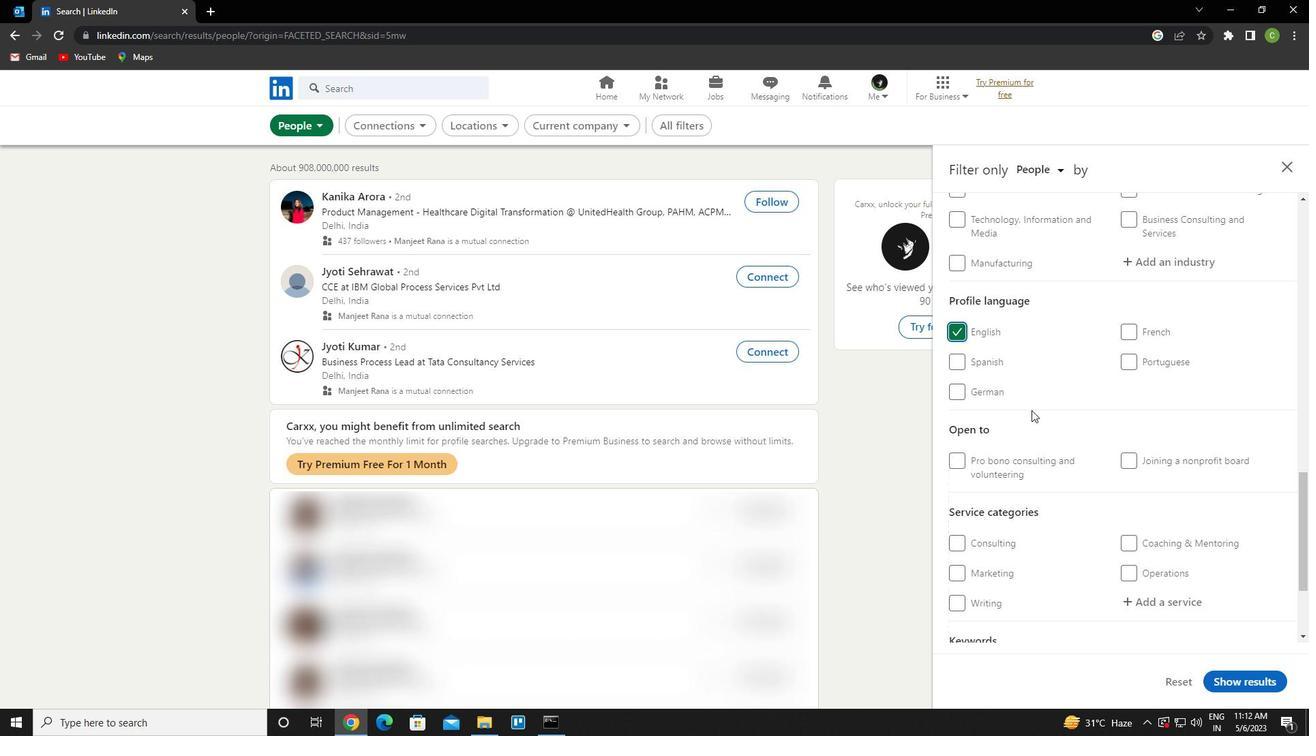 
Action: Mouse scrolled (1032, 411) with delta (0, 0)
Screenshot: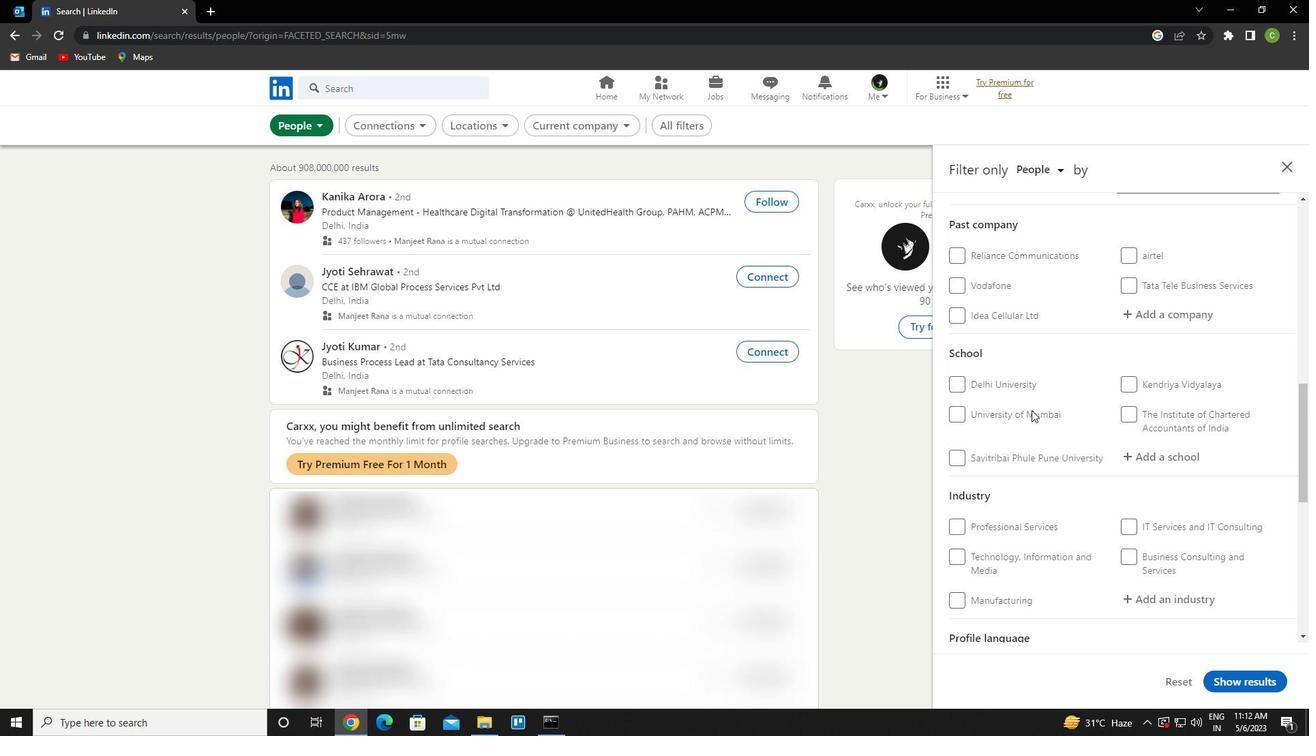 
Action: Mouse scrolled (1032, 411) with delta (0, 0)
Screenshot: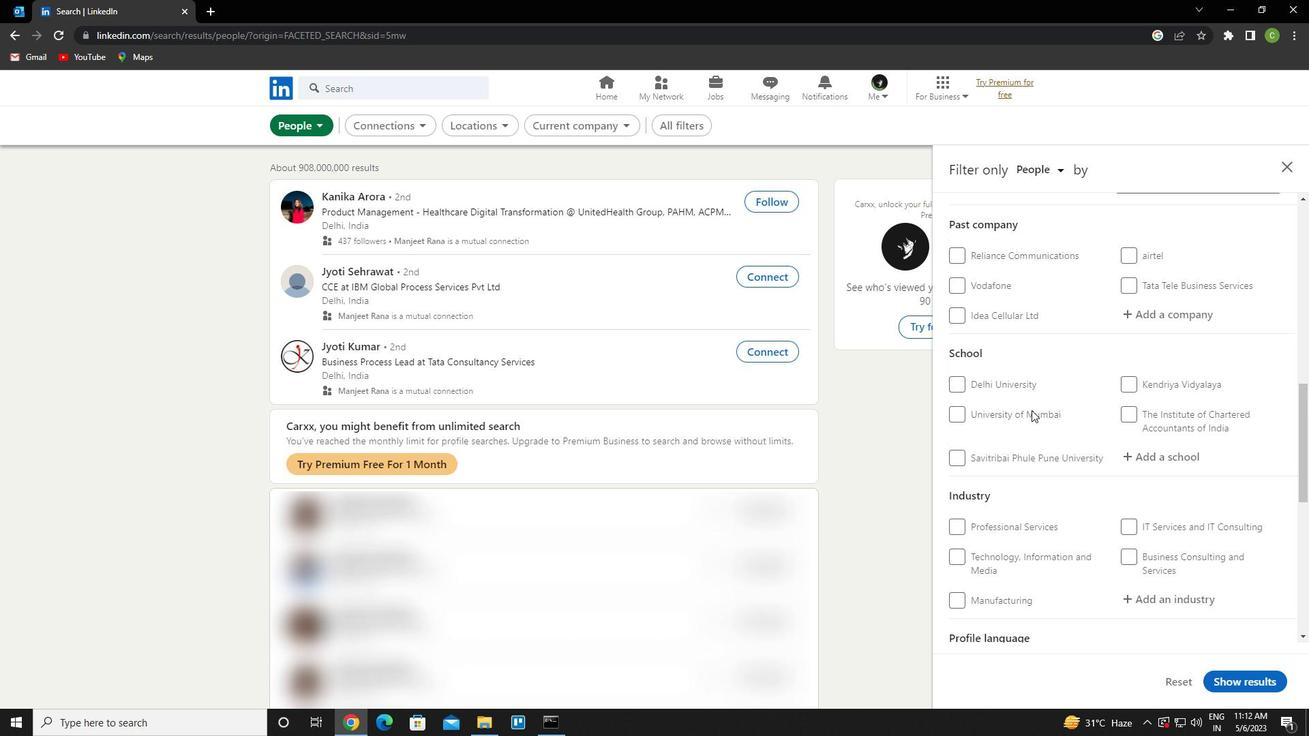 
Action: Mouse scrolled (1032, 411) with delta (0, 0)
Screenshot: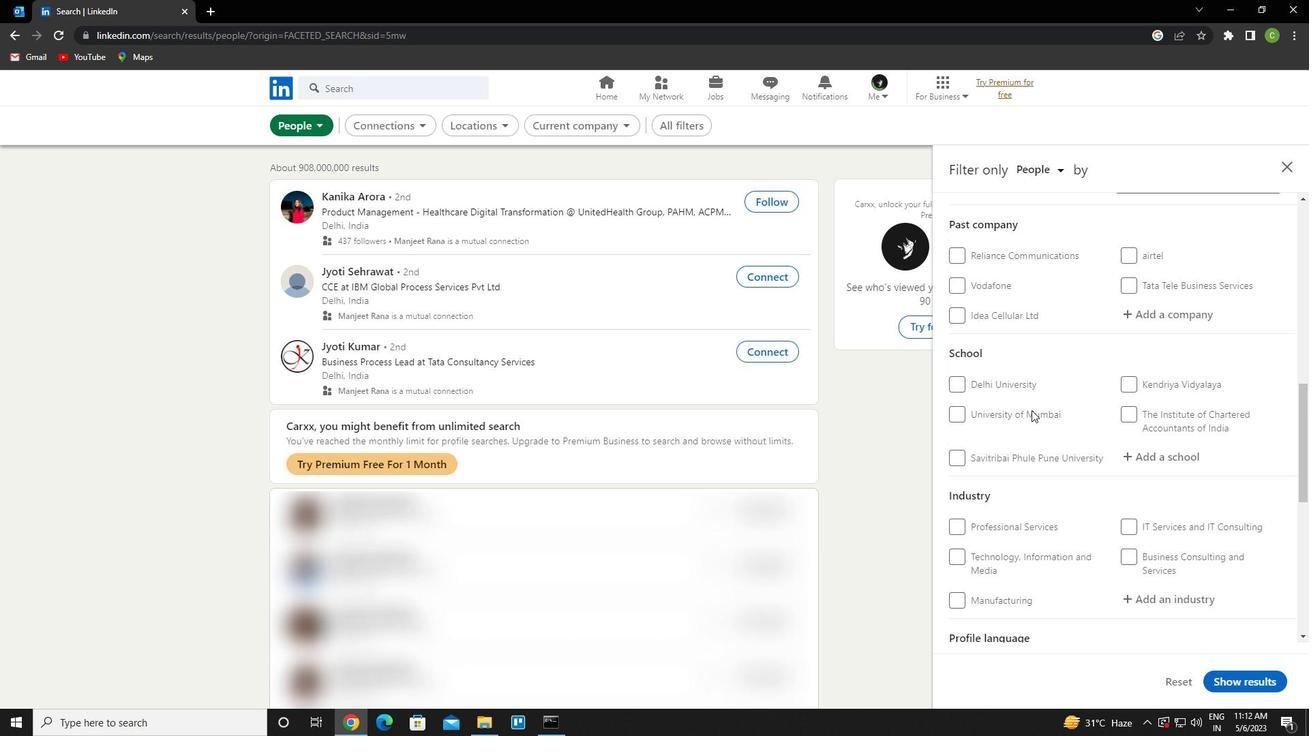 
Action: Mouse scrolled (1032, 411) with delta (0, 0)
Screenshot: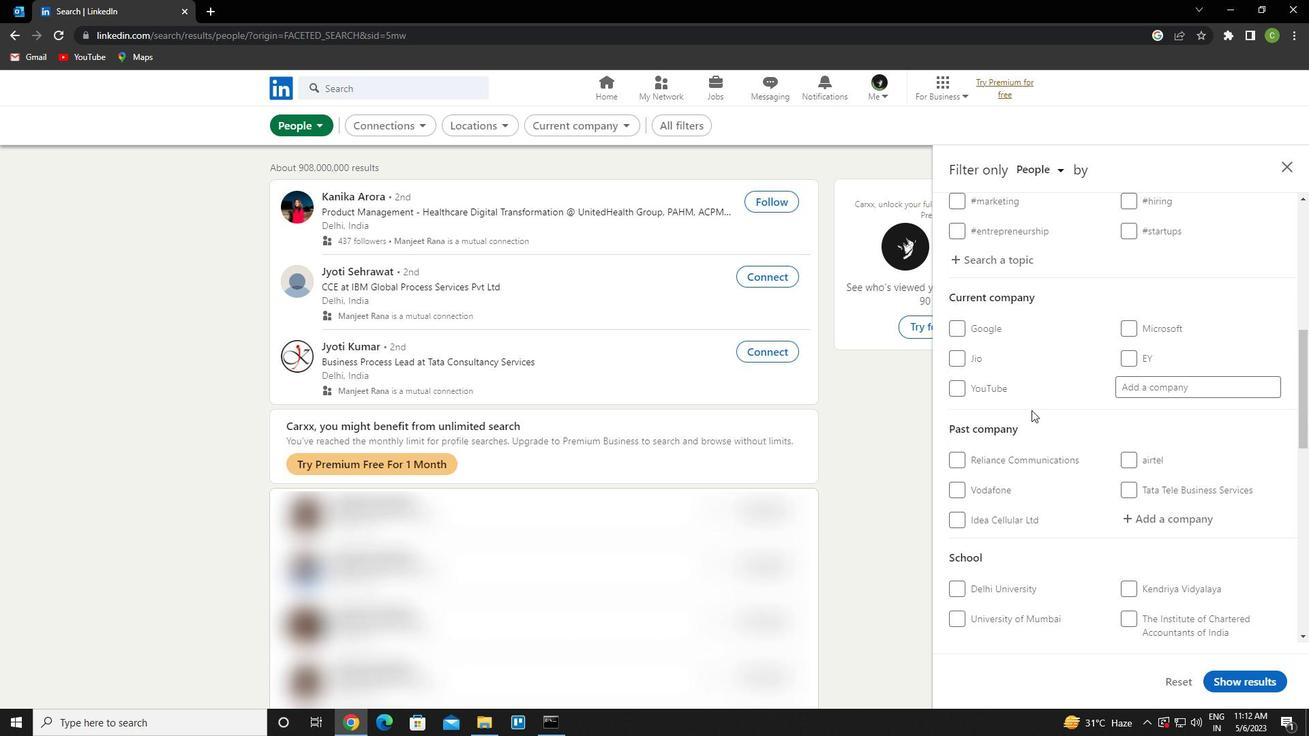 
Action: Mouse moved to (1168, 454)
Screenshot: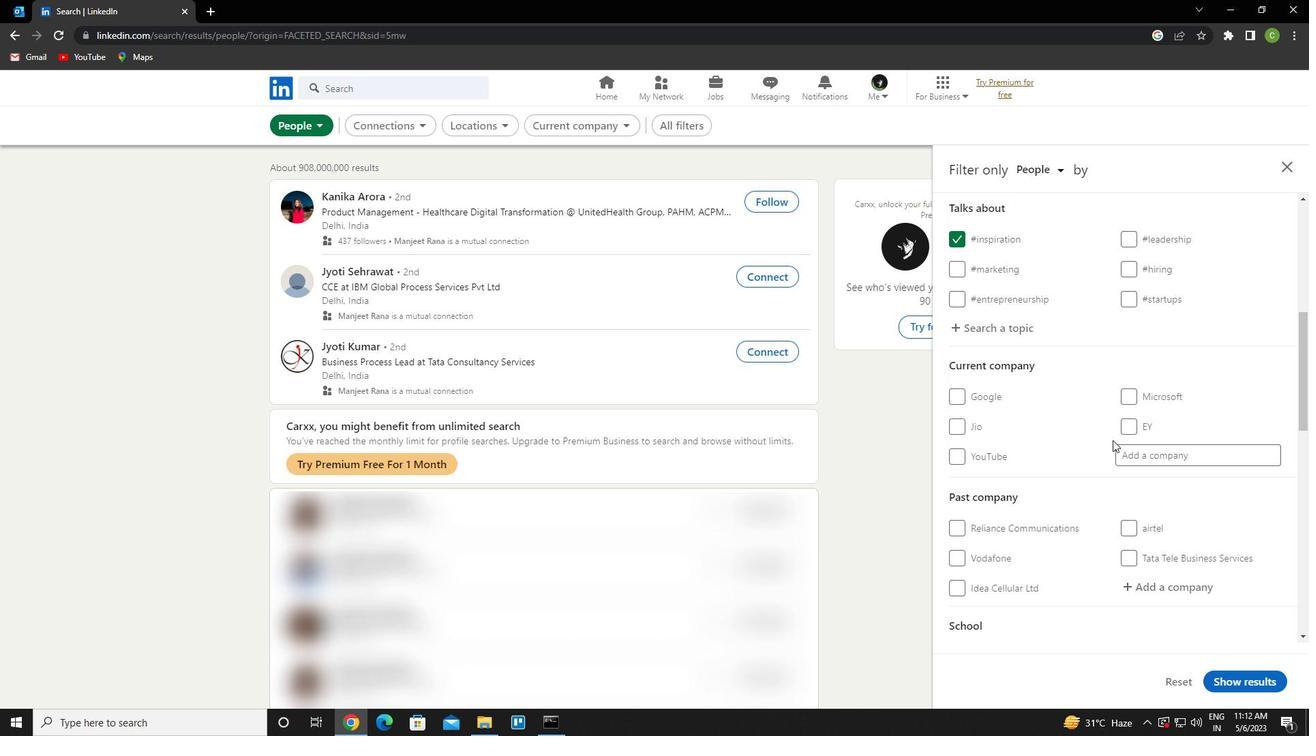 
Action: Mouse pressed left at (1168, 454)
Screenshot: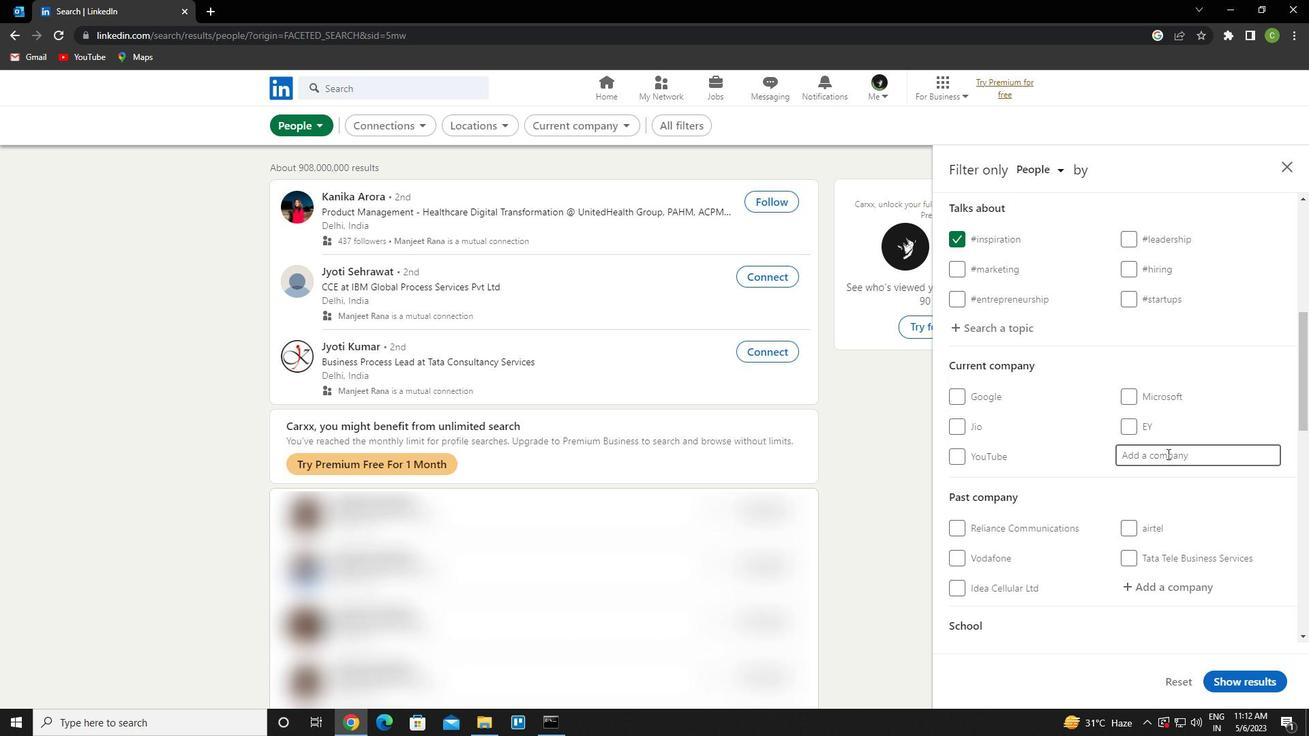 
Action: Key pressed <Key.caps_lock>k<Key.caps_lock>ering<Key.space>eyewear<Key.down><Key.enter>
Screenshot: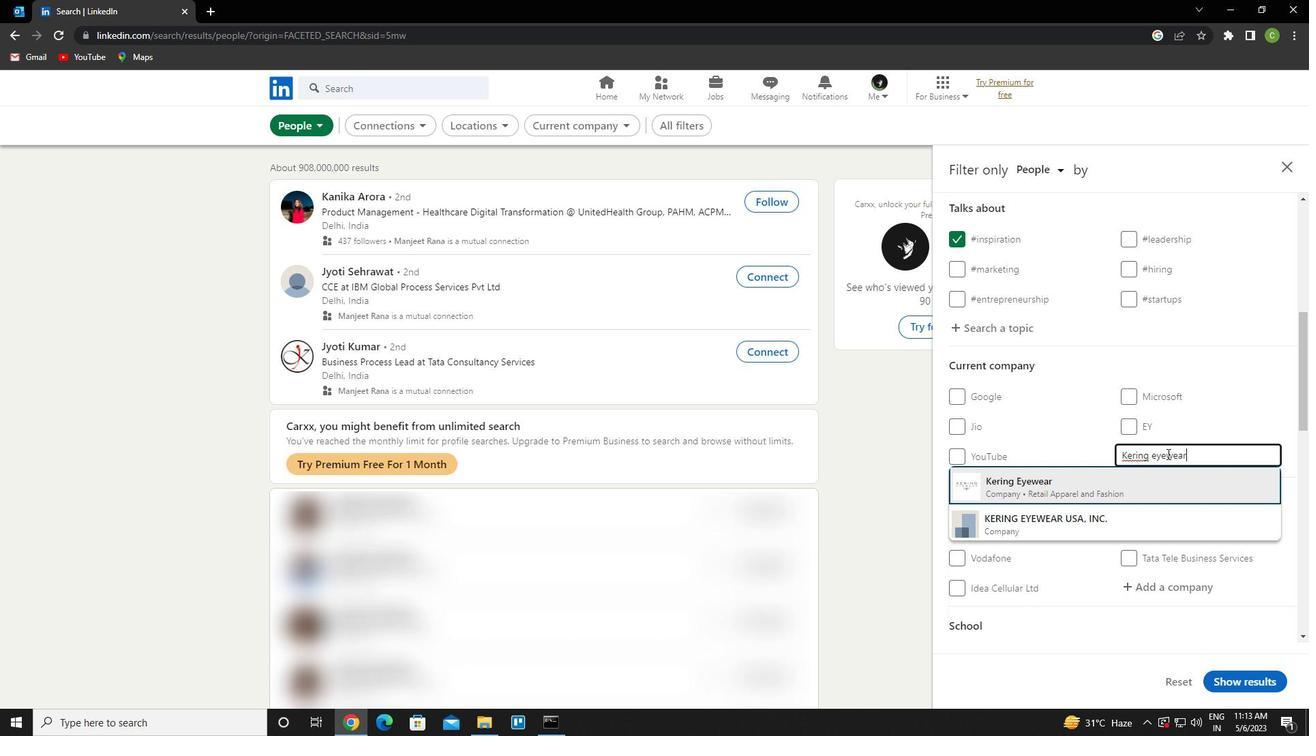 
Action: Mouse moved to (1141, 448)
Screenshot: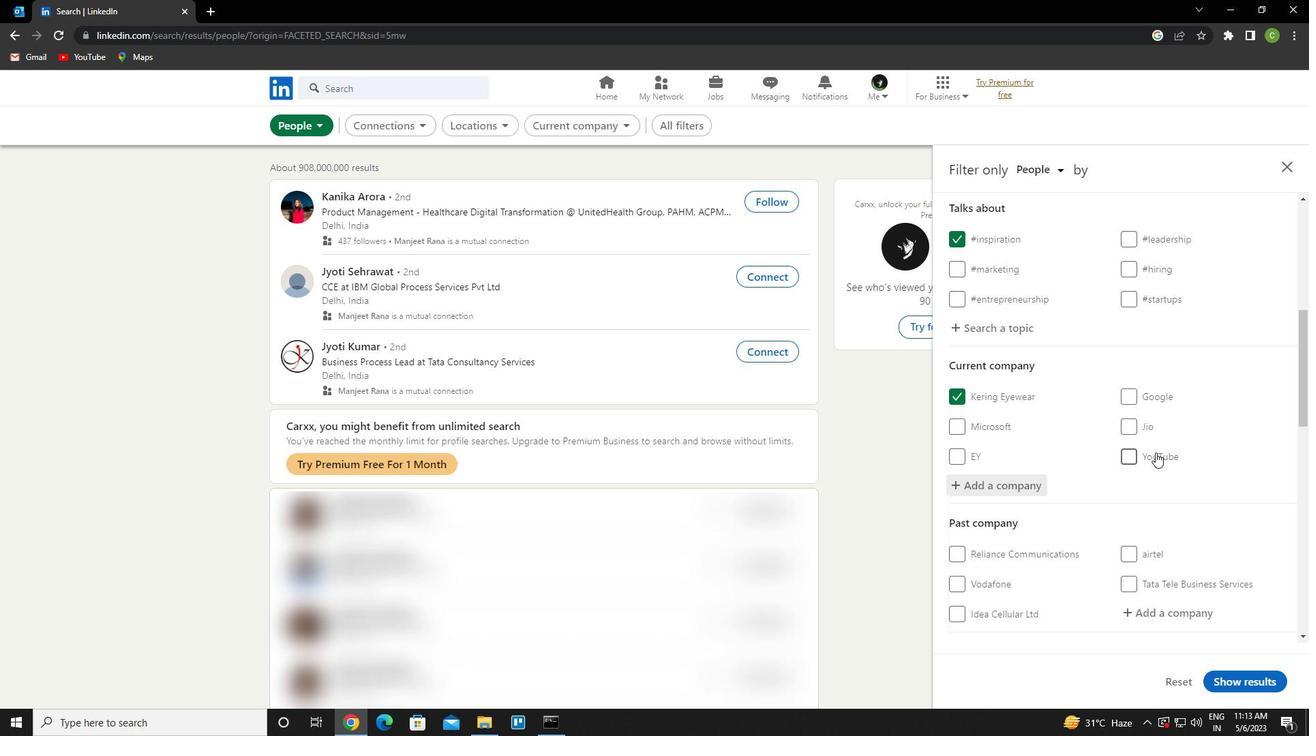 
Action: Mouse scrolled (1141, 448) with delta (0, 0)
Screenshot: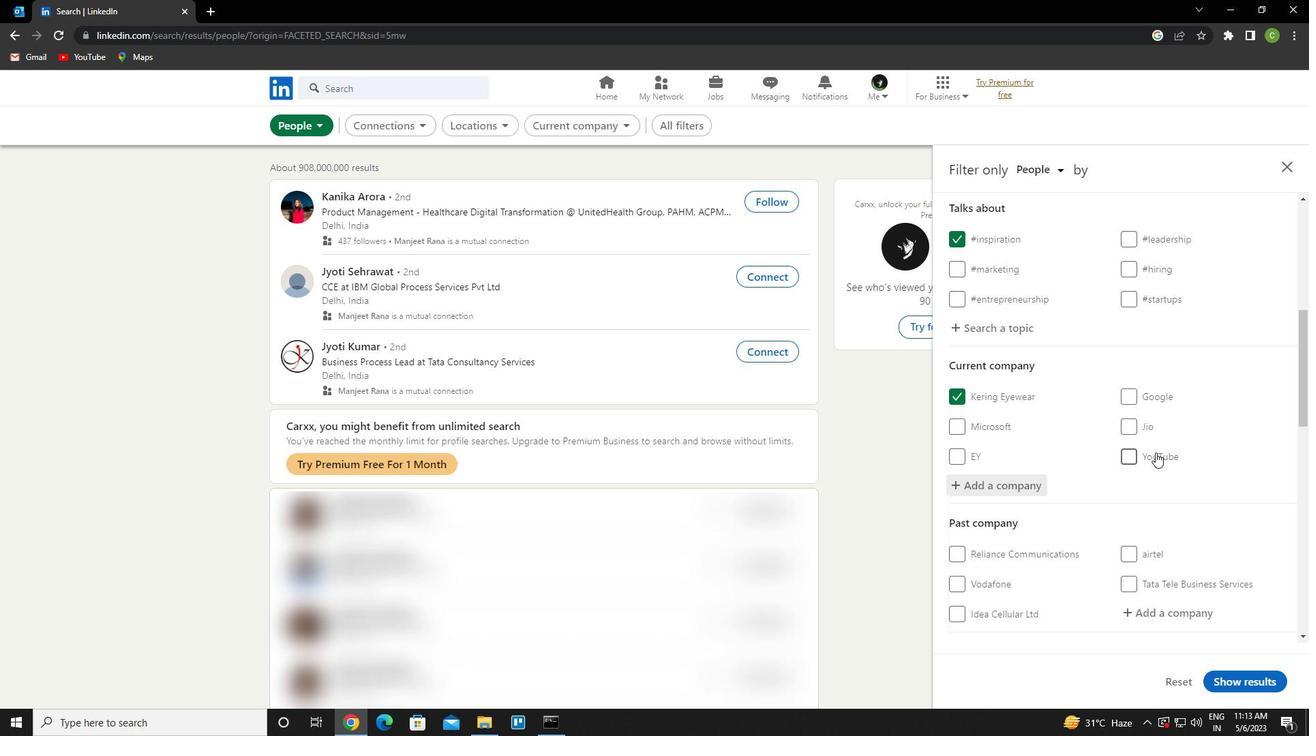 
Action: Mouse moved to (1139, 448)
Screenshot: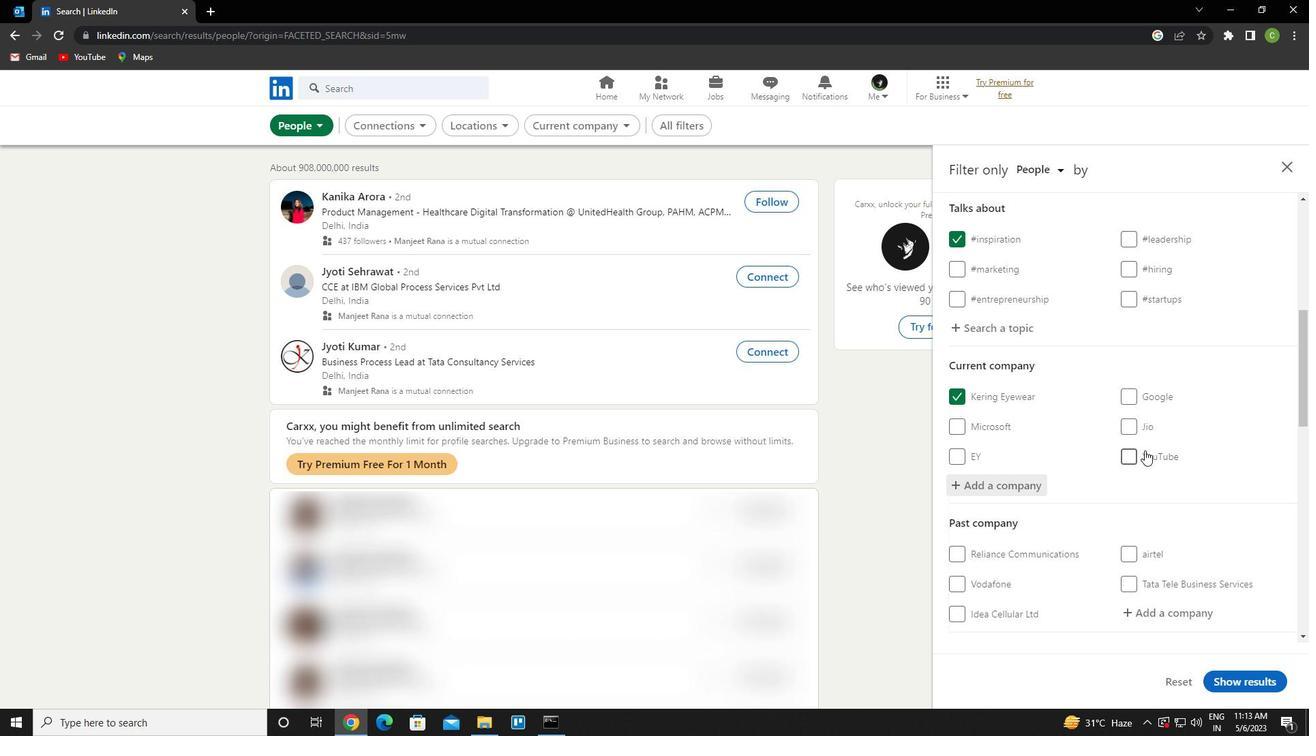 
Action: Mouse scrolled (1139, 447) with delta (0, 0)
Screenshot: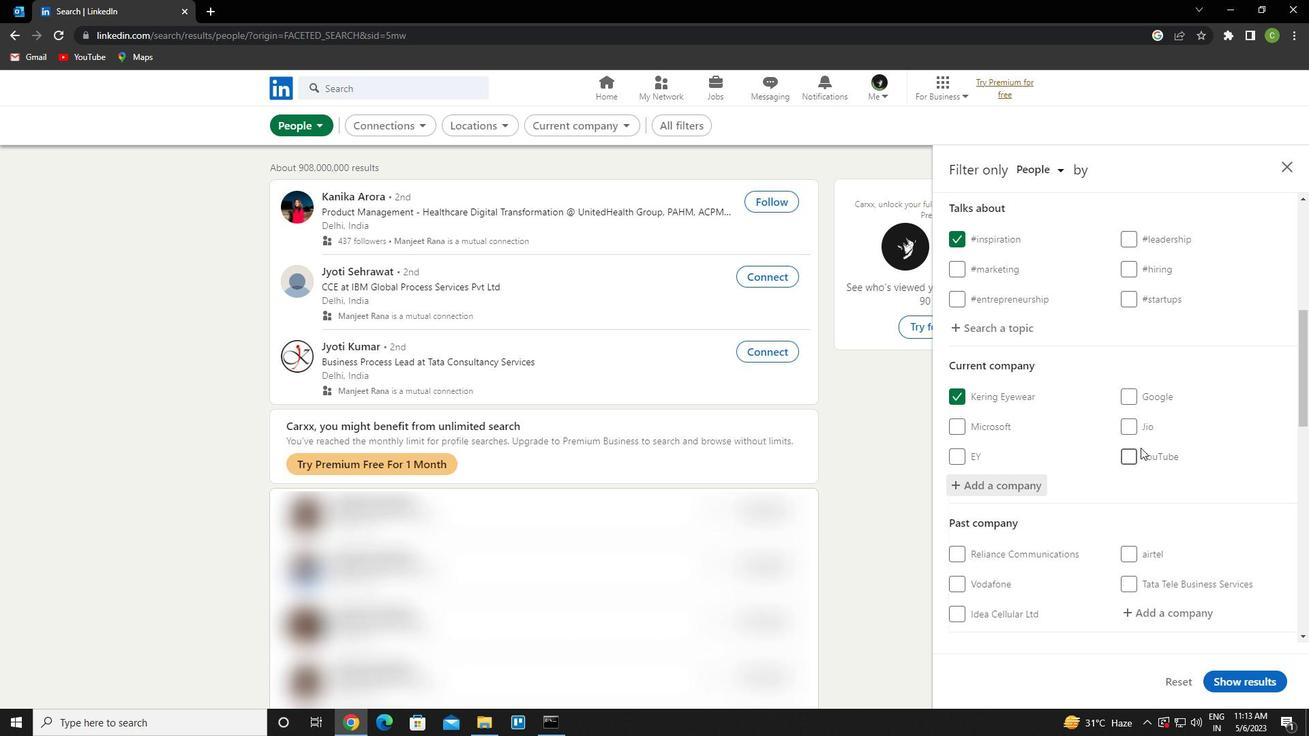 
Action: Mouse moved to (1136, 450)
Screenshot: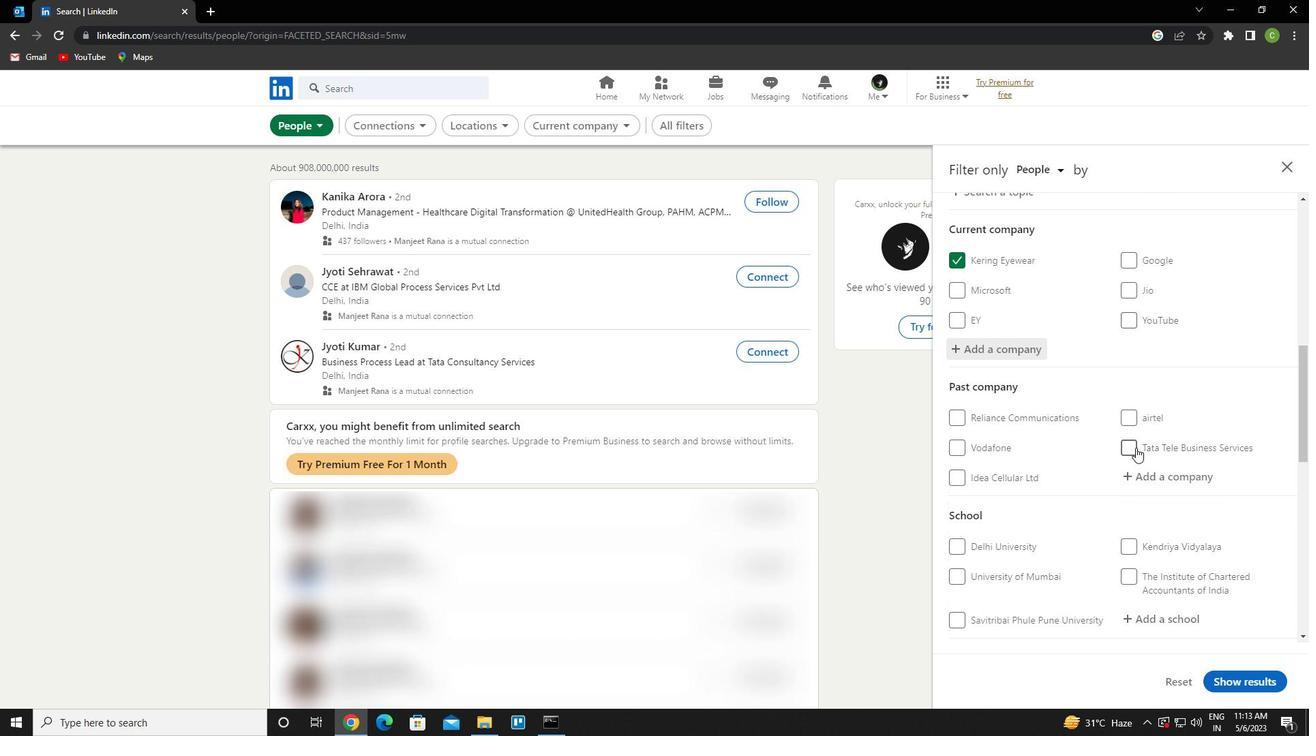 
Action: Mouse scrolled (1136, 449) with delta (0, 0)
Screenshot: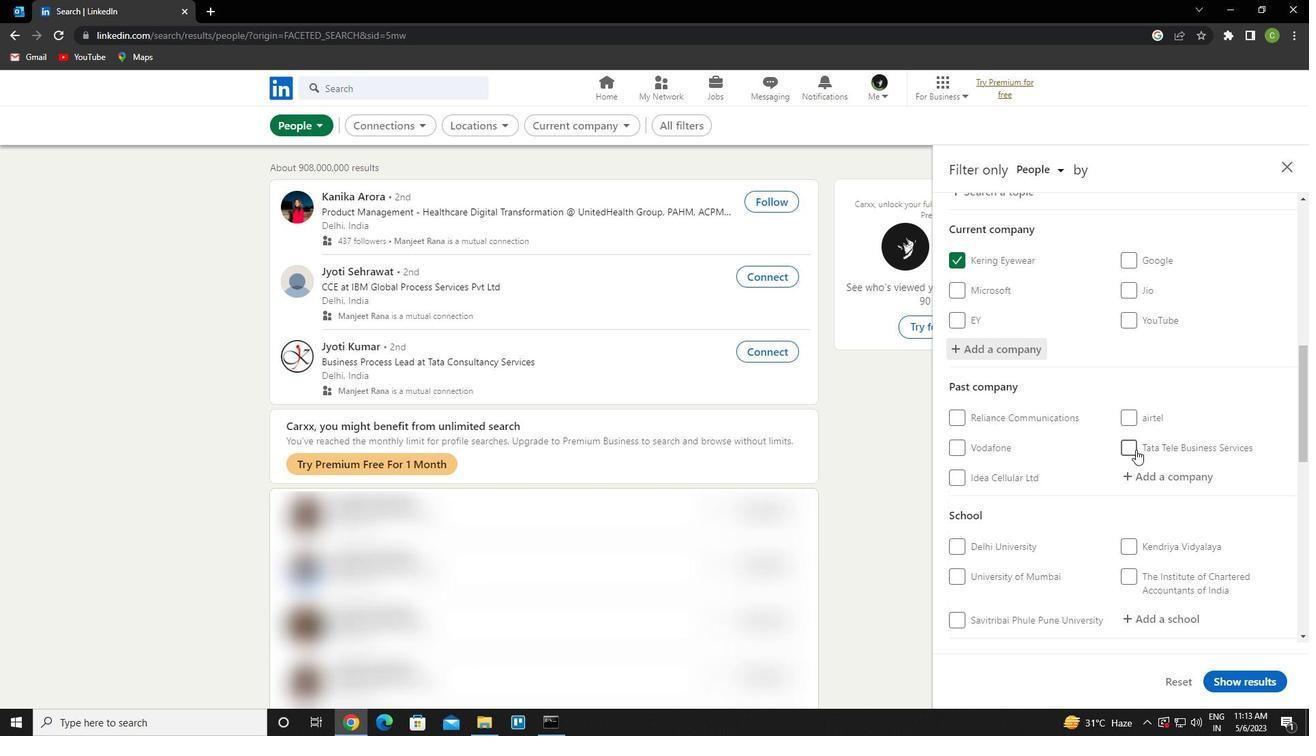 
Action: Mouse scrolled (1136, 449) with delta (0, 0)
Screenshot: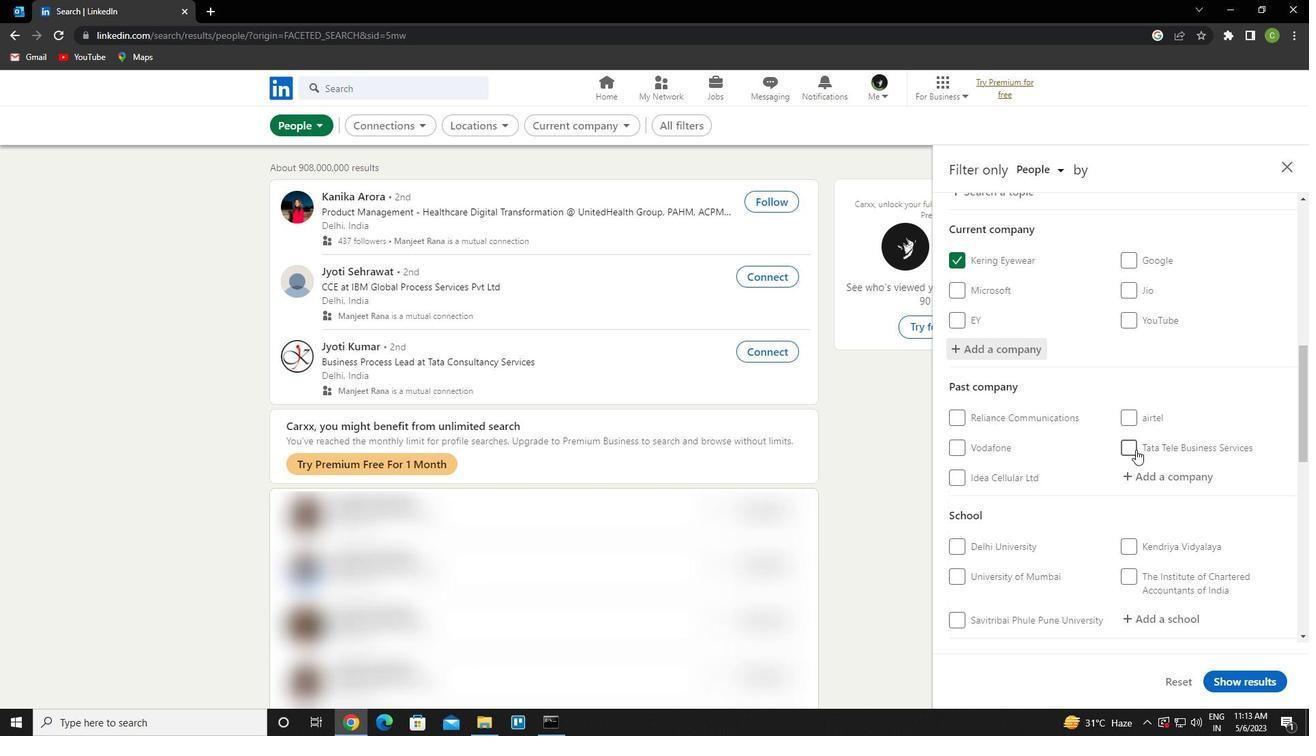 
Action: Mouse scrolled (1136, 449) with delta (0, 0)
Screenshot: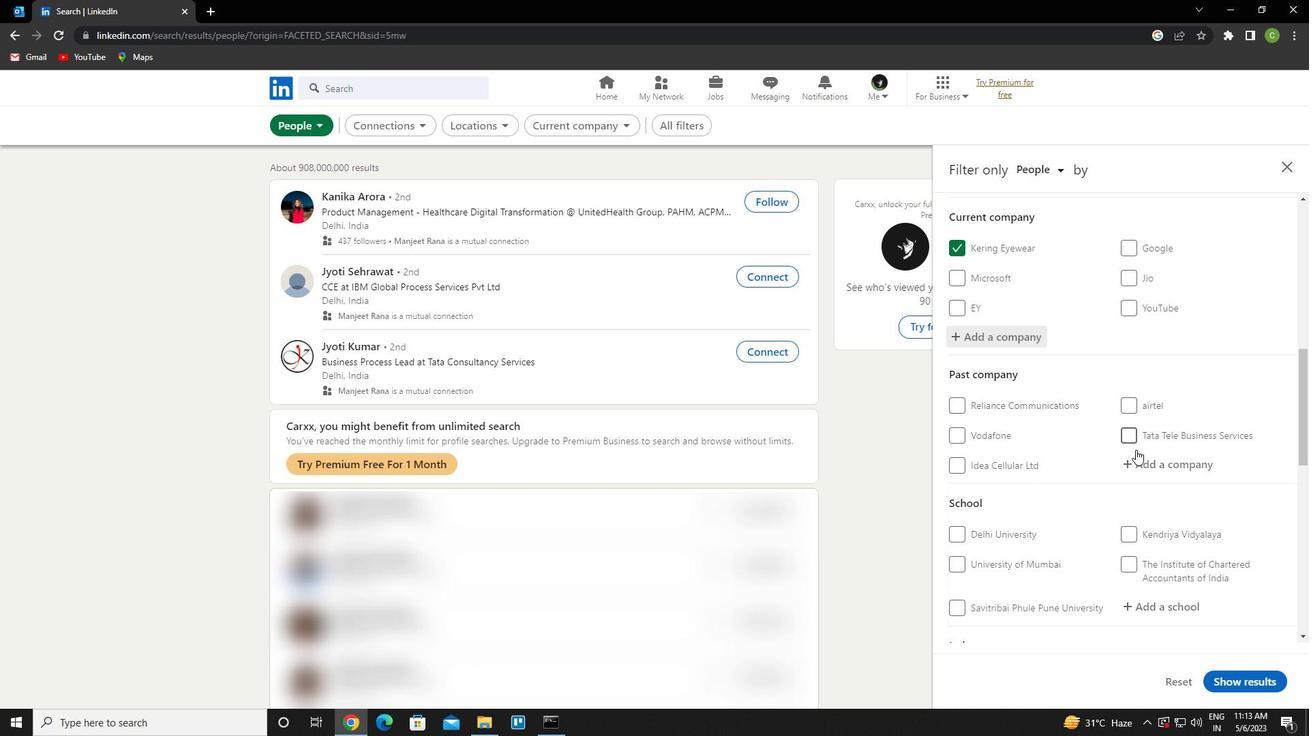 
Action: Mouse moved to (1169, 409)
Screenshot: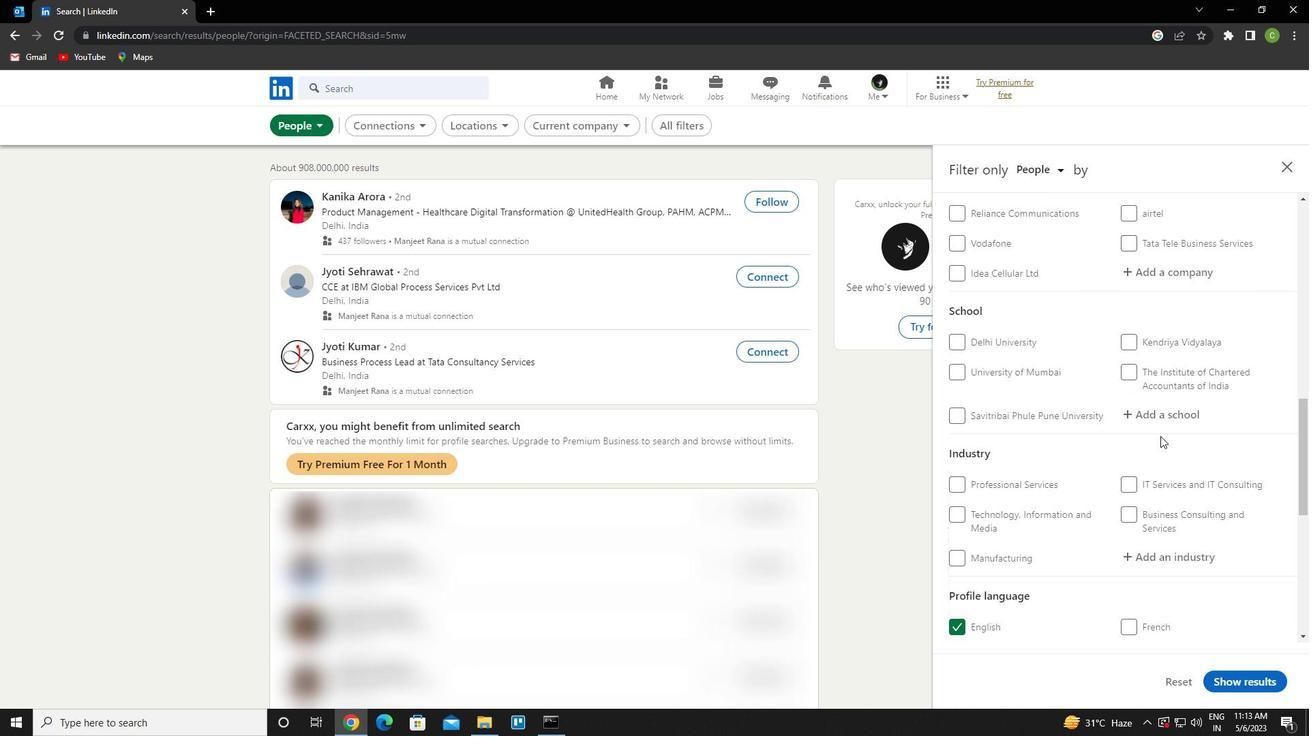 
Action: Mouse pressed left at (1169, 409)
Screenshot: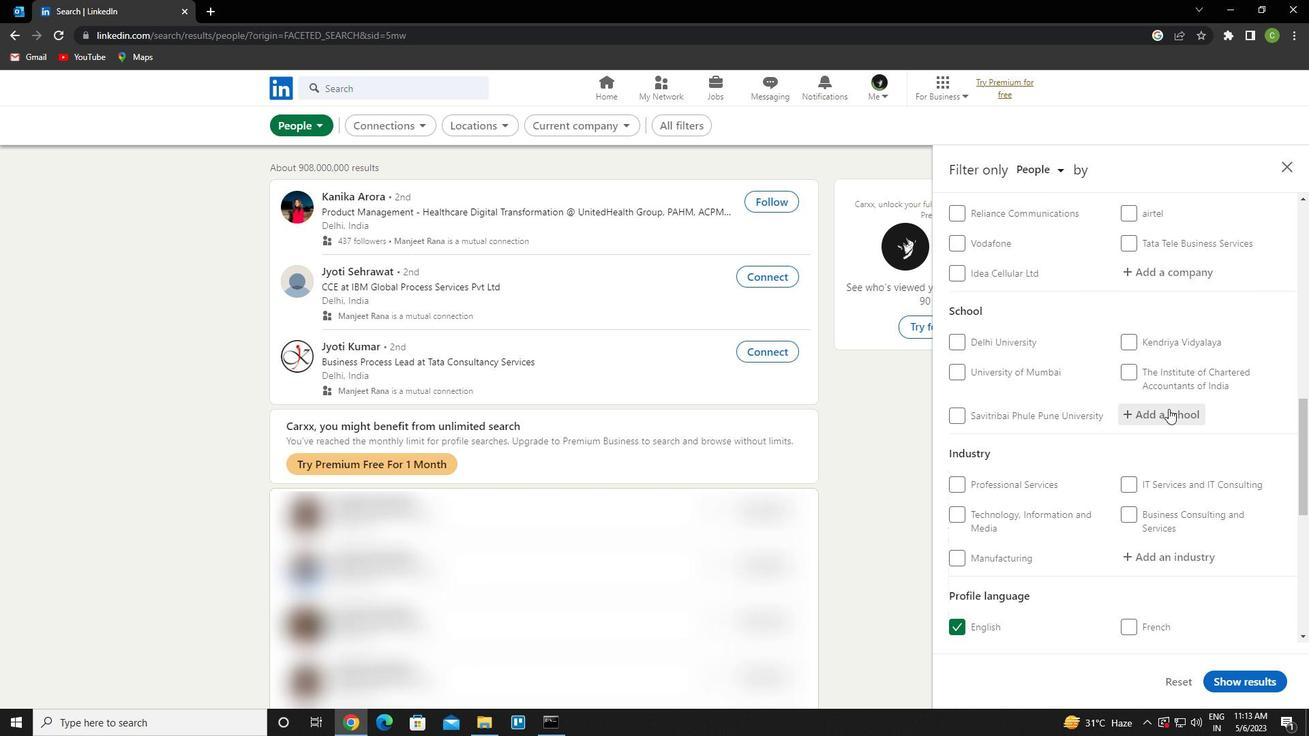 
Action: Key pressed <Key.caps_lock>aakash<Key.space>institute<Key.down><Key.enter>
Screenshot: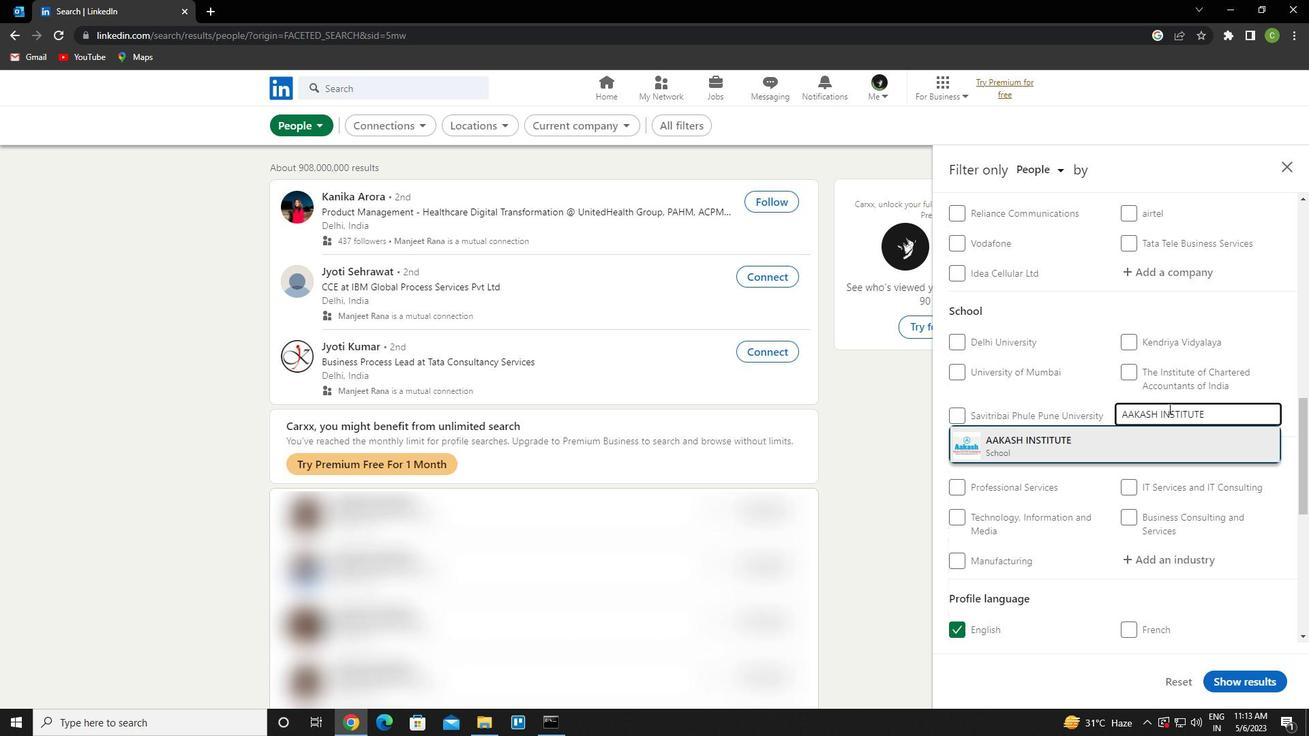 
Action: Mouse scrolled (1169, 408) with delta (0, 0)
Screenshot: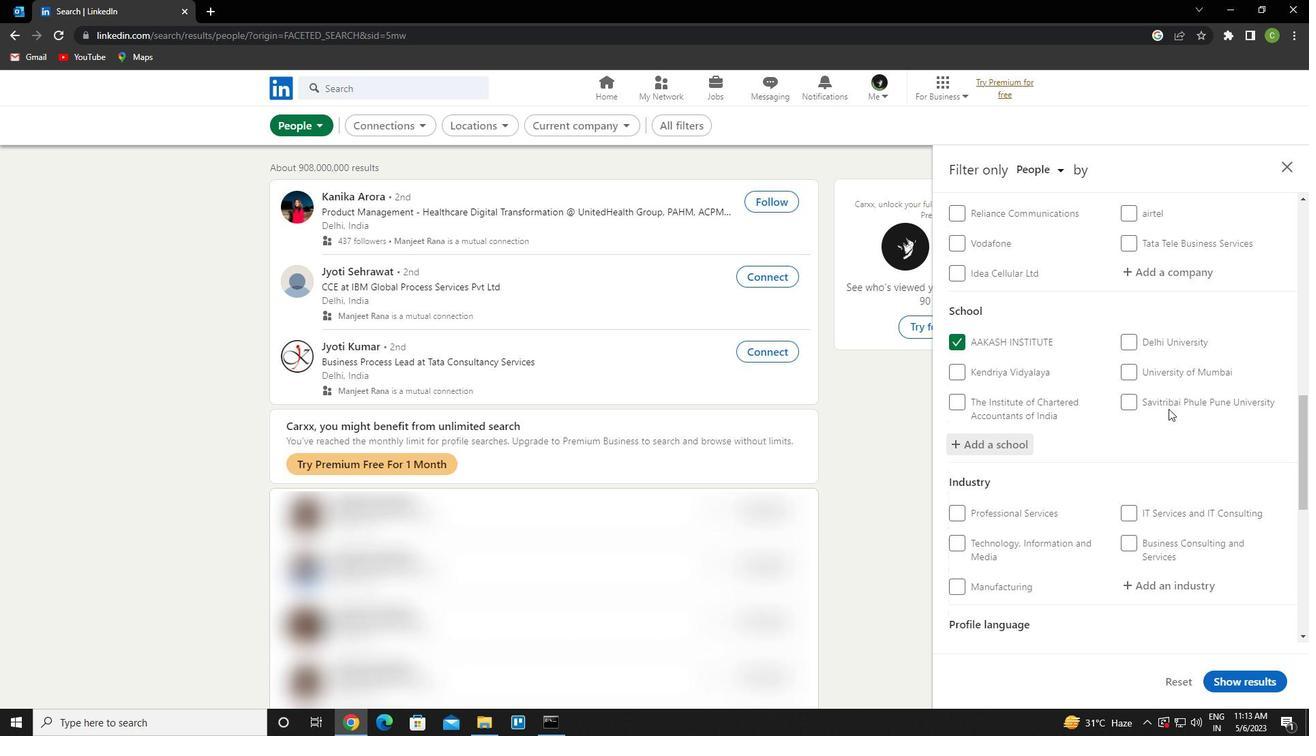 
Action: Mouse scrolled (1169, 408) with delta (0, 0)
Screenshot: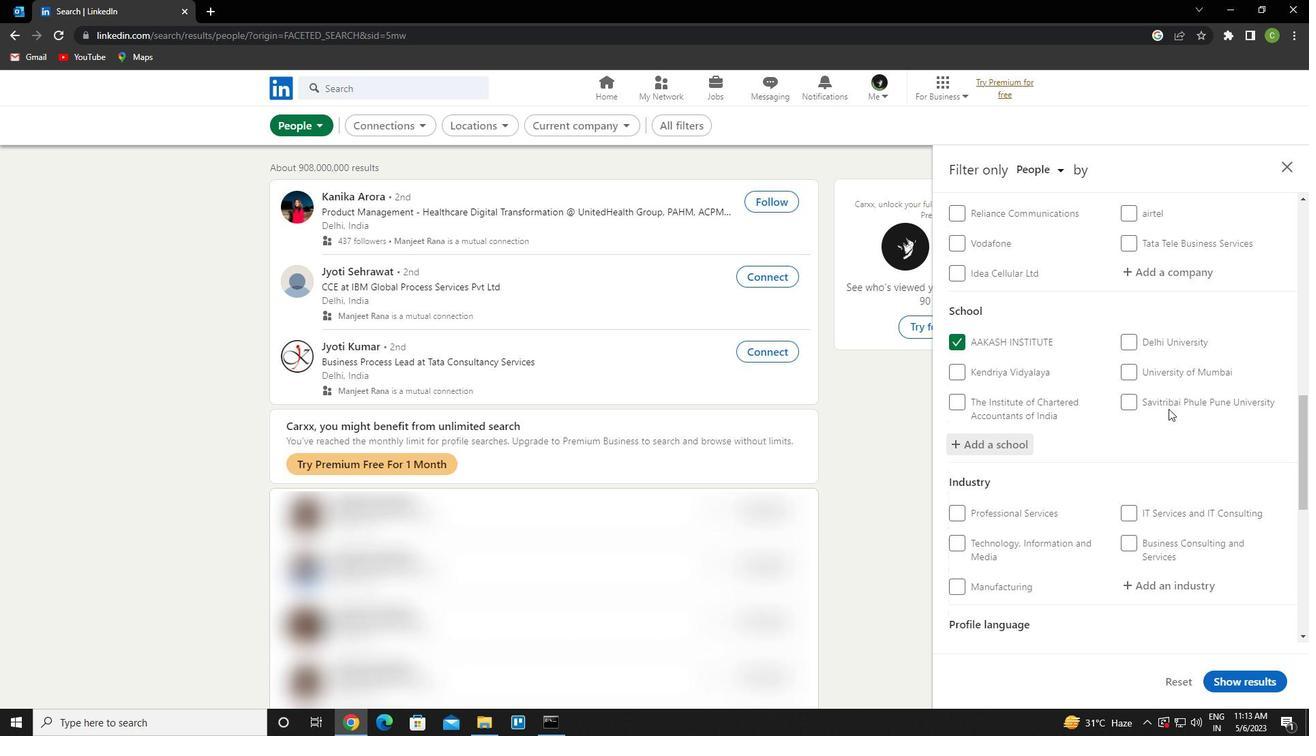 
Action: Mouse scrolled (1169, 408) with delta (0, 0)
Screenshot: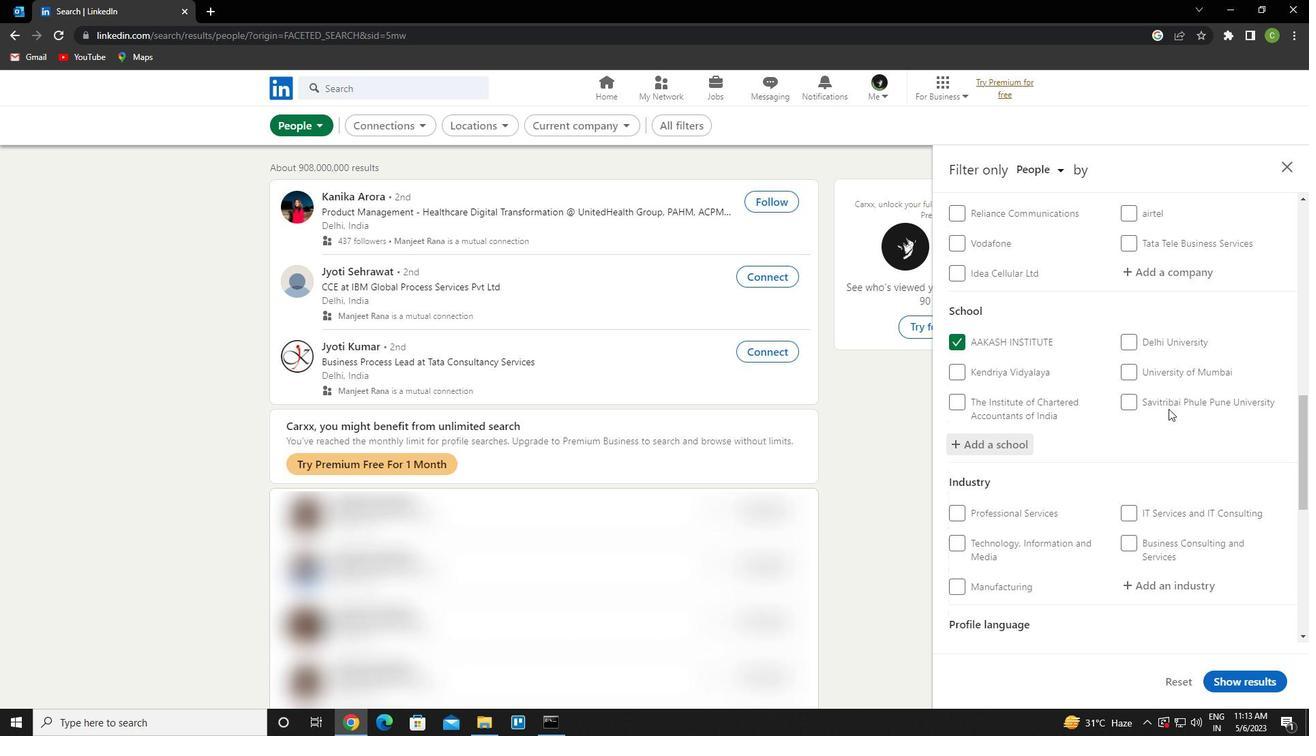 
Action: Mouse scrolled (1169, 408) with delta (0, 0)
Screenshot: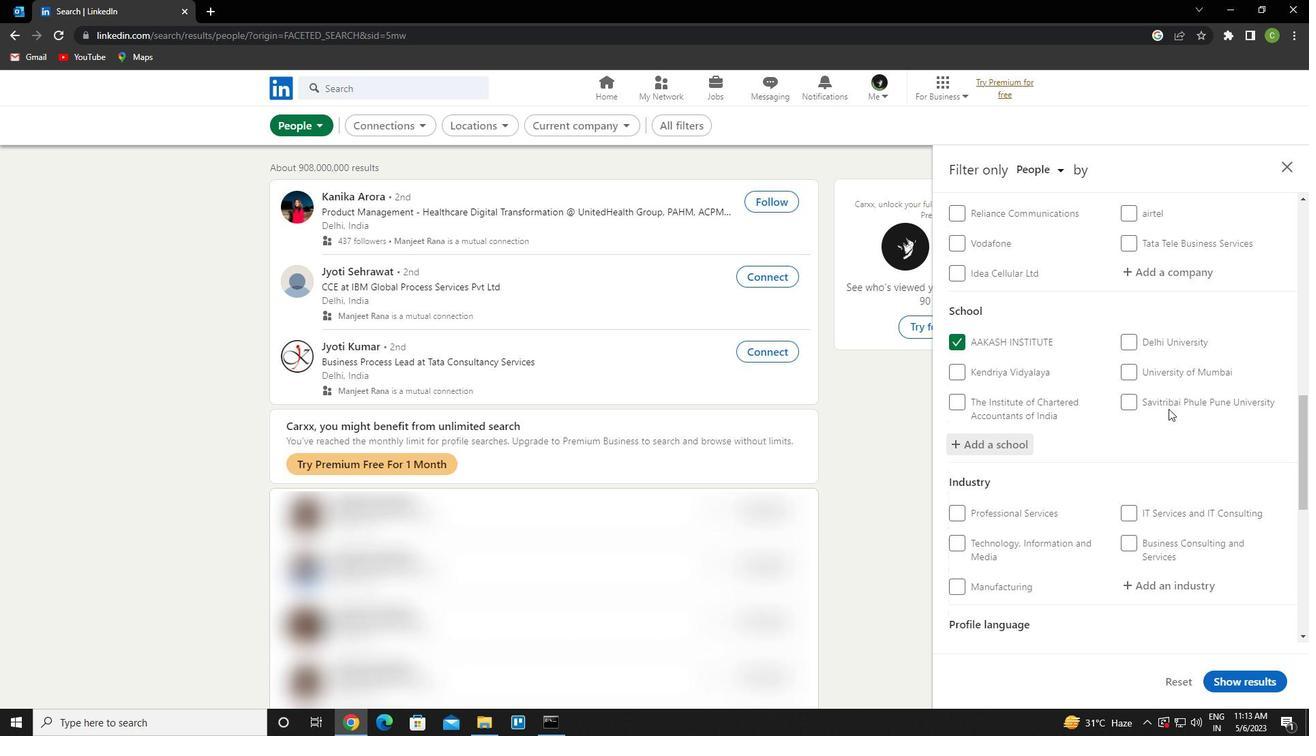 
Action: Mouse moved to (1173, 428)
Screenshot: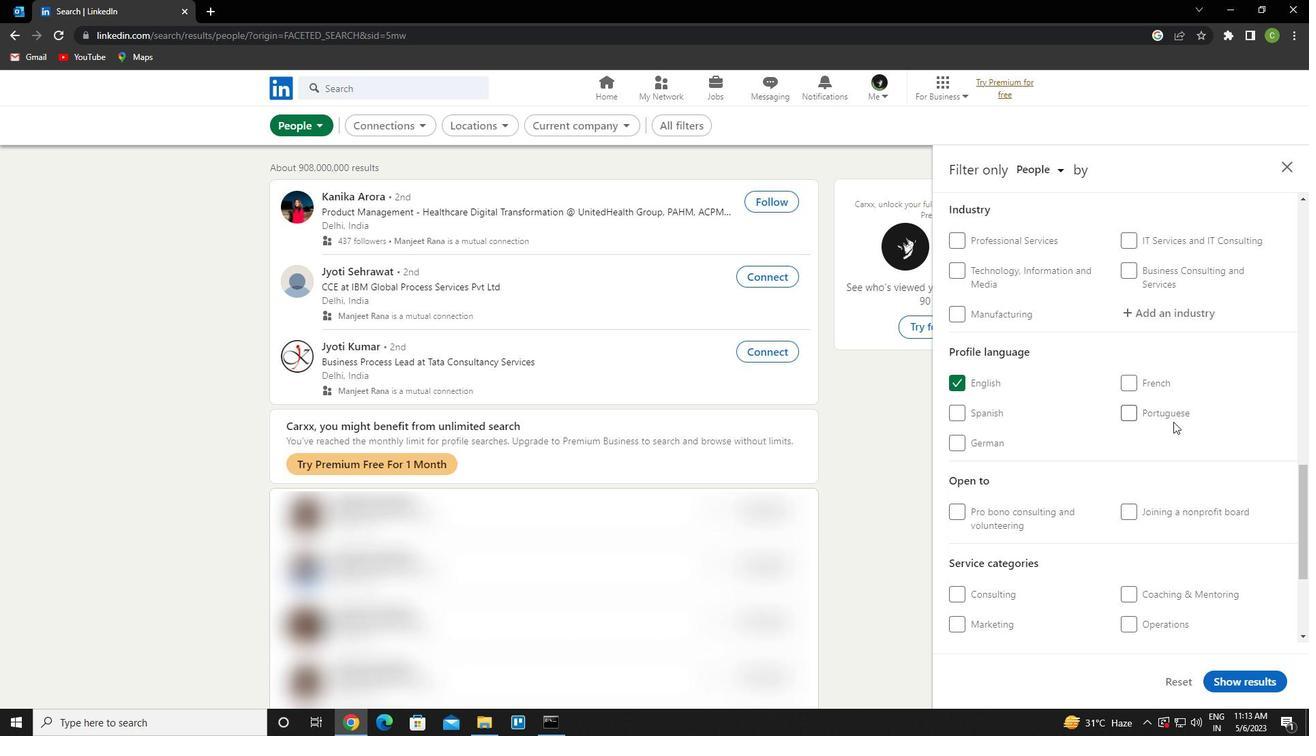 
Action: Mouse scrolled (1173, 429) with delta (0, 0)
Screenshot: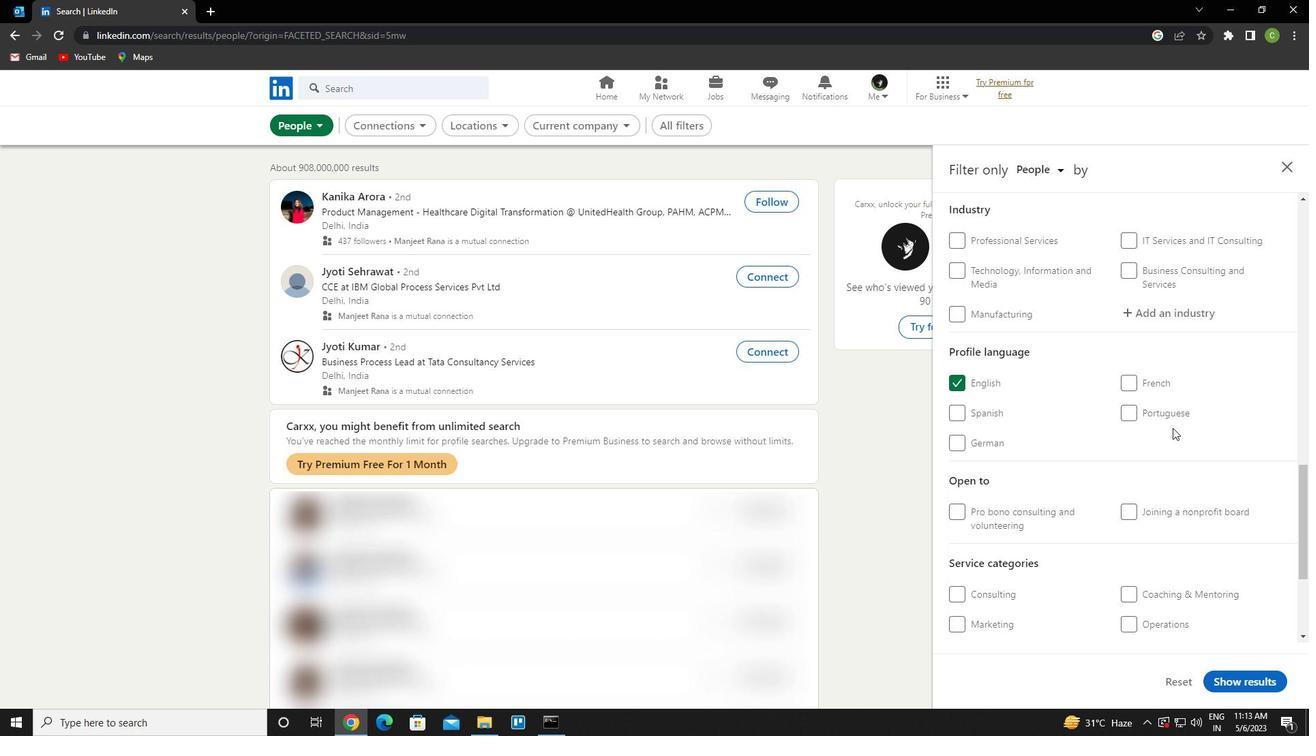
Action: Mouse moved to (1181, 386)
Screenshot: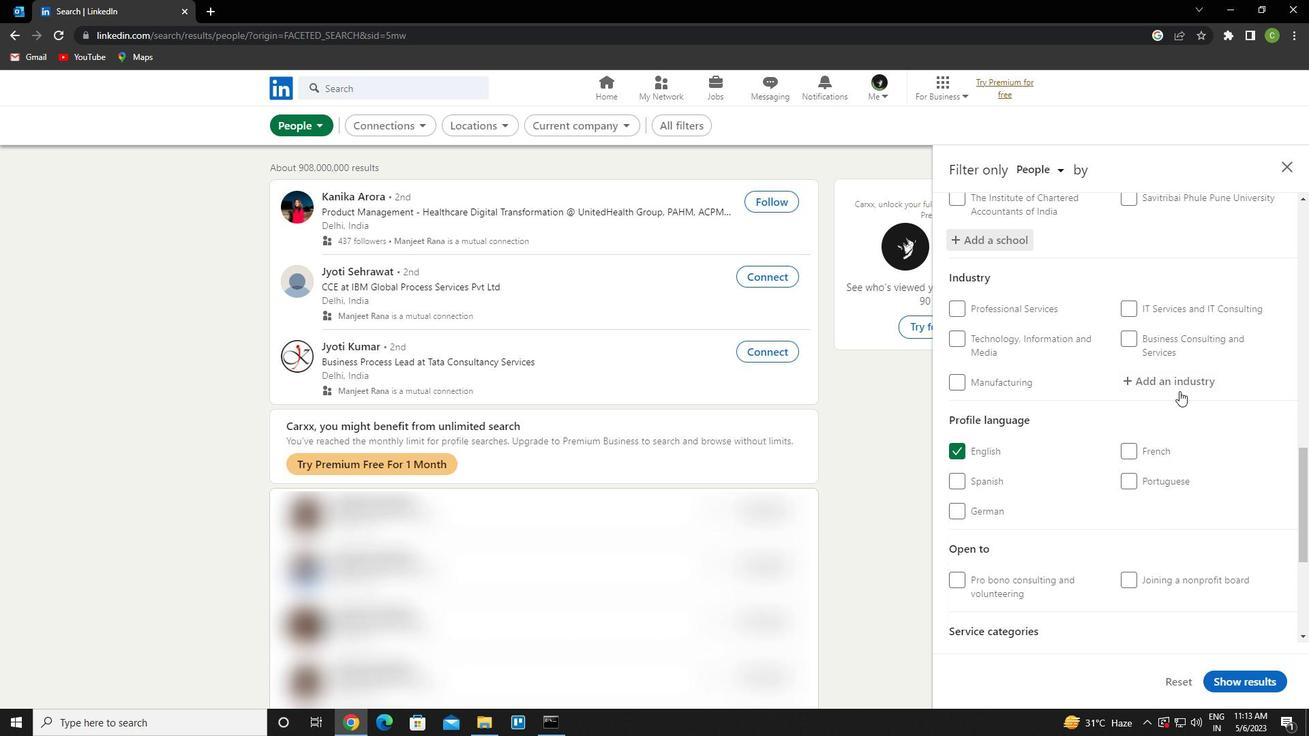 
Action: Mouse pressed left at (1181, 386)
Screenshot: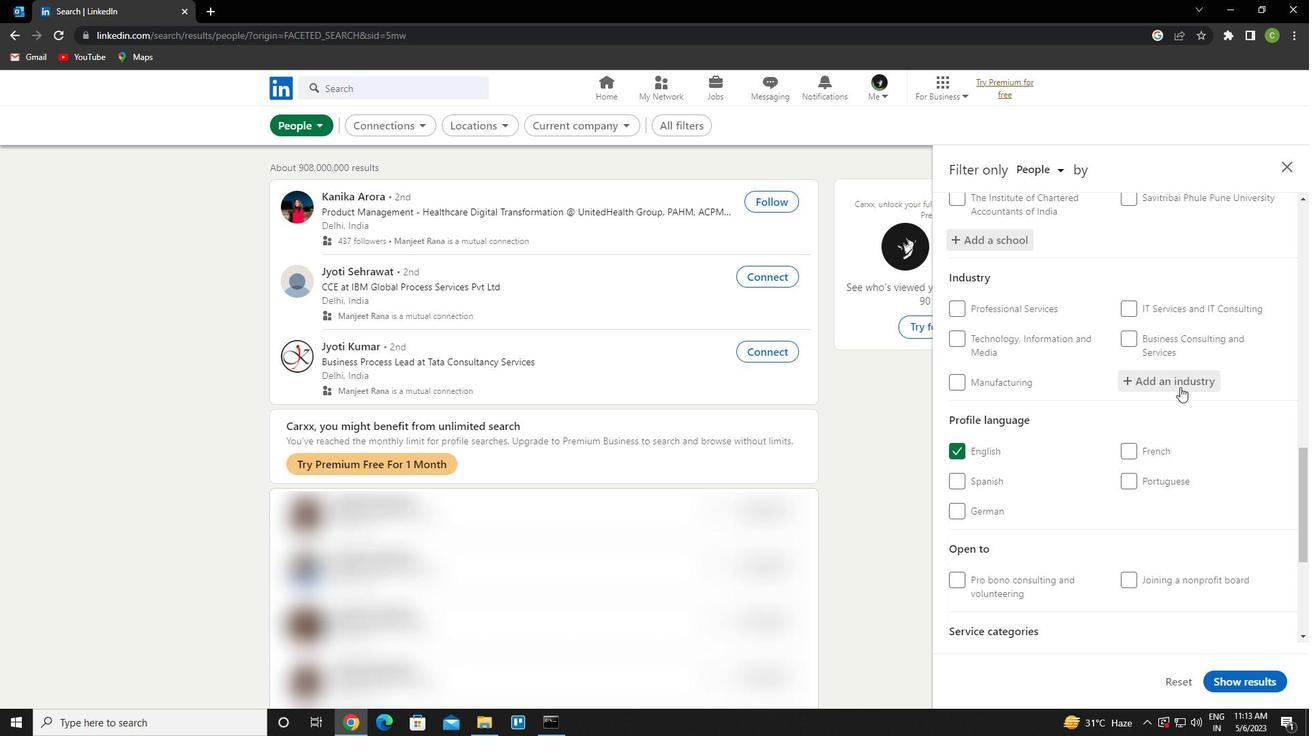 
Action: Key pressed w<Key.caps_lock>holesale<Key.space>food<Key.space>and<Key.down><Key.enter>
Screenshot: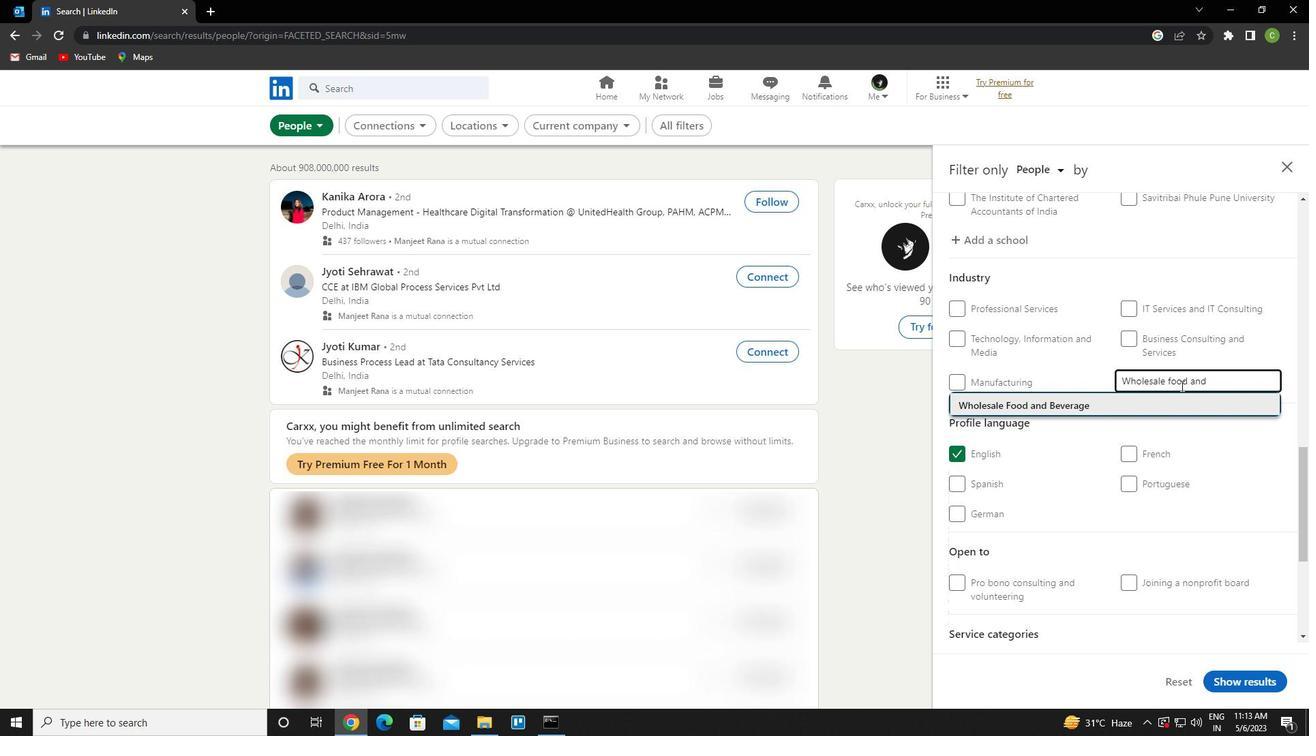
Action: Mouse scrolled (1181, 385) with delta (0, 0)
Screenshot: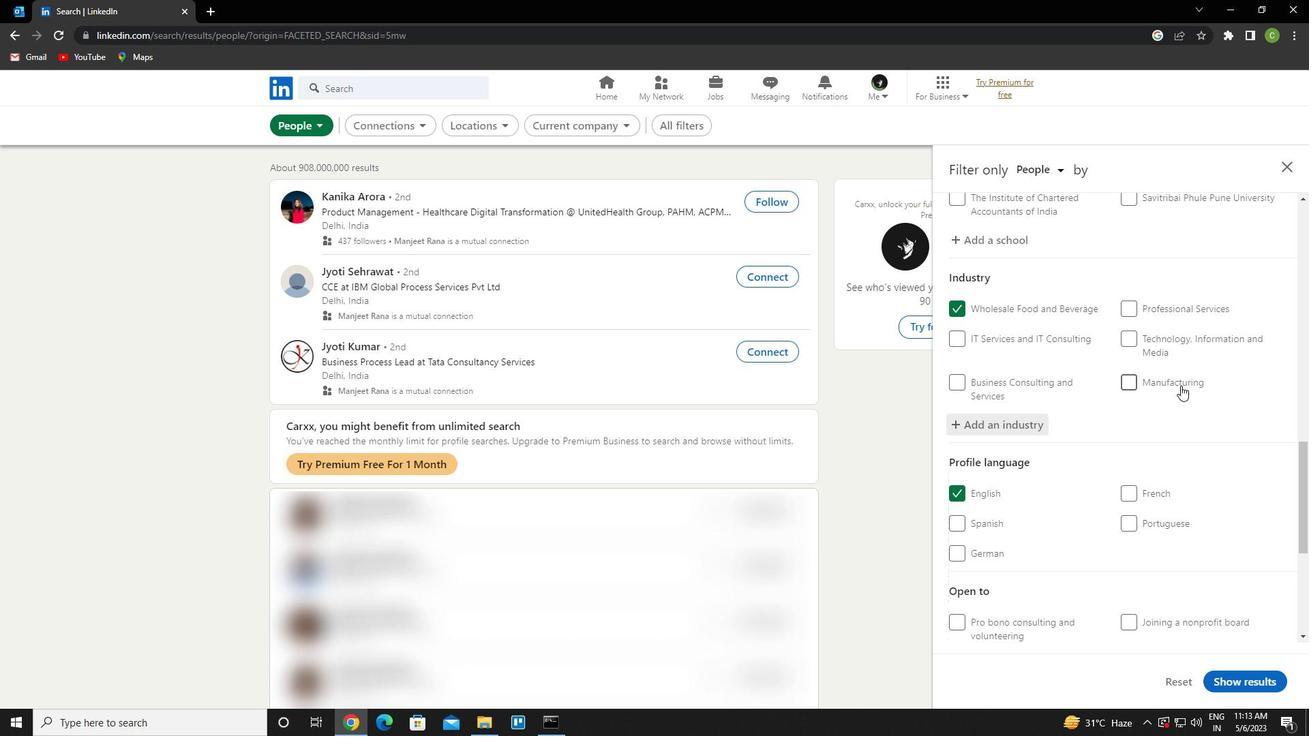 
Action: Mouse scrolled (1181, 385) with delta (0, 0)
Screenshot: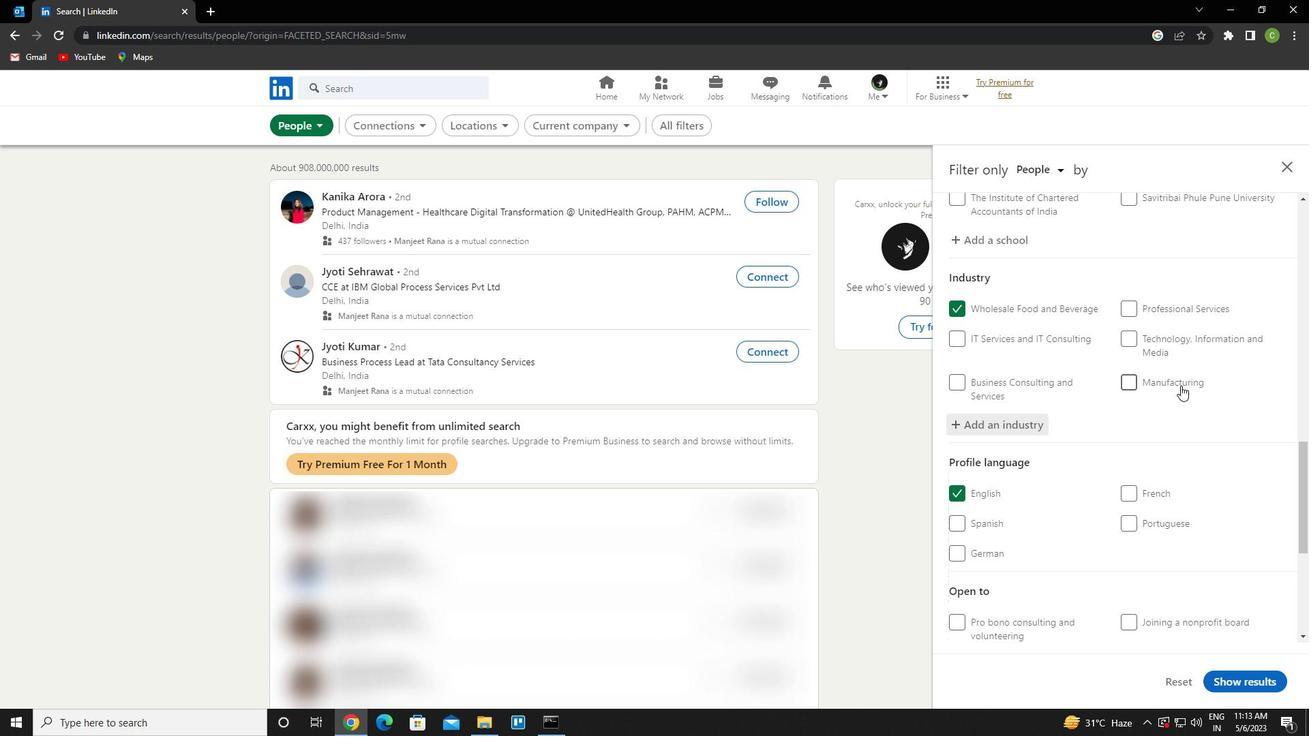 
Action: Mouse scrolled (1181, 385) with delta (0, 0)
Screenshot: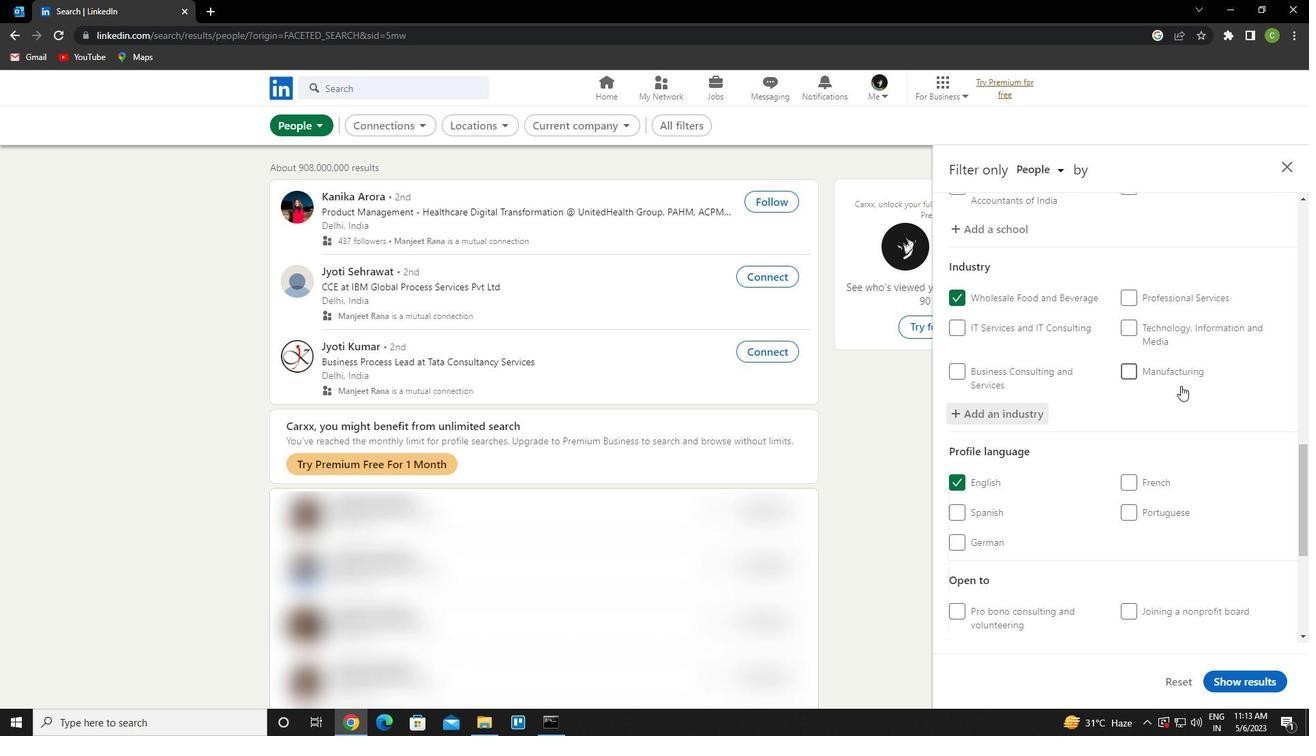 
Action: Mouse scrolled (1181, 385) with delta (0, 0)
Screenshot: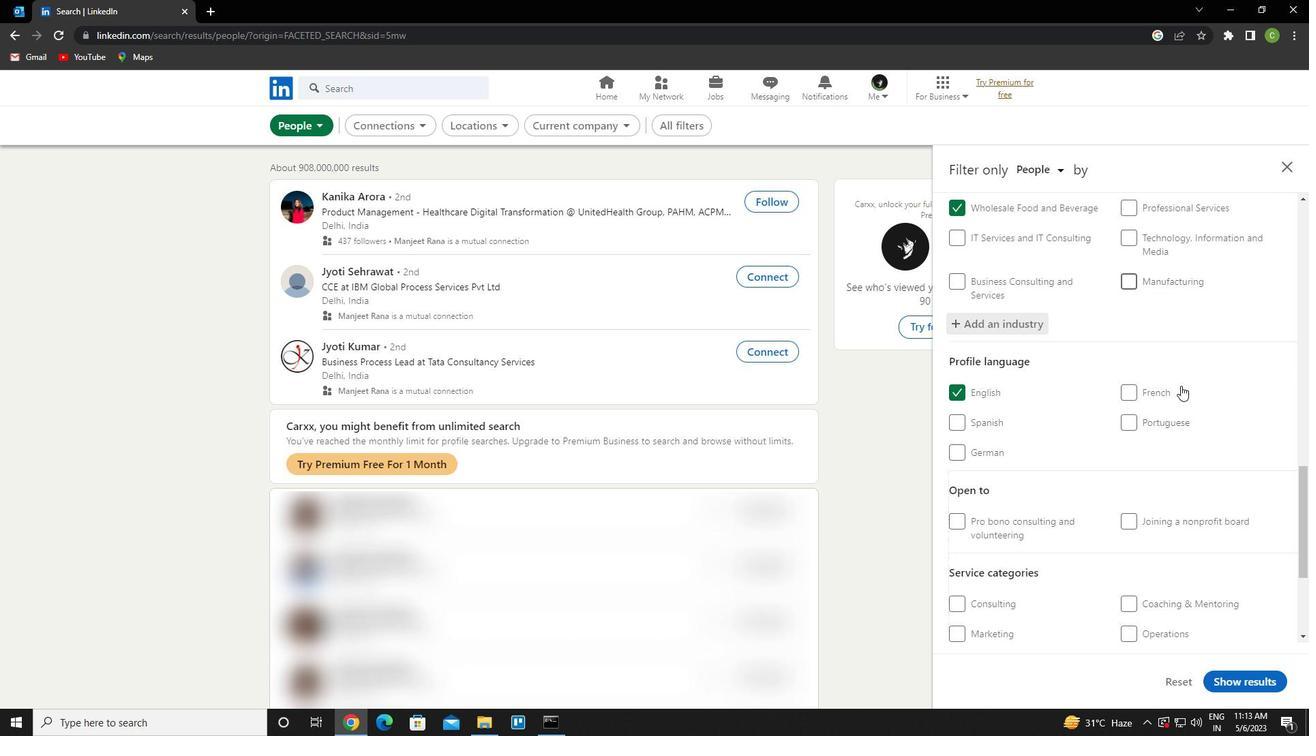 
Action: Mouse scrolled (1181, 385) with delta (0, 0)
Screenshot: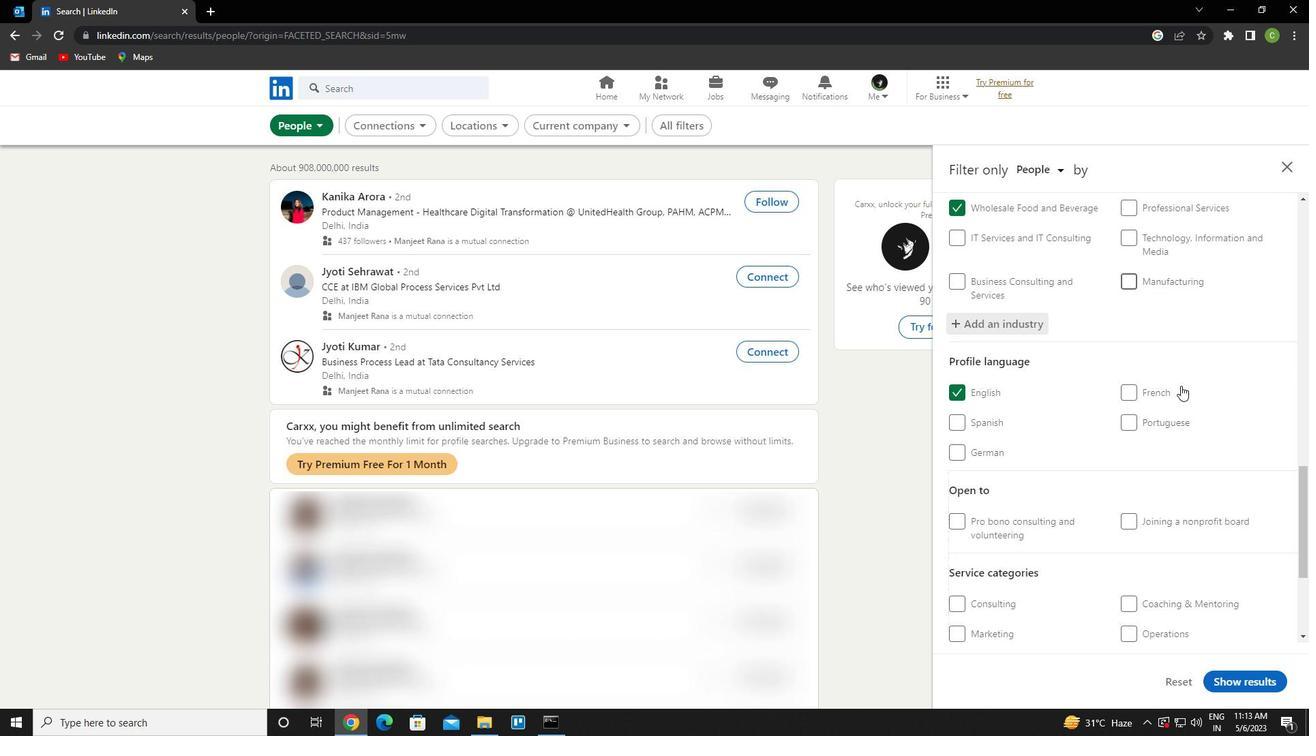 
Action: Mouse scrolled (1181, 385) with delta (0, 0)
Screenshot: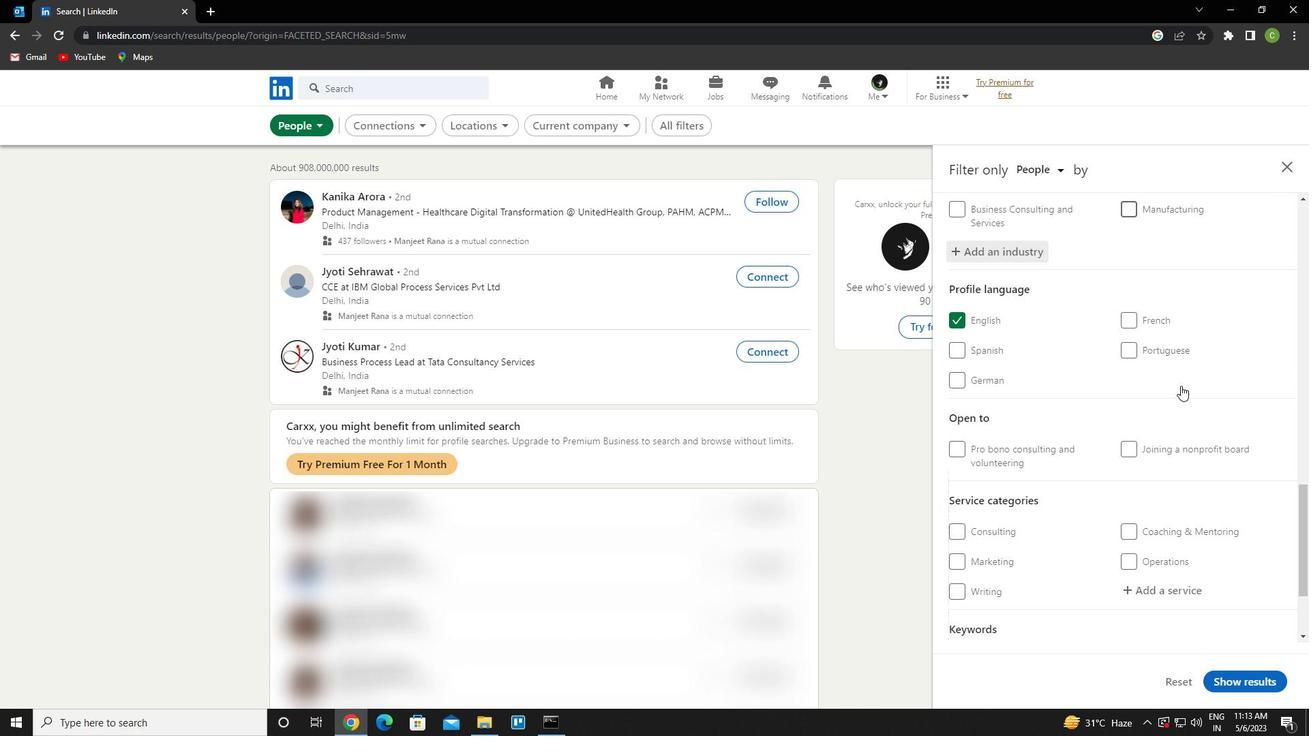 
Action: Mouse moved to (1164, 450)
Screenshot: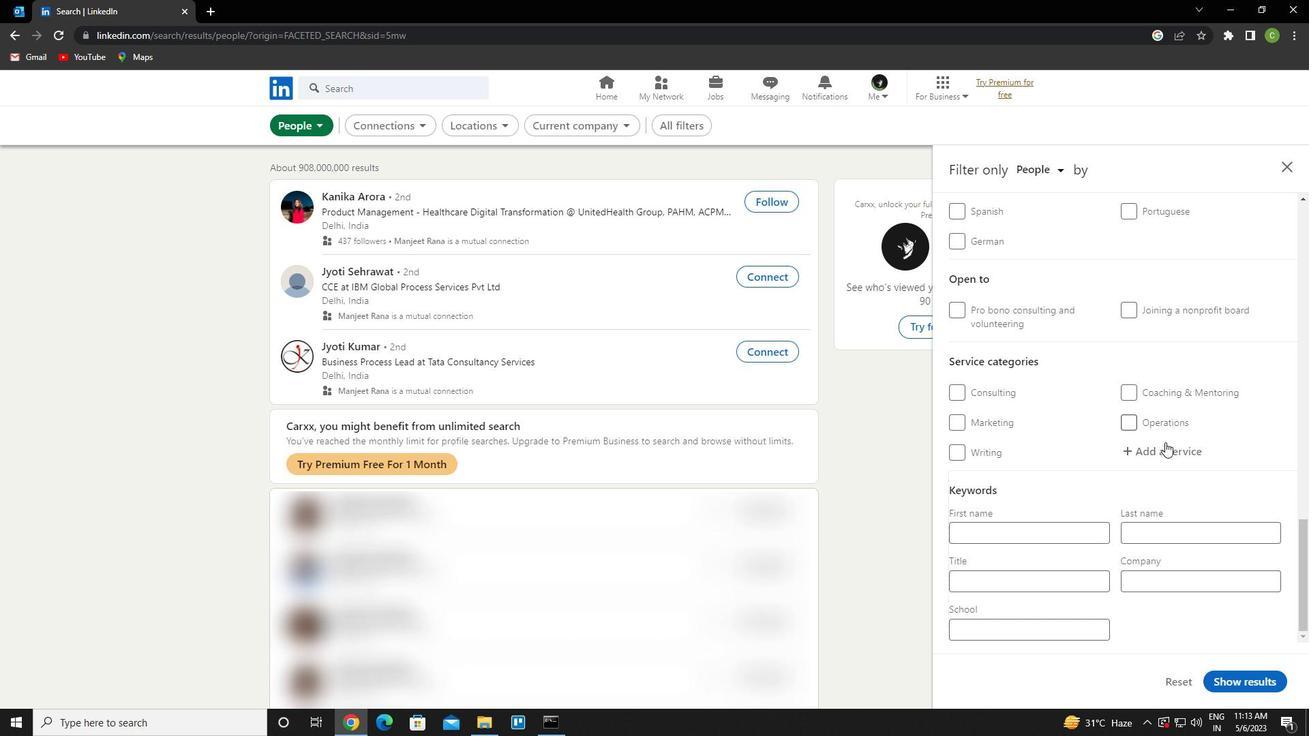 
Action: Mouse pressed left at (1164, 450)
Screenshot: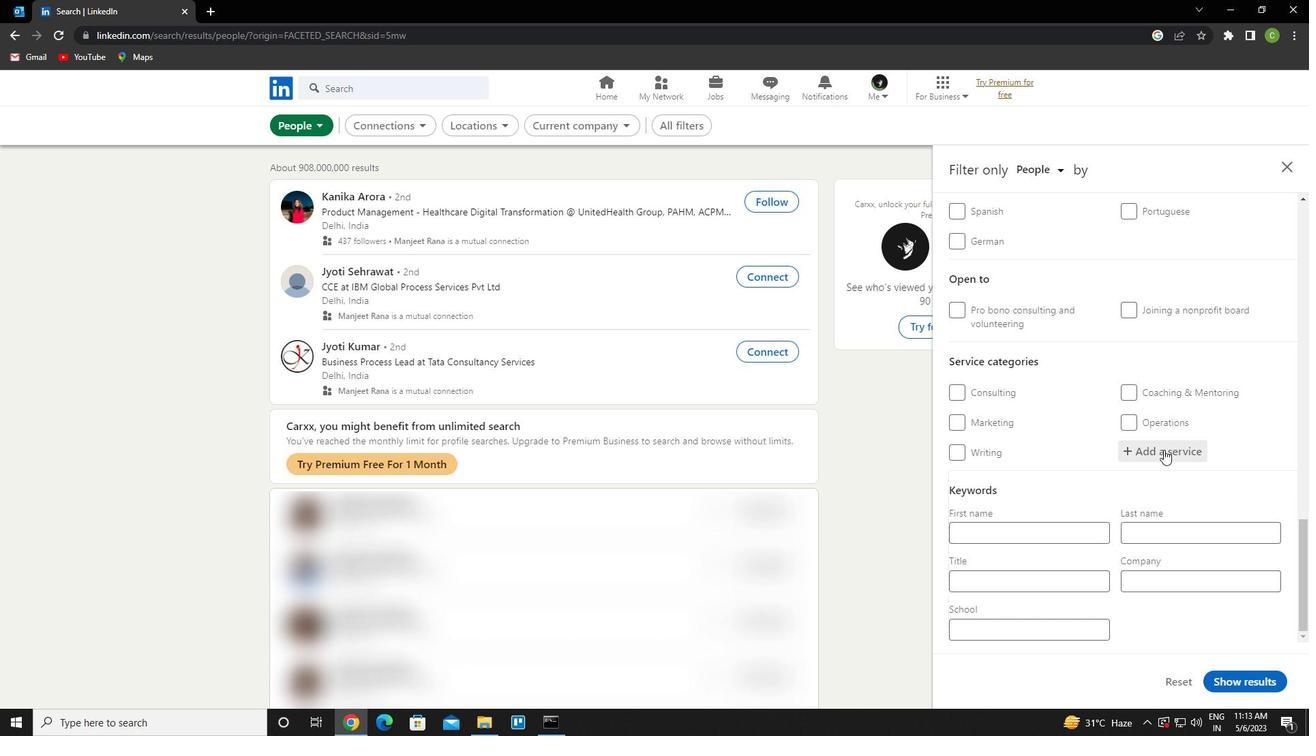 
Action: Key pressed <Key.caps_lock>r<Key.caps_lock>eal<Key.space>estate<Key.down><Key.enter>
Screenshot: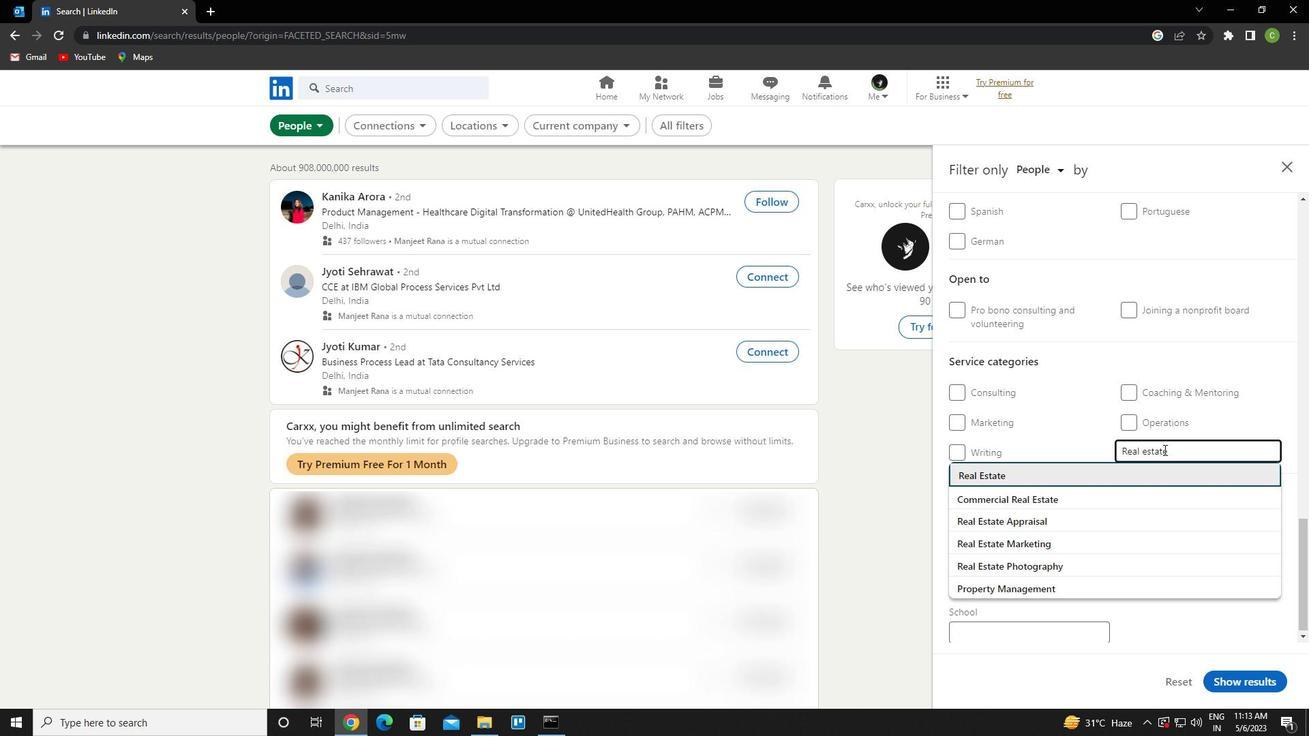 
Action: Mouse scrolled (1164, 449) with delta (0, 0)
Screenshot: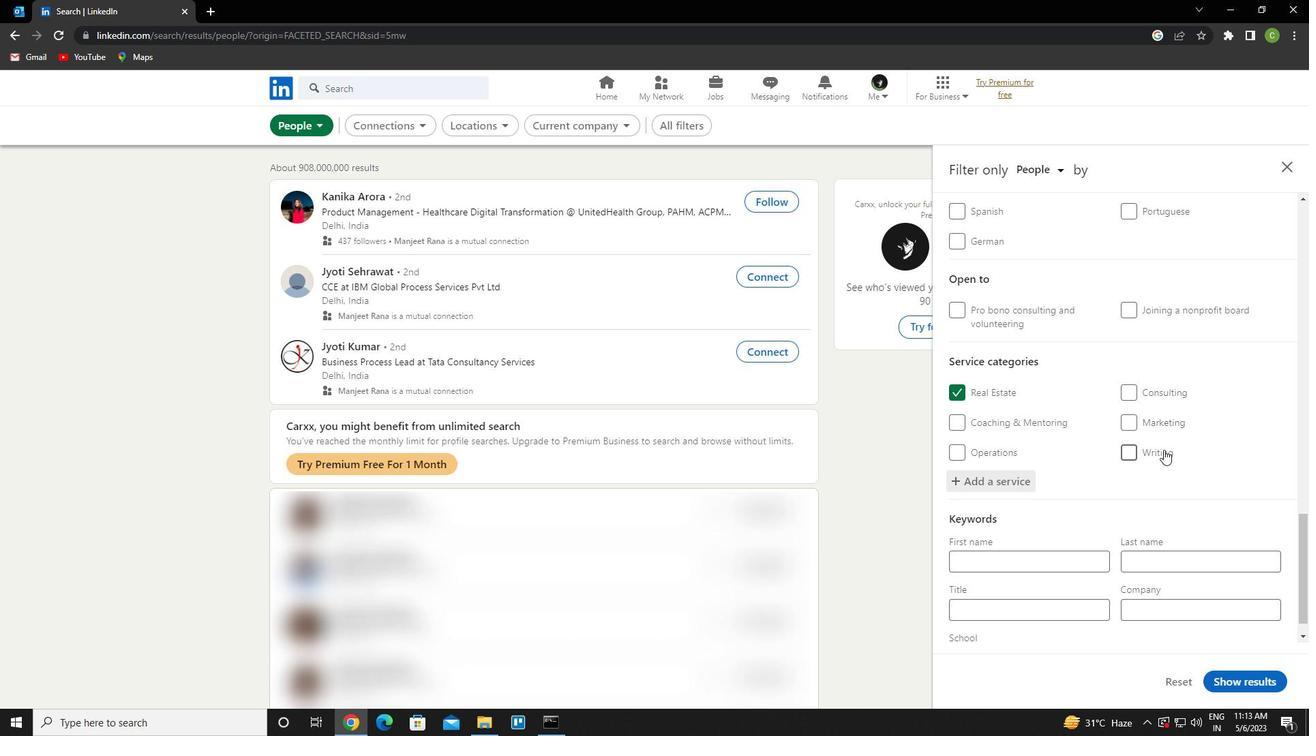 
Action: Mouse scrolled (1164, 449) with delta (0, 0)
Screenshot: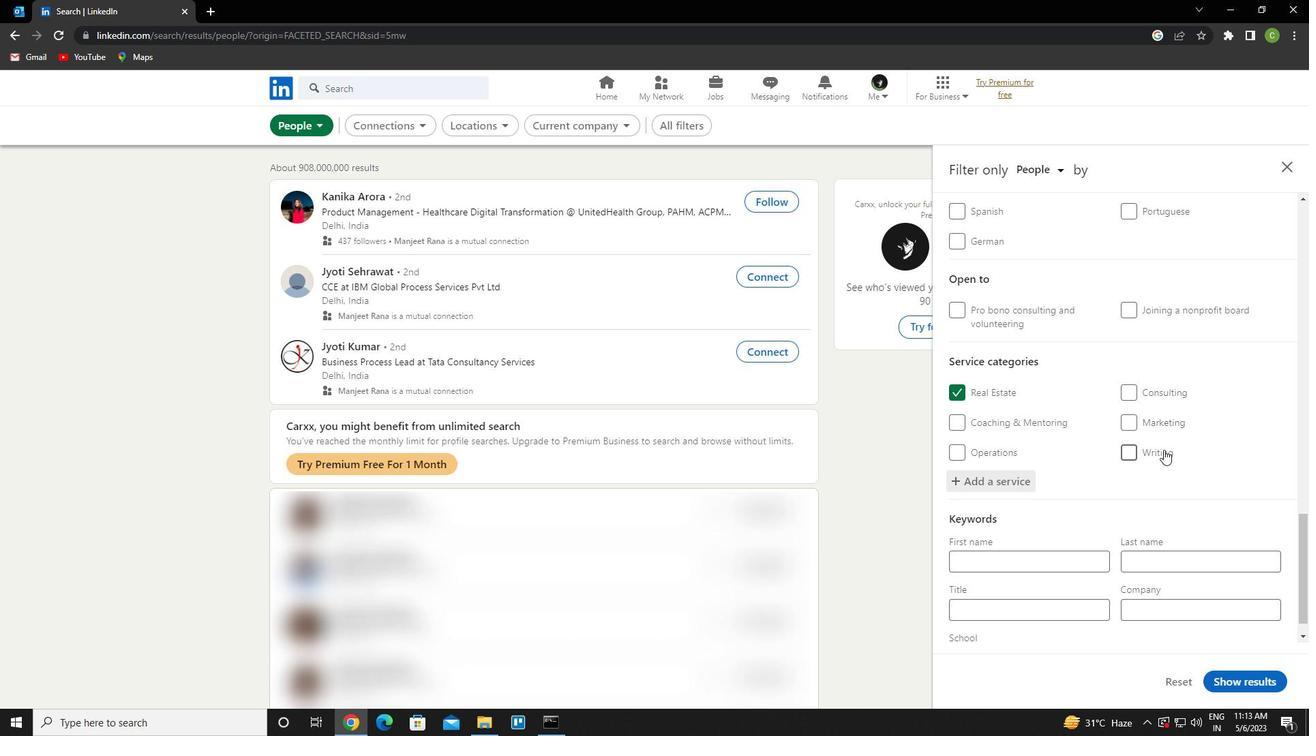 
Action: Mouse scrolled (1164, 449) with delta (0, 0)
Screenshot: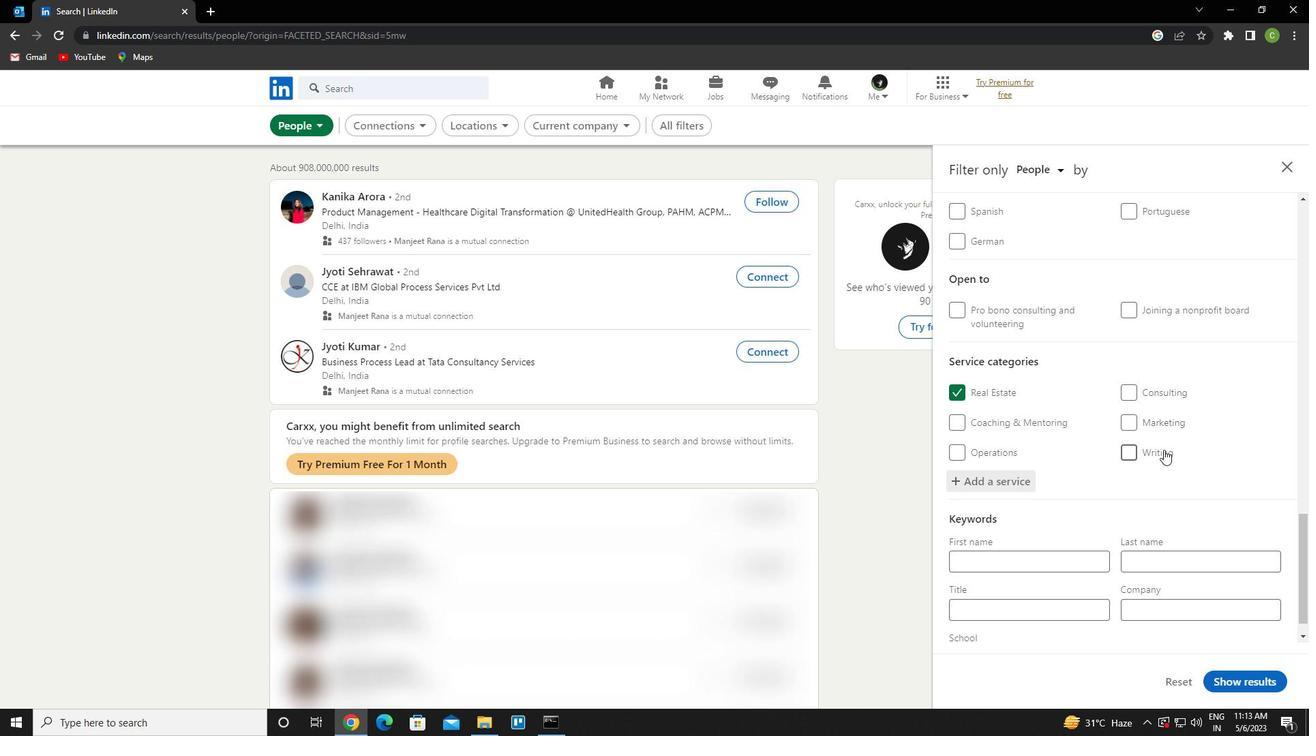 
Action: Mouse scrolled (1164, 449) with delta (0, 0)
Screenshot: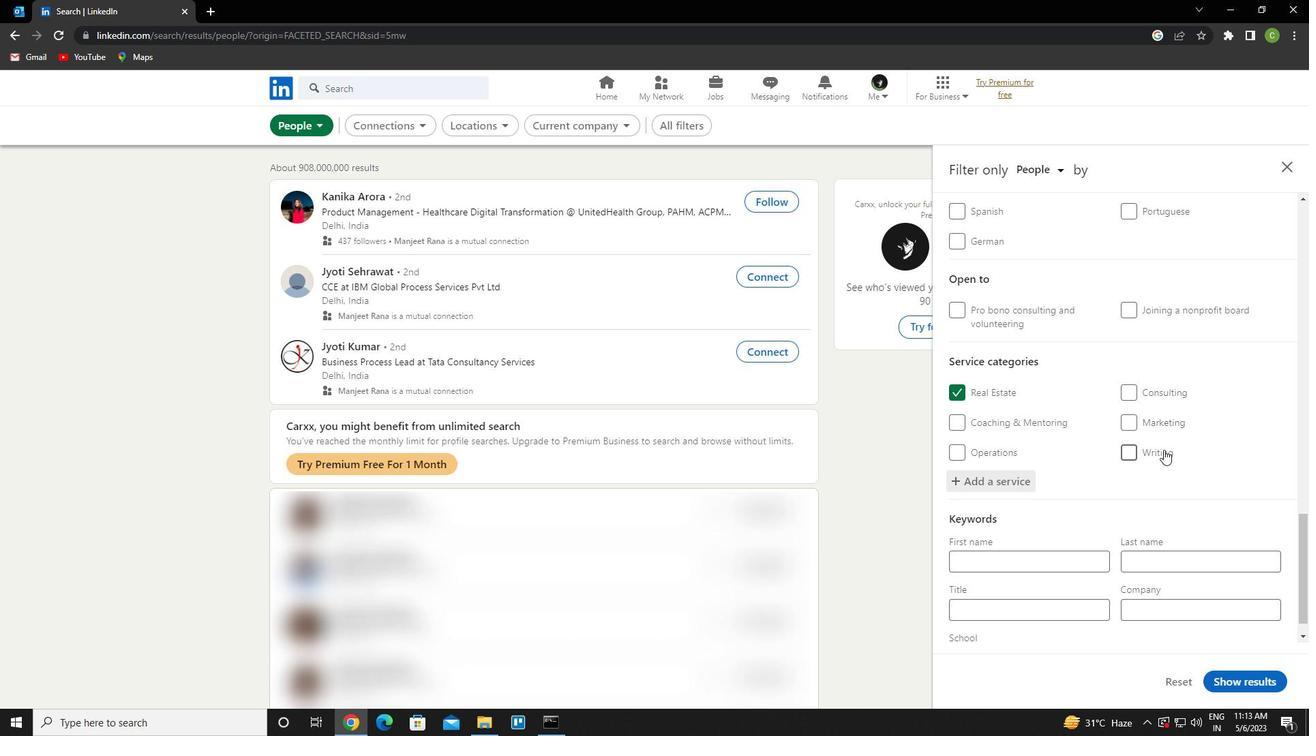 
Action: Mouse scrolled (1164, 449) with delta (0, 0)
Screenshot: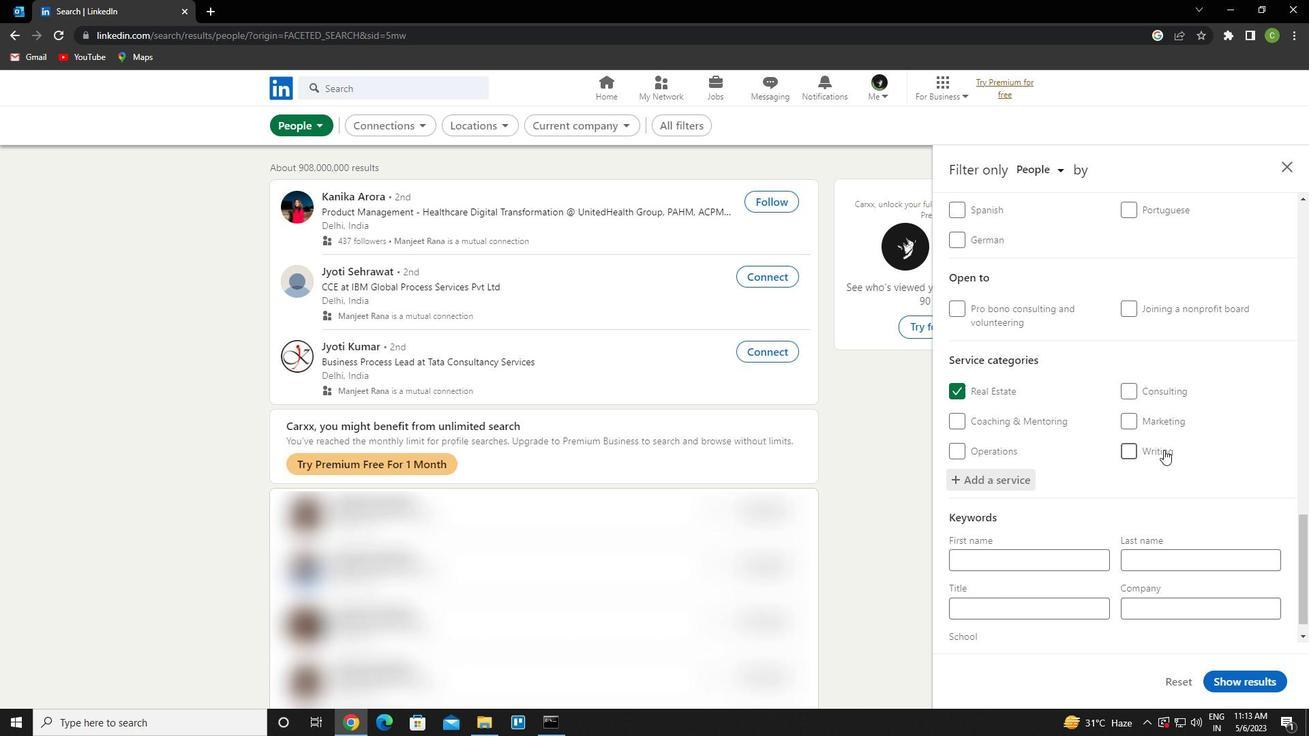 
Action: Mouse scrolled (1164, 449) with delta (0, 0)
Screenshot: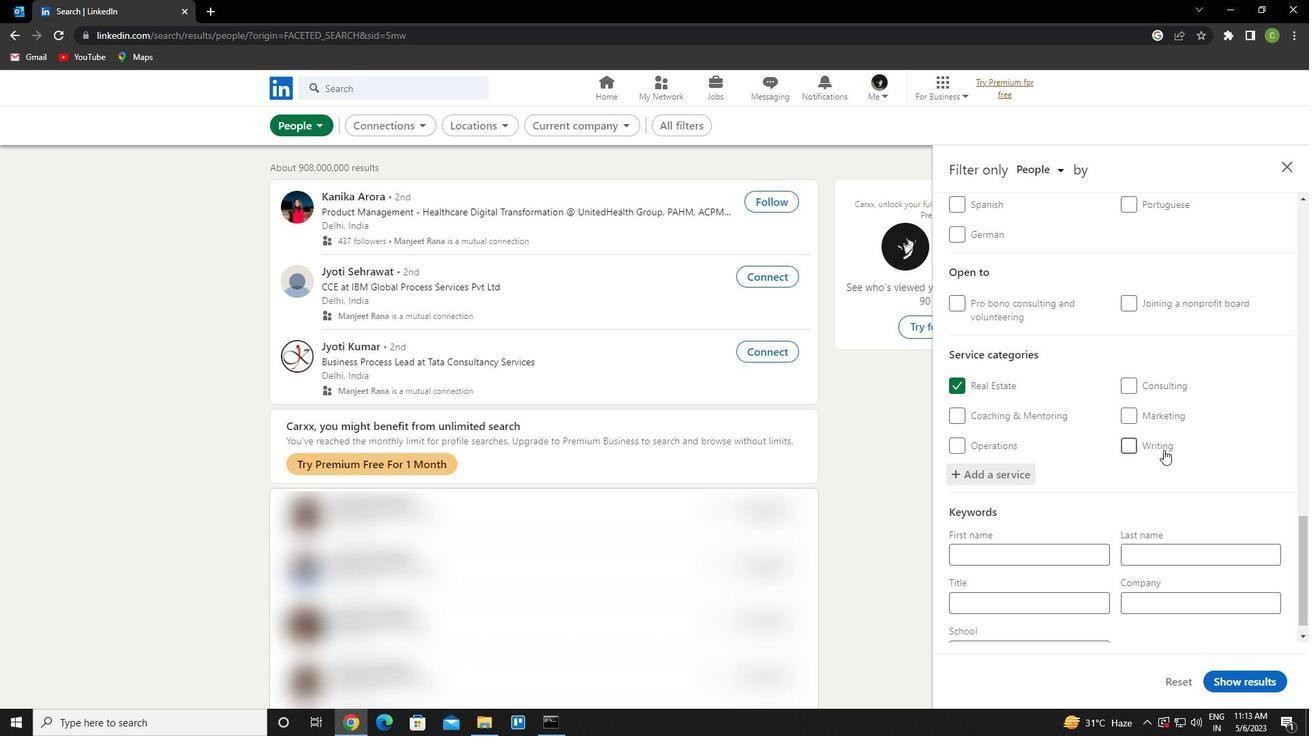 
Action: Mouse moved to (1069, 582)
Screenshot: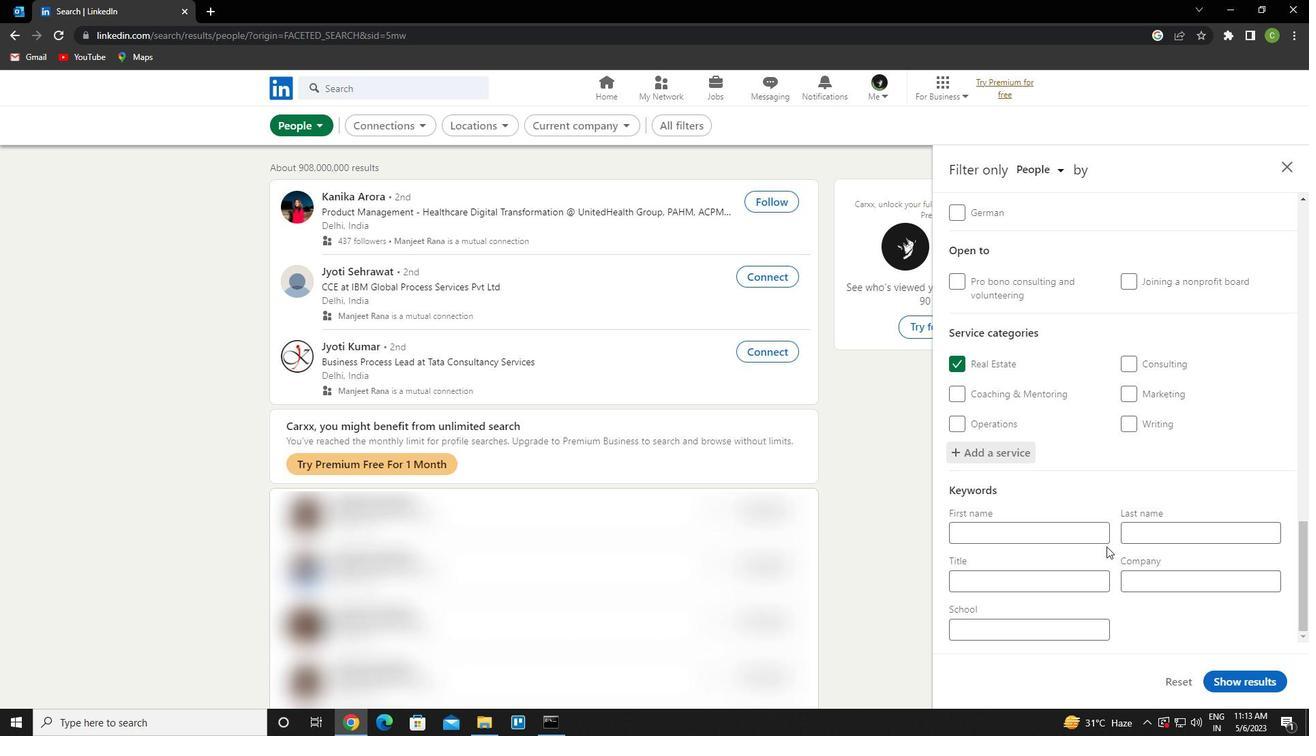 
Action: Mouse pressed left at (1069, 582)
Screenshot: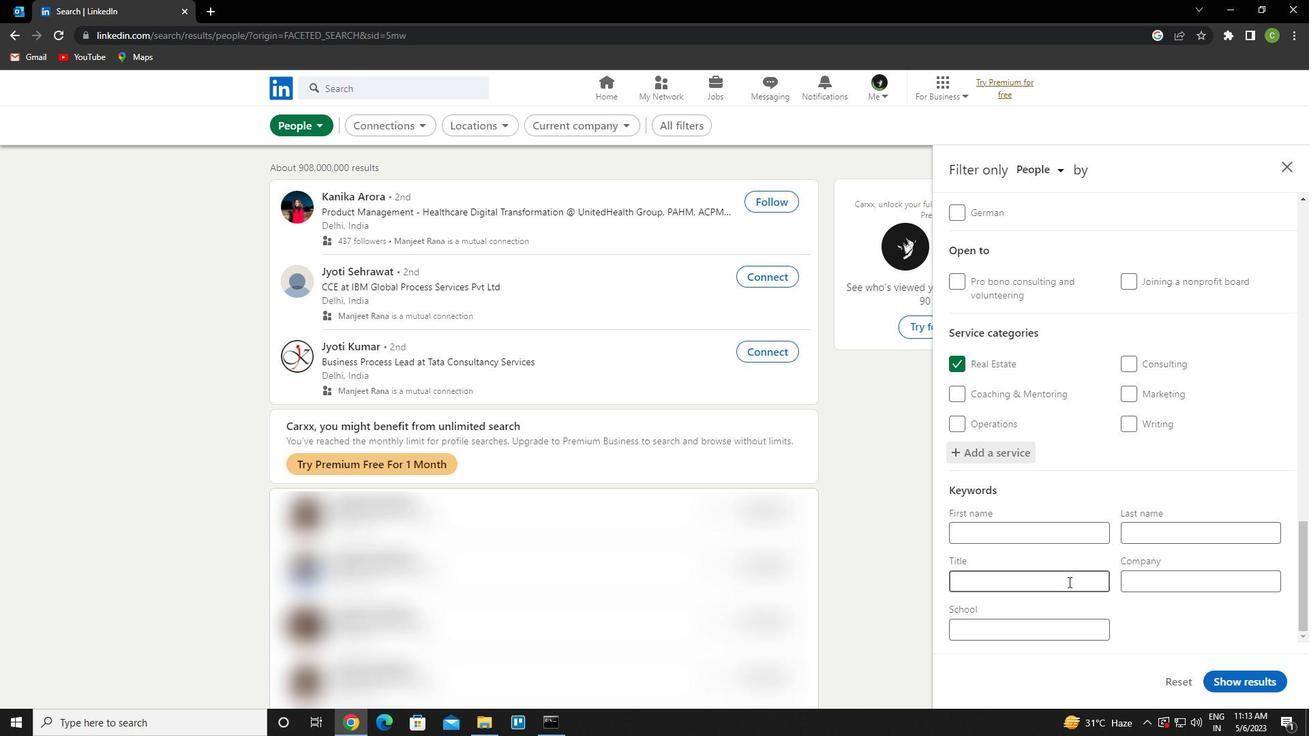 
Action: Key pressed <Key.caps_lock>c<Key.caps_lock>olumnist
Screenshot: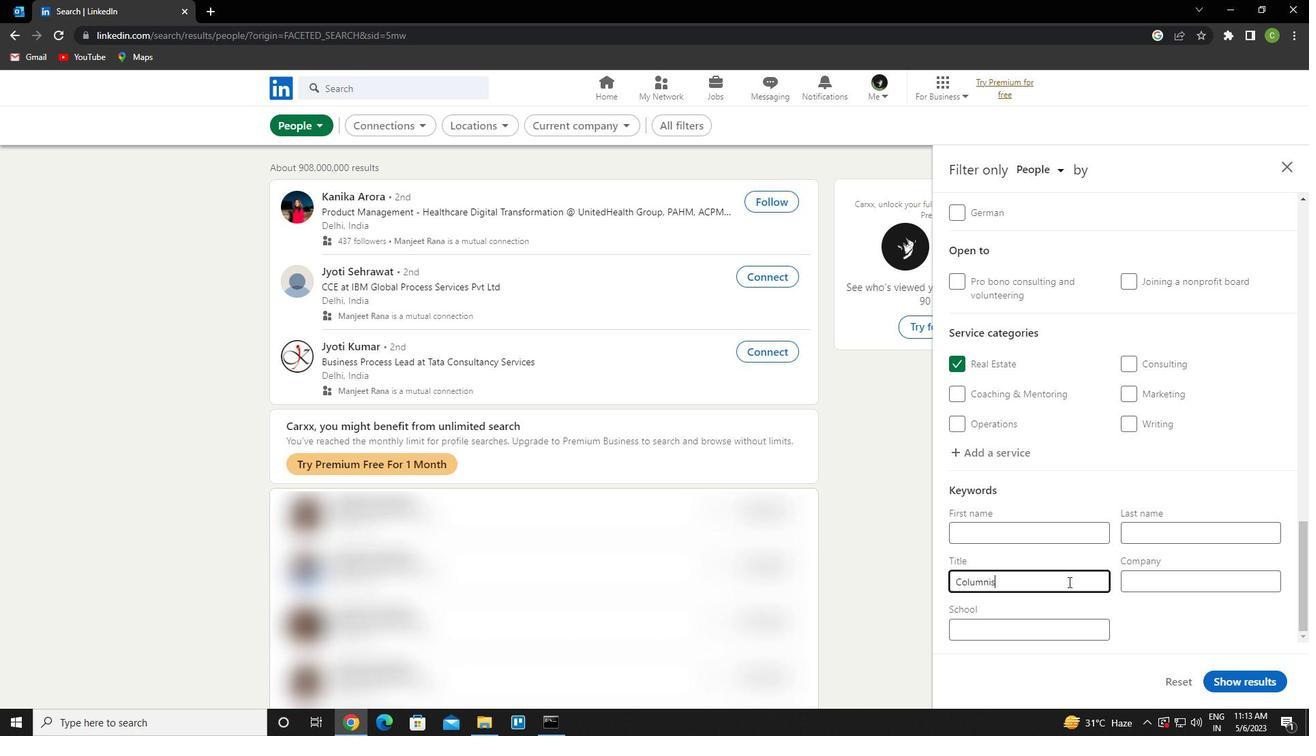 
Action: Mouse moved to (1234, 676)
Screenshot: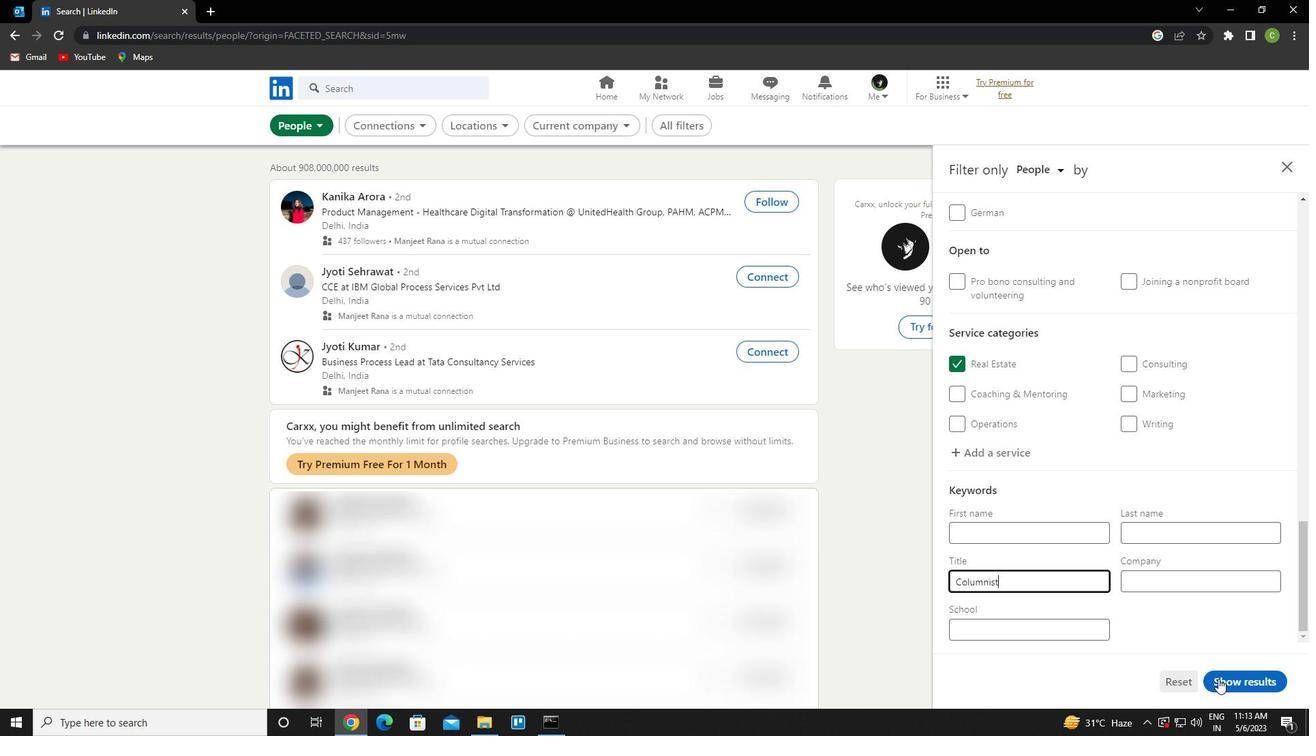 
Action: Mouse pressed left at (1234, 676)
Screenshot: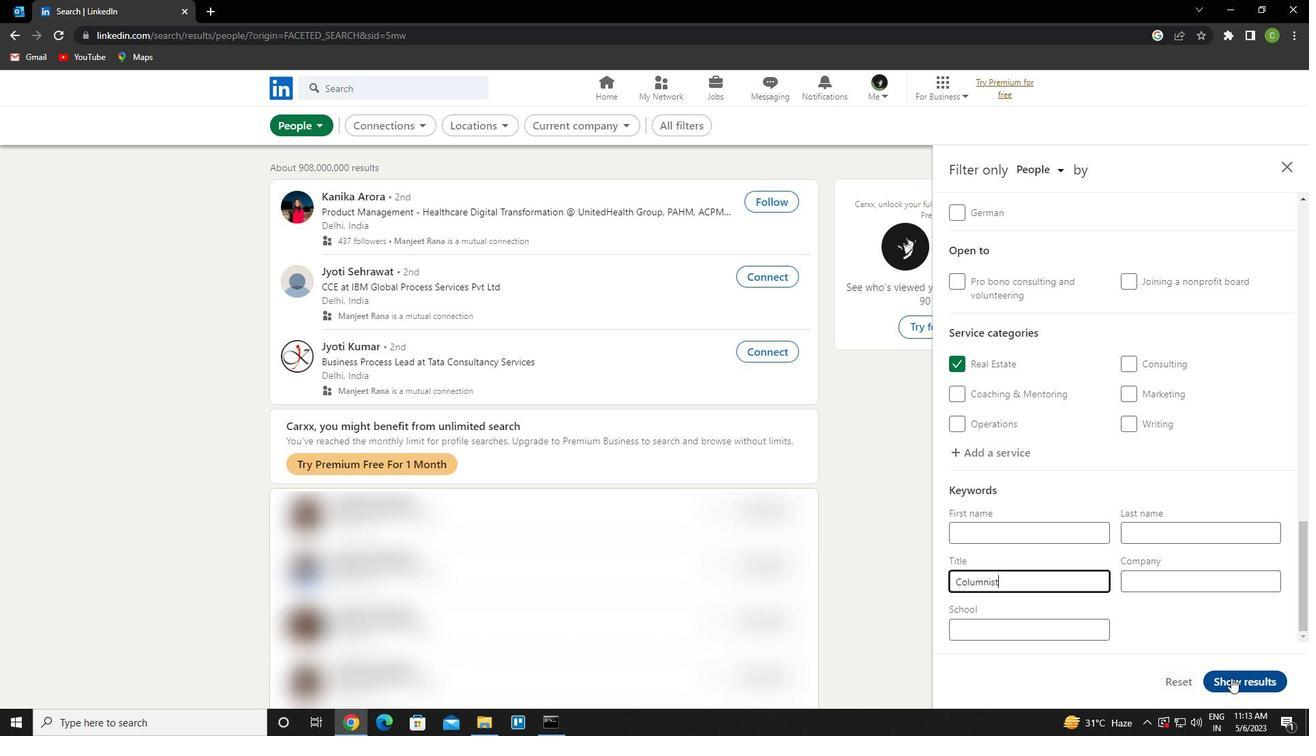 
Action: Mouse moved to (721, 441)
Screenshot: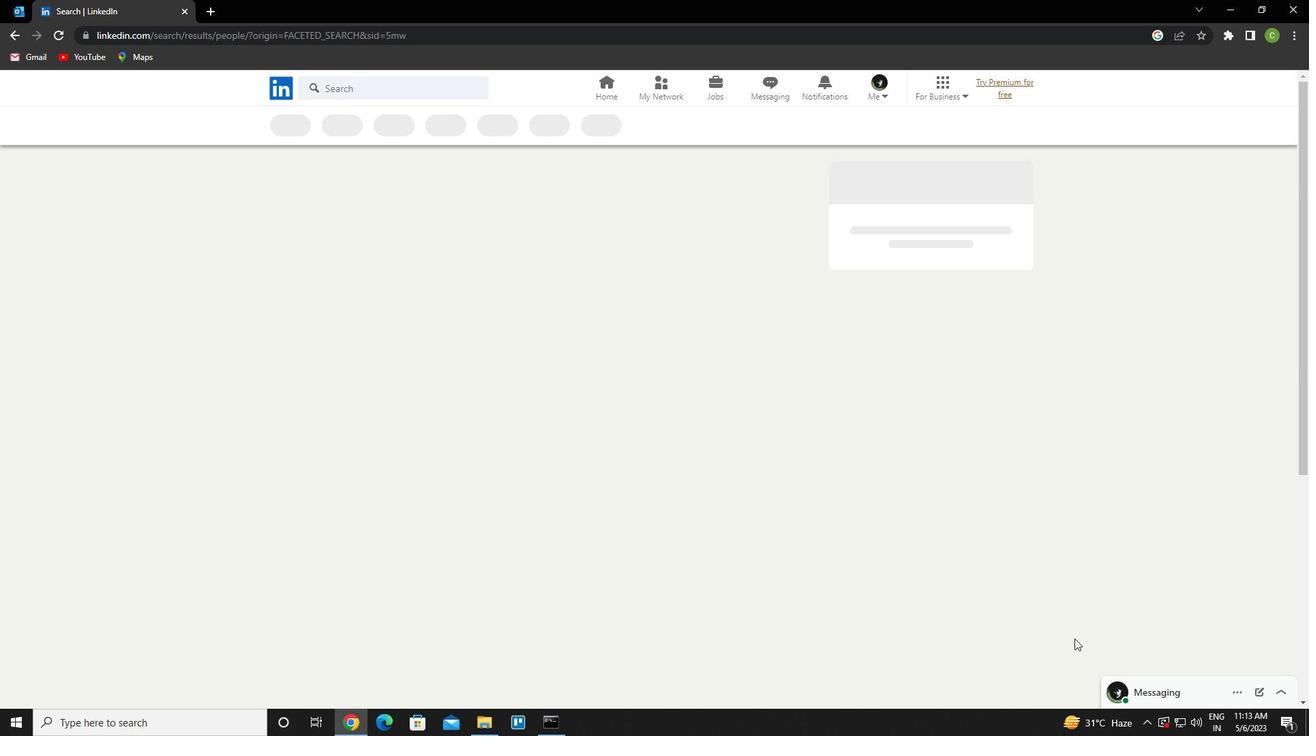 
